Task: Look for space in Rahway, United States from 8th August, 2023 to 15th August, 2023 for 9 adults in price range Rs.10000 to Rs.14000. Place can be shared room with 5 bedrooms having 9 beds and 5 bathrooms. Property type can be house, flat, guest house. Amenities needed are: wifi, TV, free parkinig on premises, gym, breakfast. Booking option can be shelf check-in. Required host language is English.
Action: Mouse moved to (587, 142)
Screenshot: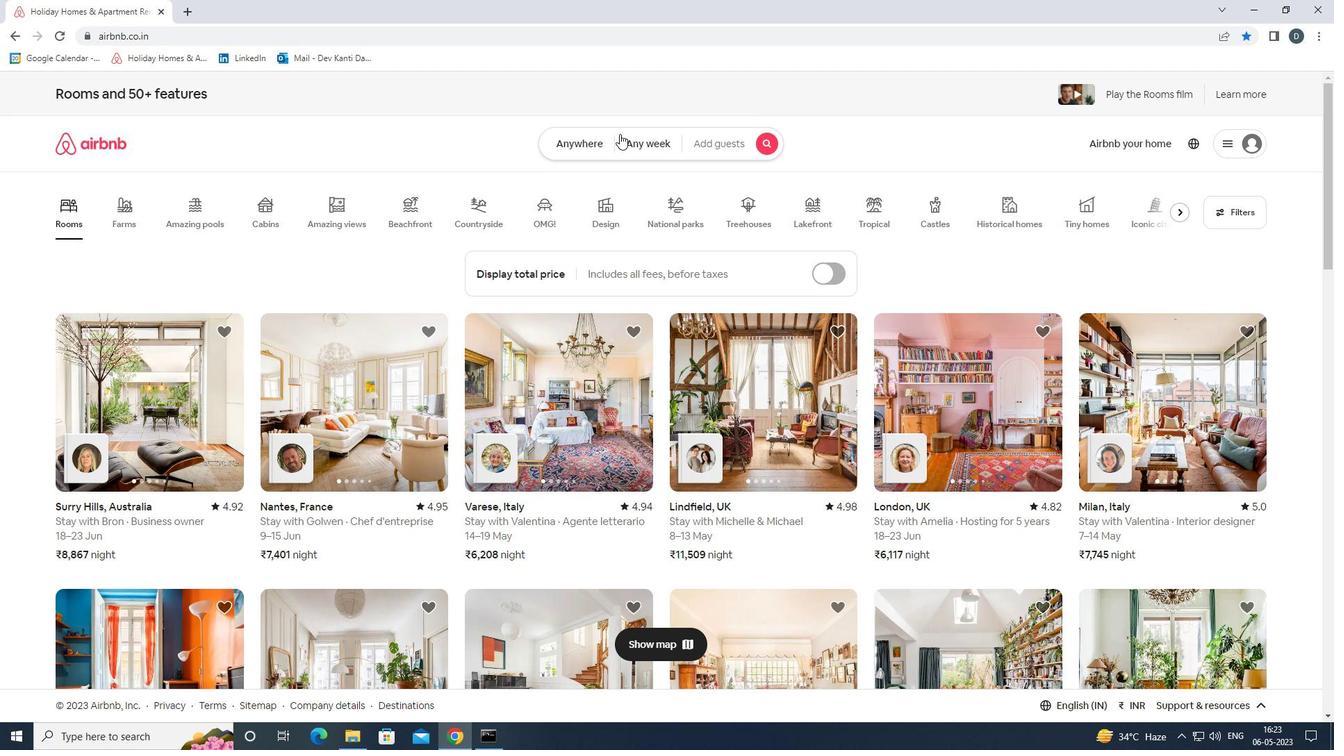 
Action: Mouse pressed left at (587, 142)
Screenshot: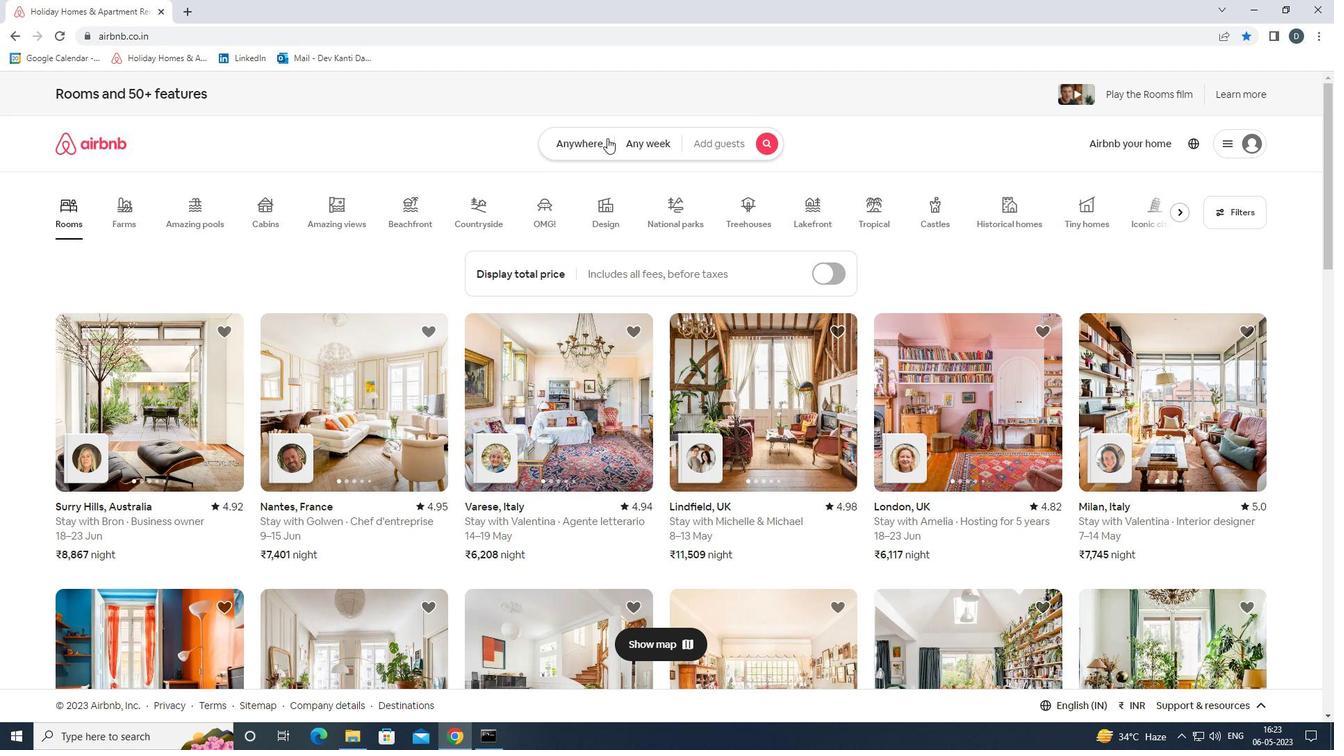 
Action: Mouse moved to (502, 196)
Screenshot: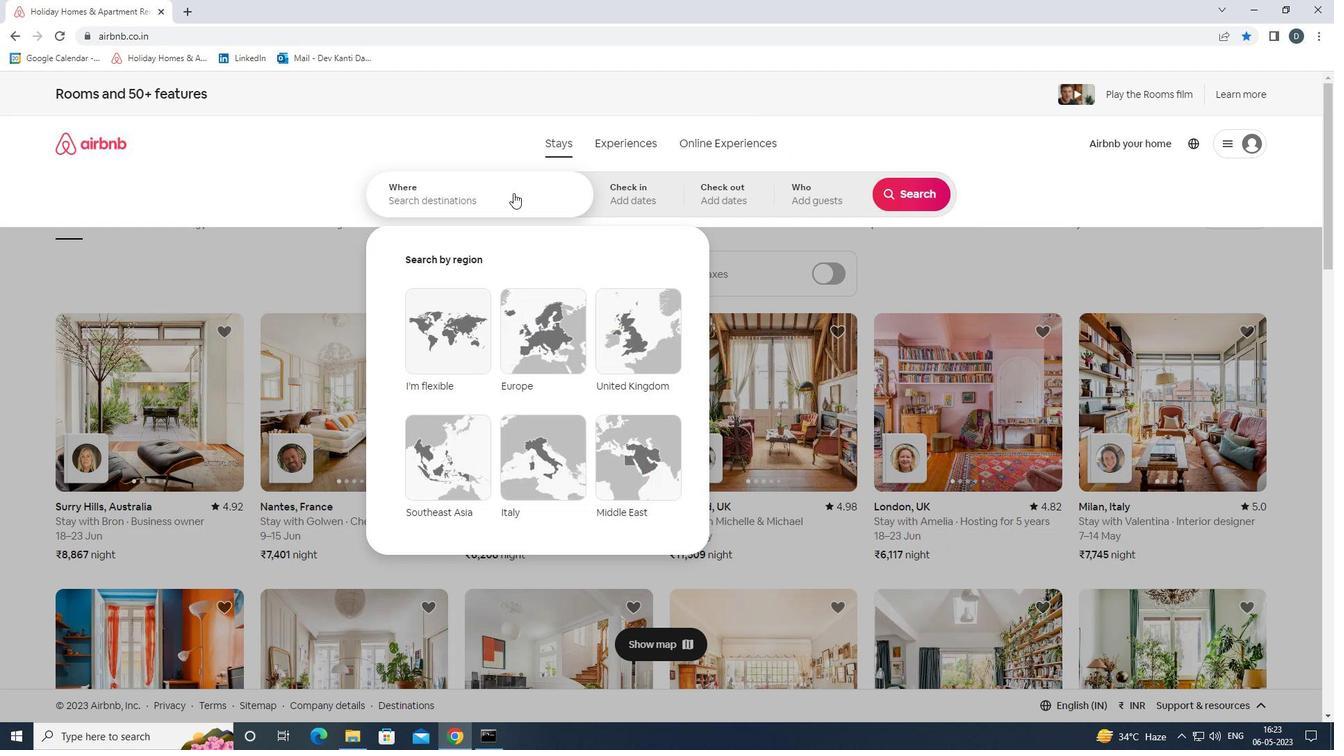
Action: Mouse pressed left at (502, 196)
Screenshot: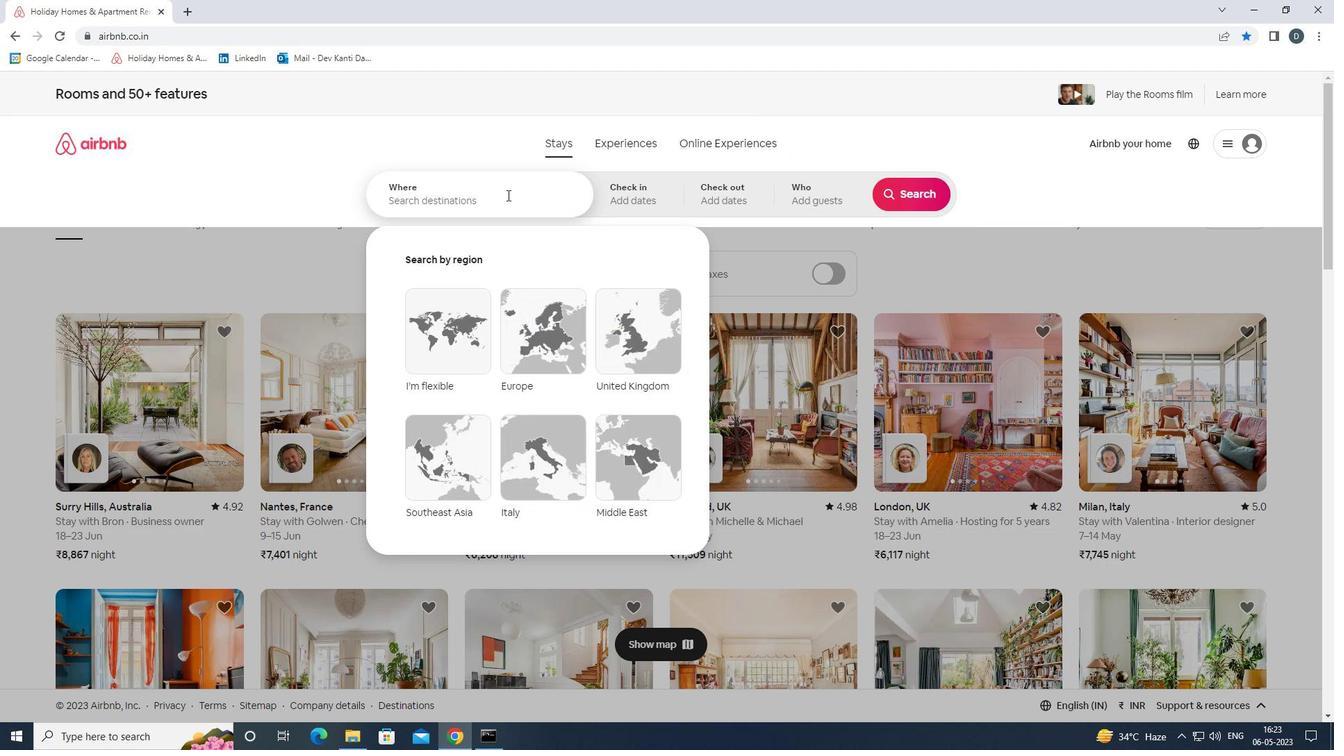 
Action: Key pressed <Key.shift><Key.shift><Key.shift>RAHWAY,<Key.shift>I<Key.backspace>UNITED<Key.space><Key.shift>STATES<Key.enter>
Screenshot: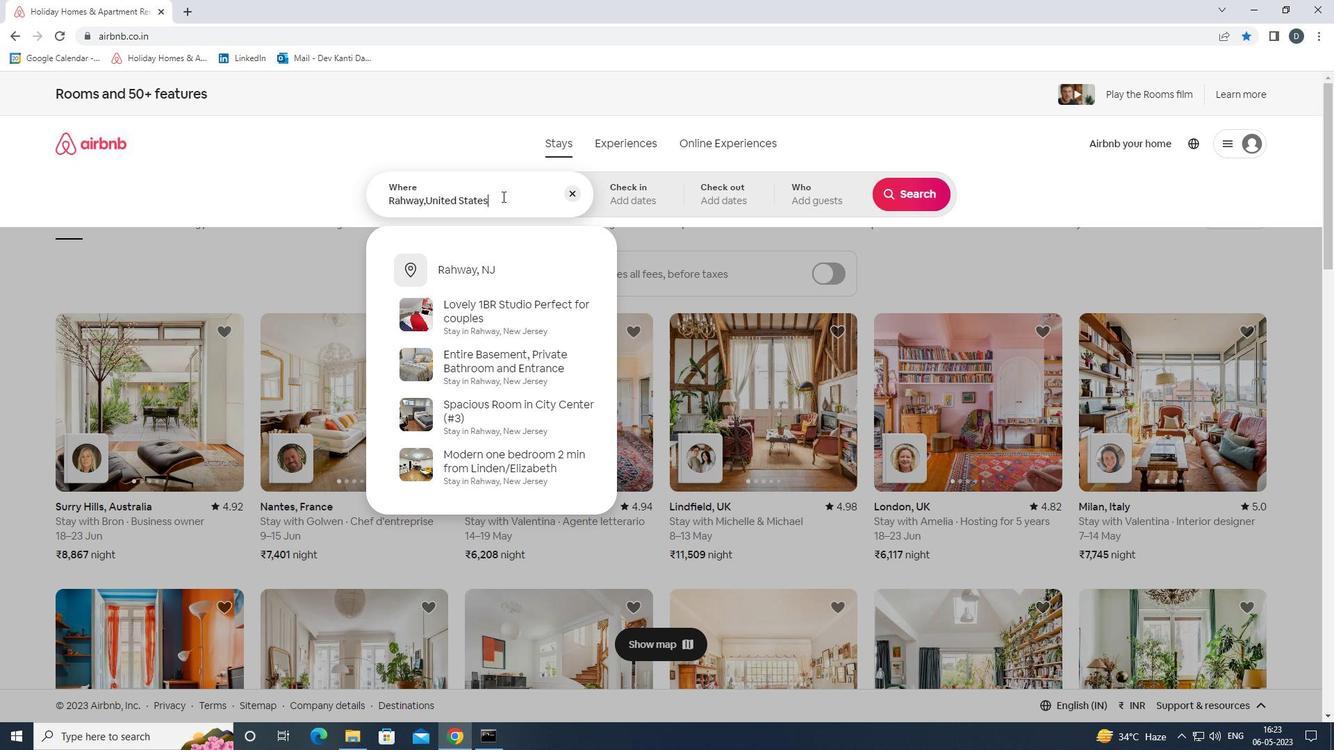 
Action: Mouse moved to (910, 304)
Screenshot: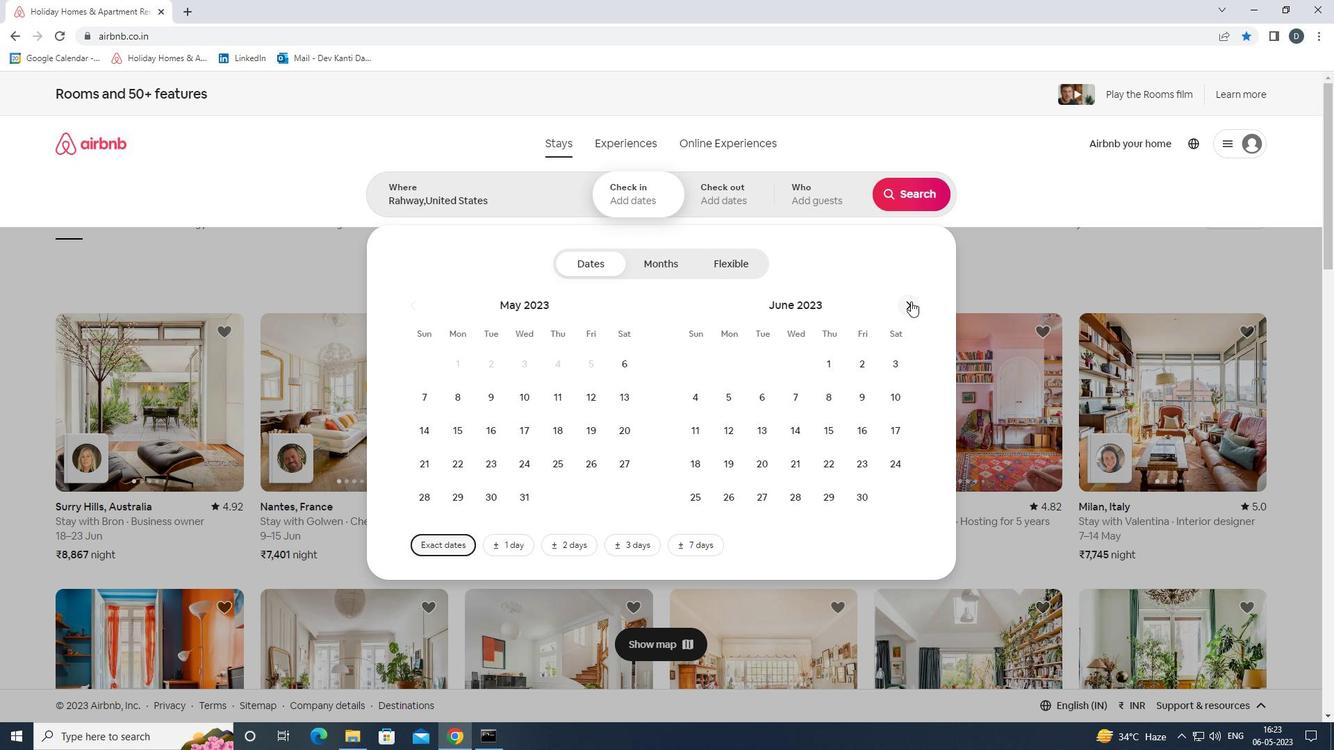 
Action: Mouse pressed left at (910, 304)
Screenshot: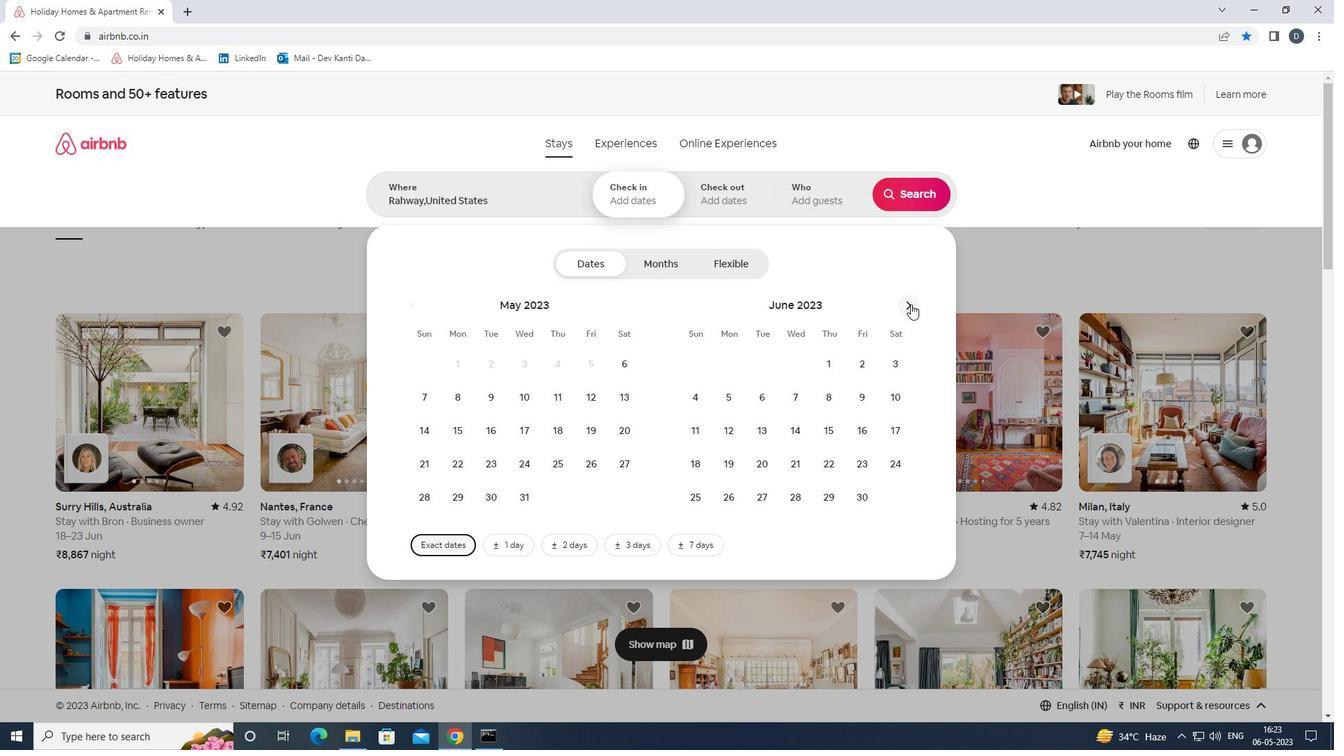 
Action: Mouse pressed left at (910, 304)
Screenshot: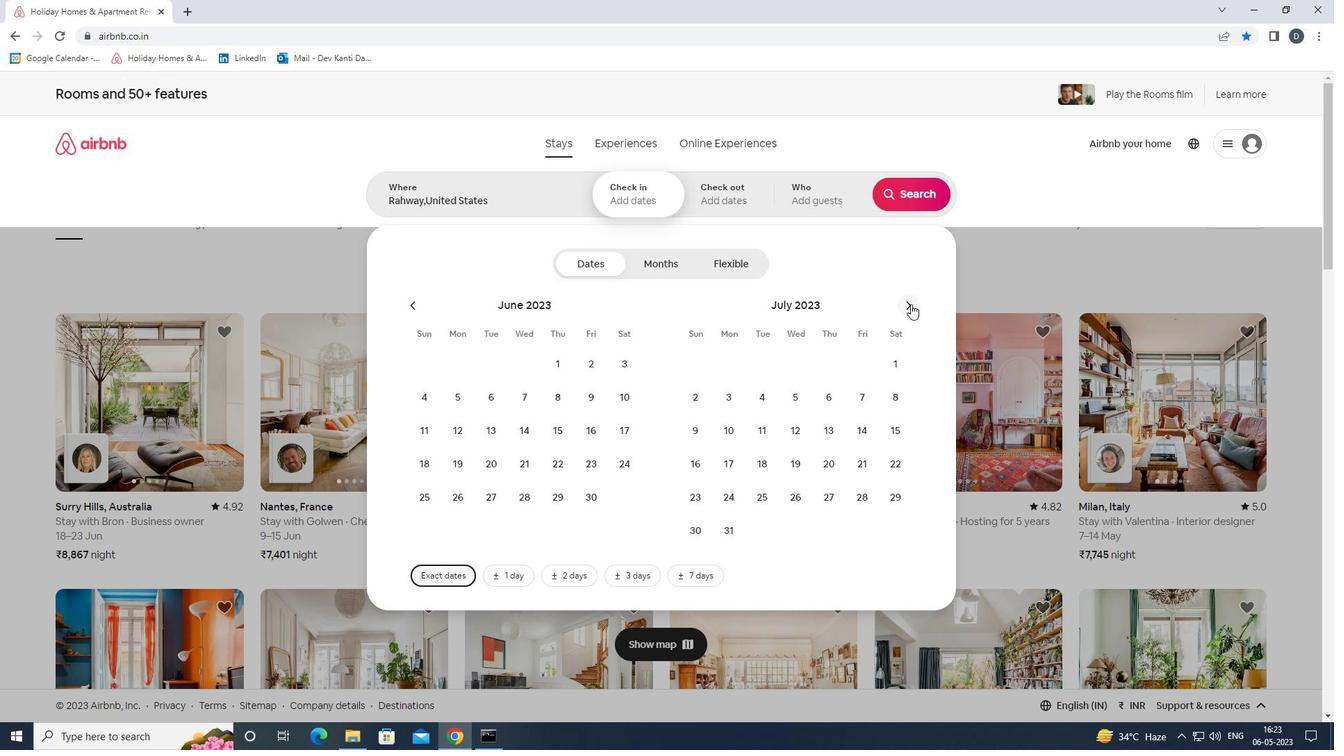 
Action: Mouse moved to (765, 393)
Screenshot: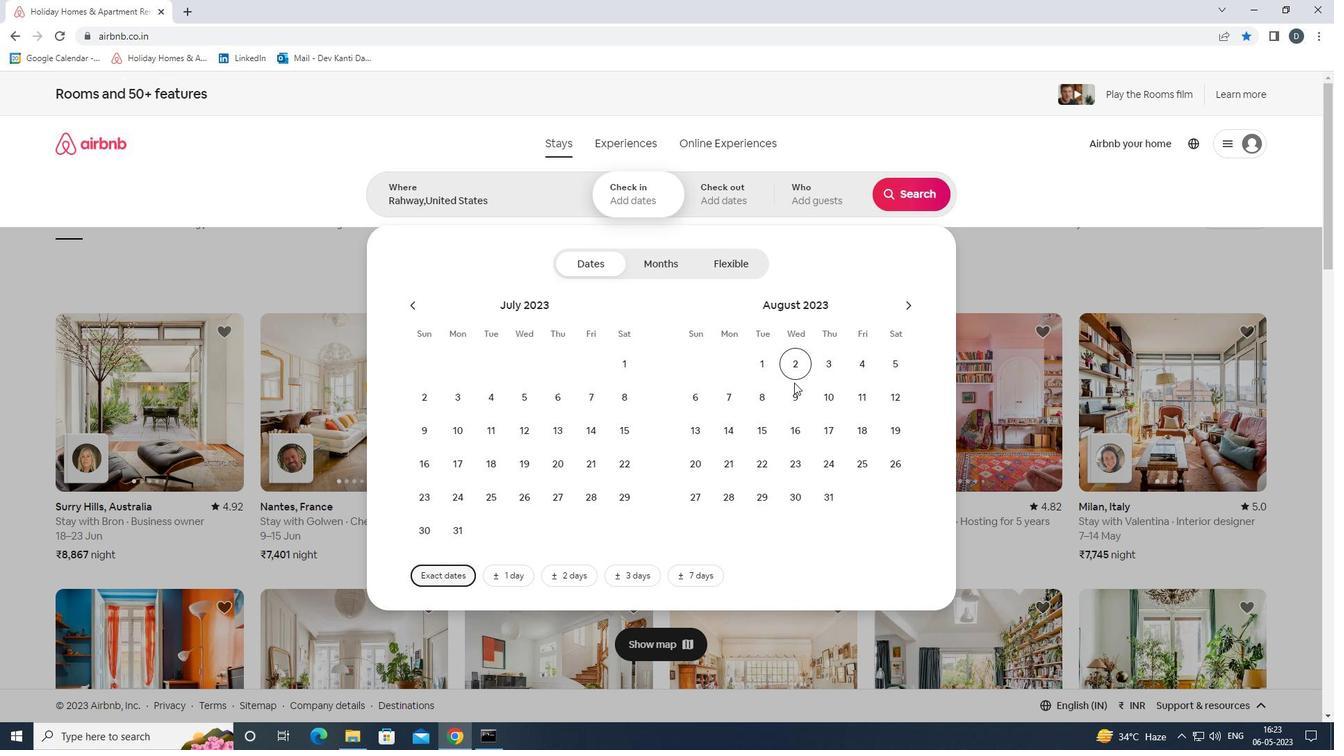 
Action: Mouse pressed left at (765, 393)
Screenshot: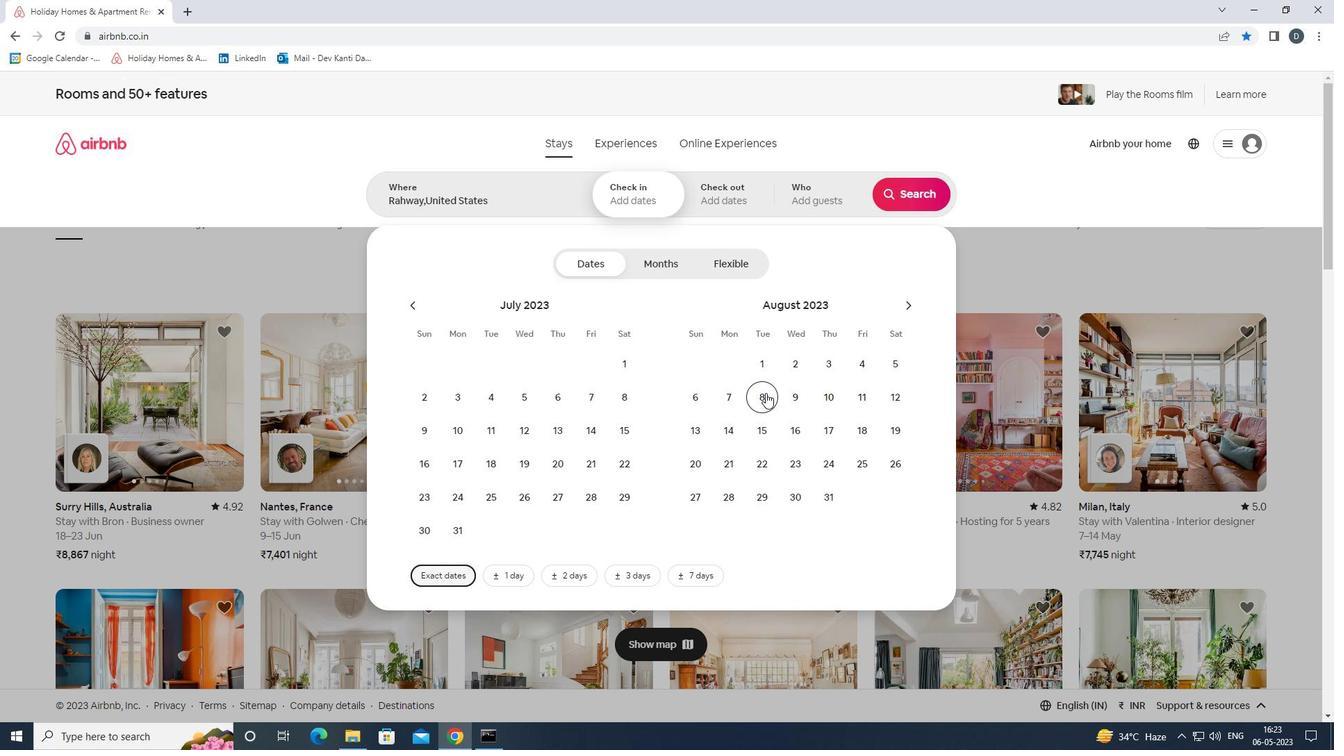 
Action: Mouse moved to (752, 434)
Screenshot: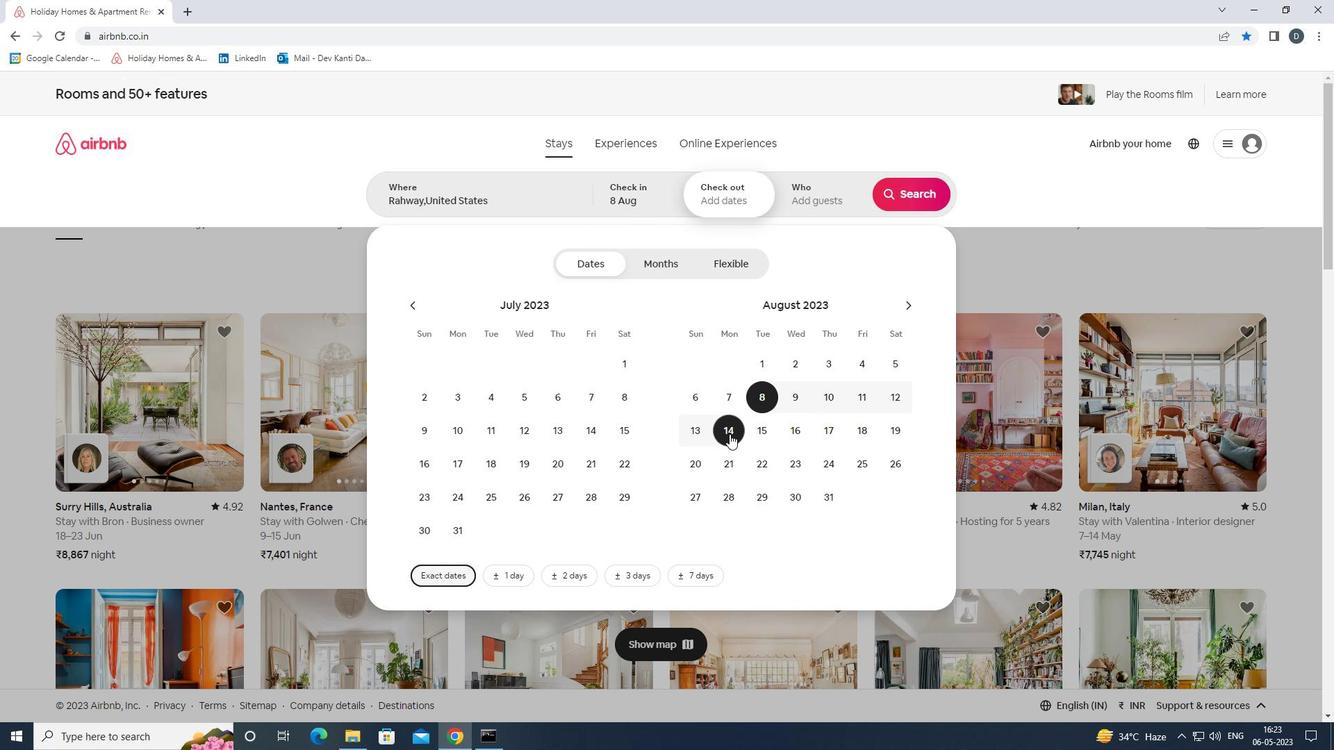 
Action: Mouse pressed left at (752, 434)
Screenshot: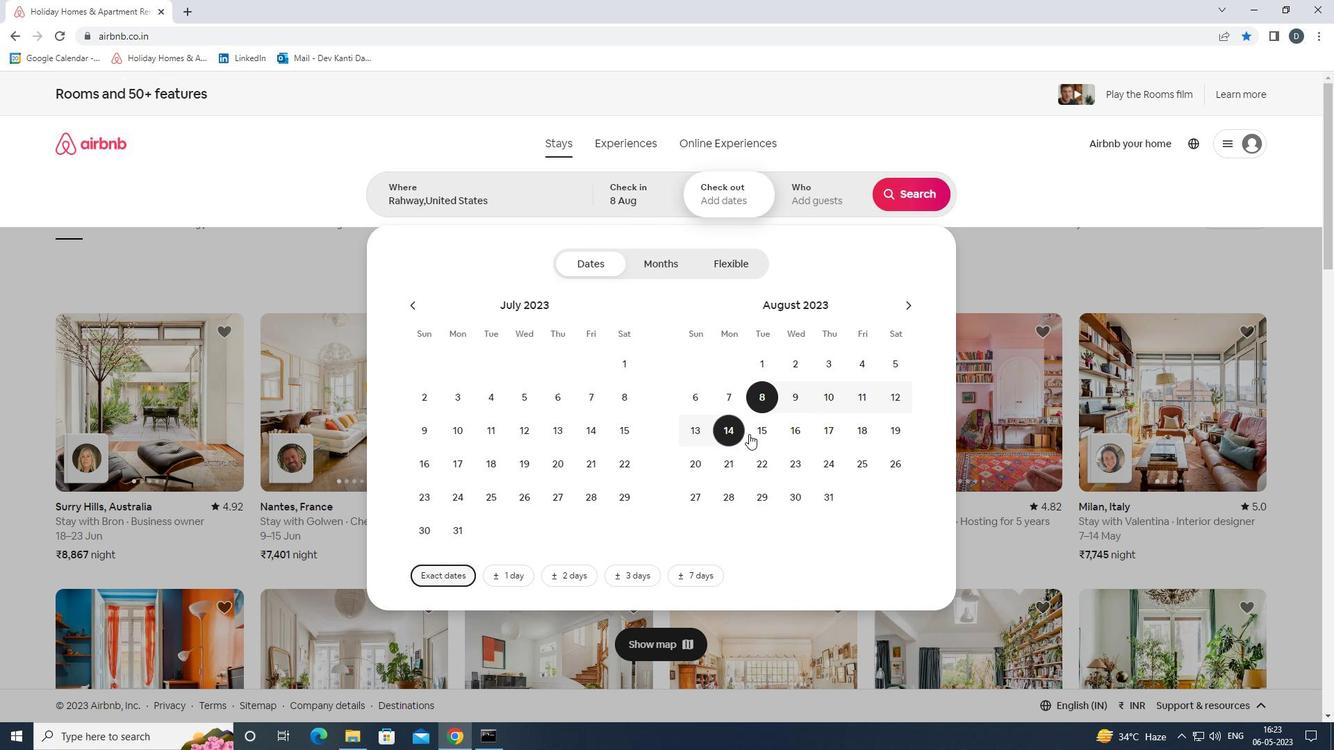 
Action: Mouse moved to (815, 182)
Screenshot: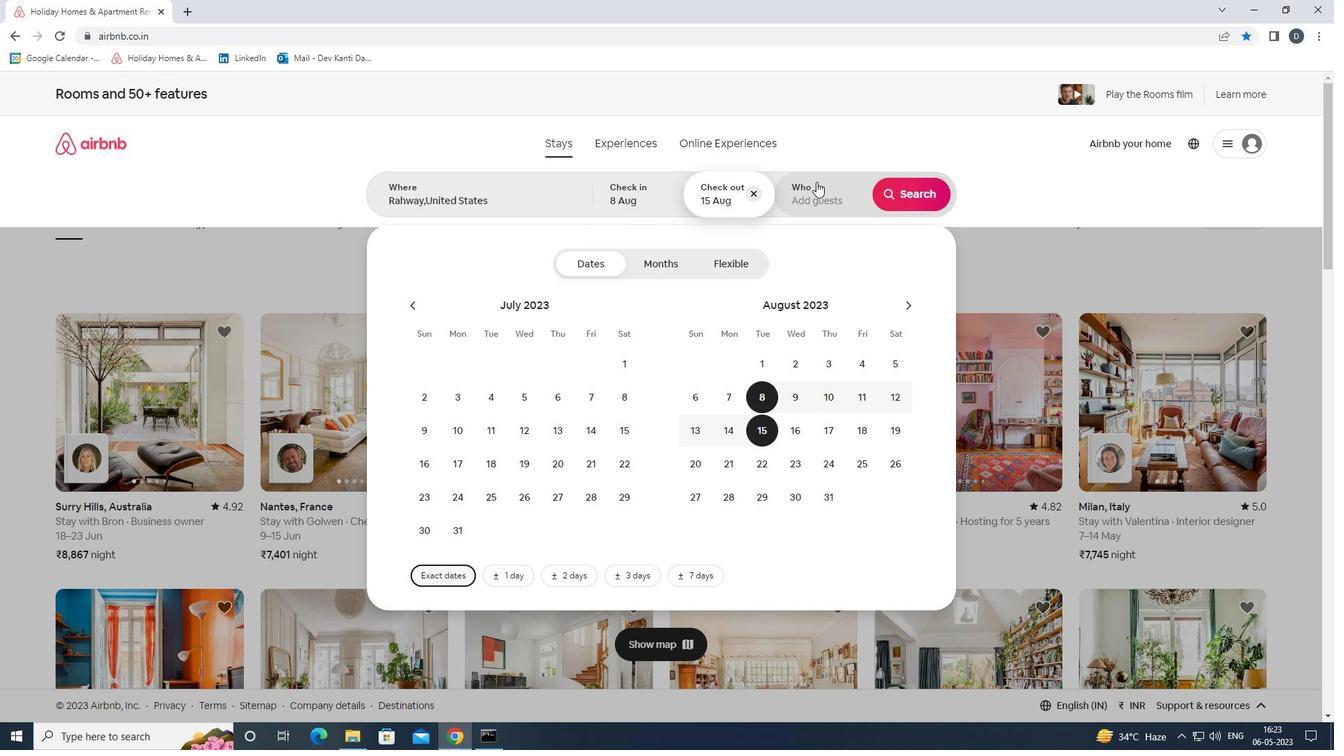 
Action: Mouse pressed left at (815, 182)
Screenshot: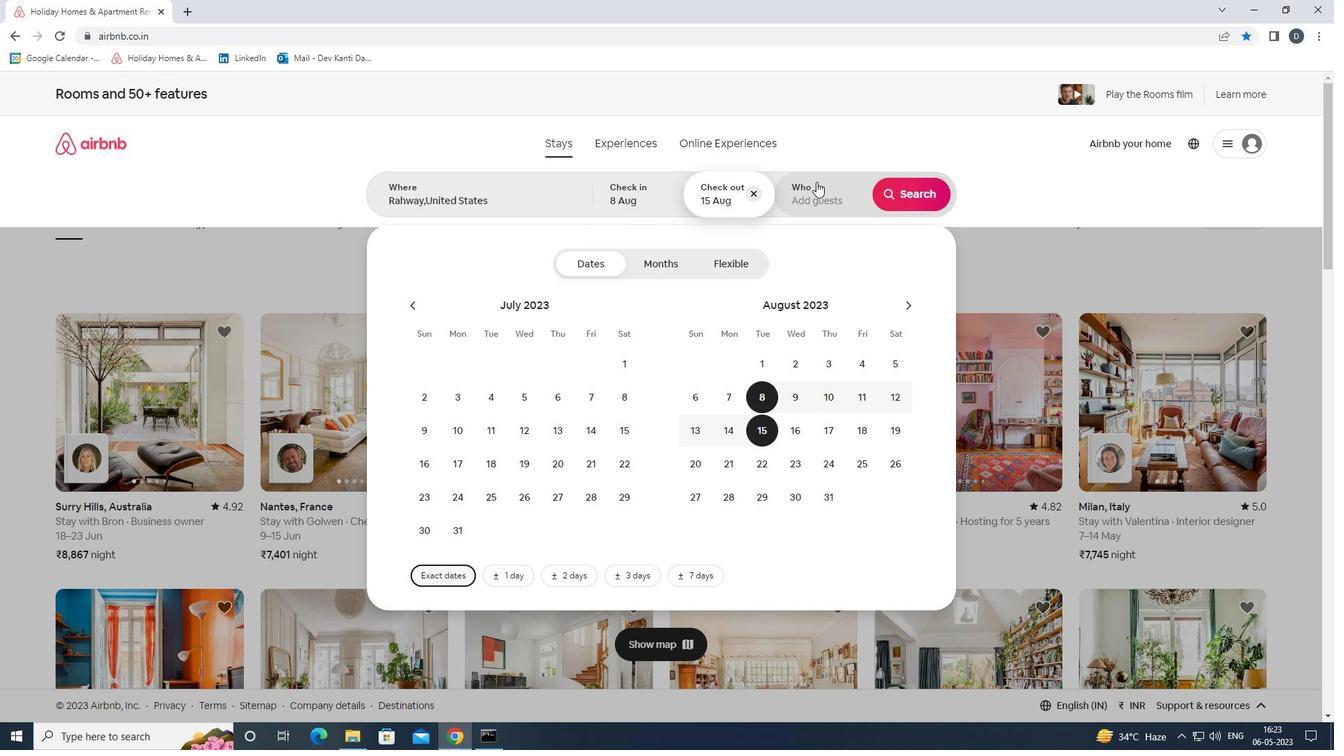 
Action: Mouse moved to (917, 268)
Screenshot: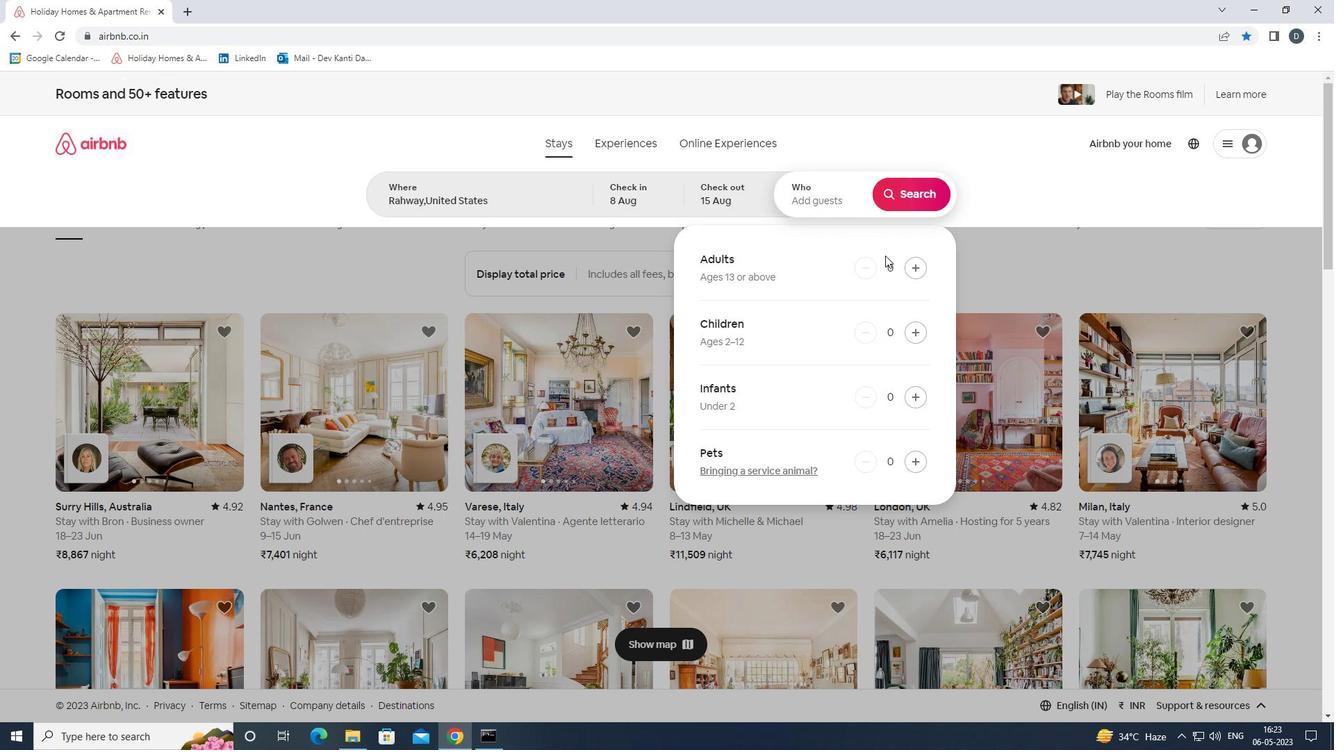 
Action: Mouse pressed left at (917, 268)
Screenshot: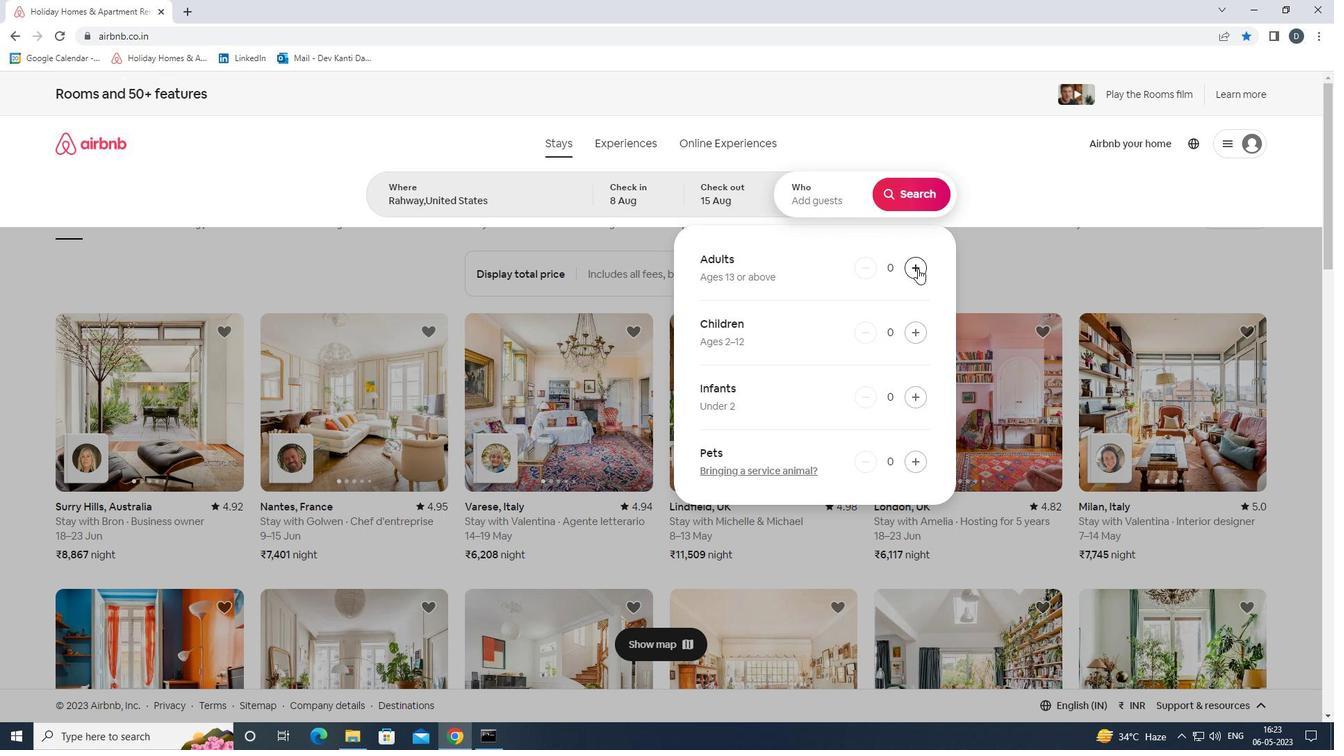 
Action: Mouse pressed left at (917, 268)
Screenshot: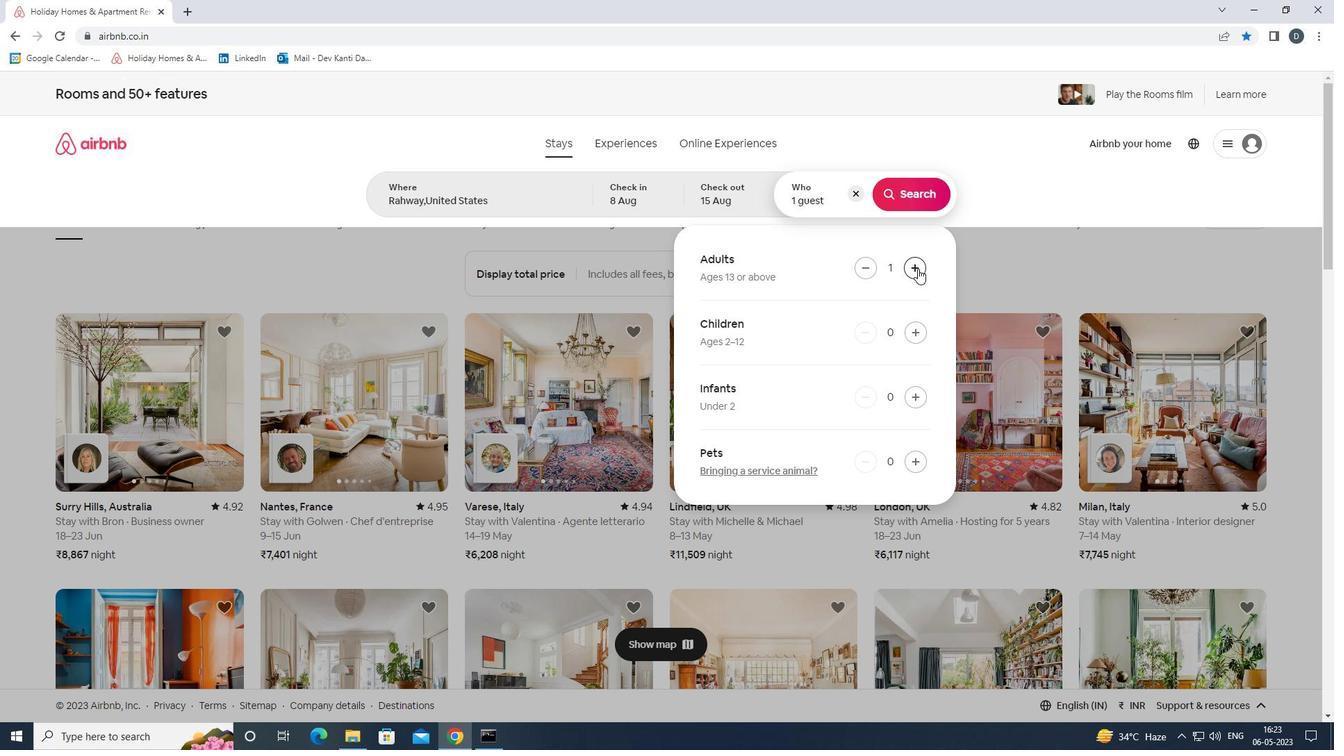 
Action: Mouse pressed left at (917, 268)
Screenshot: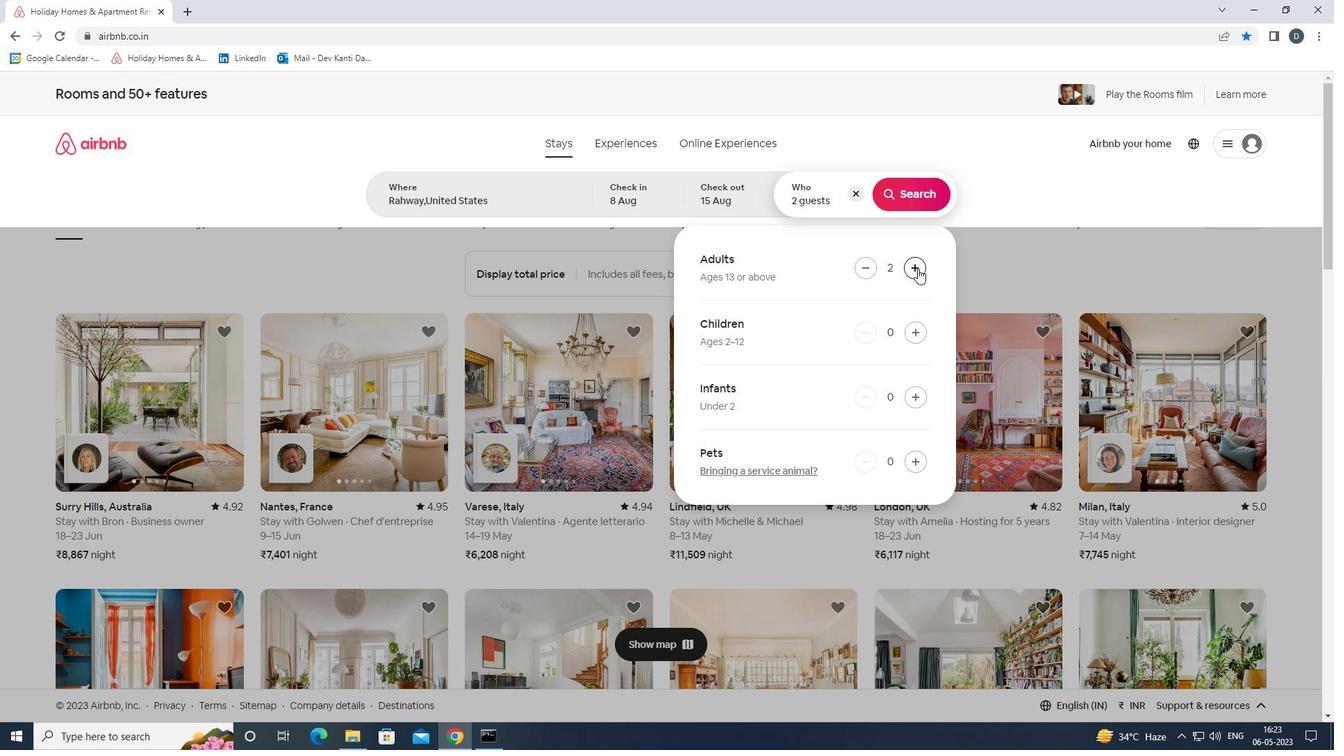 
Action: Mouse pressed left at (917, 268)
Screenshot: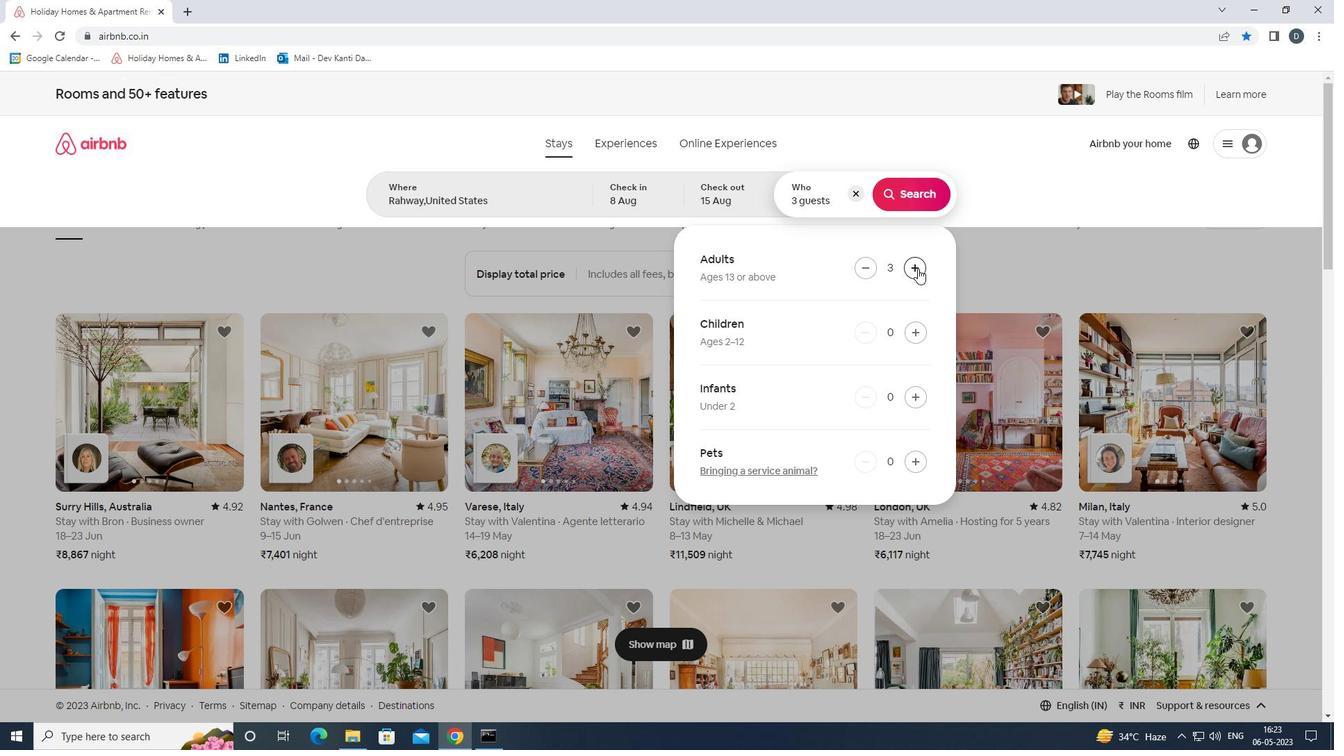 
Action: Mouse pressed left at (917, 268)
Screenshot: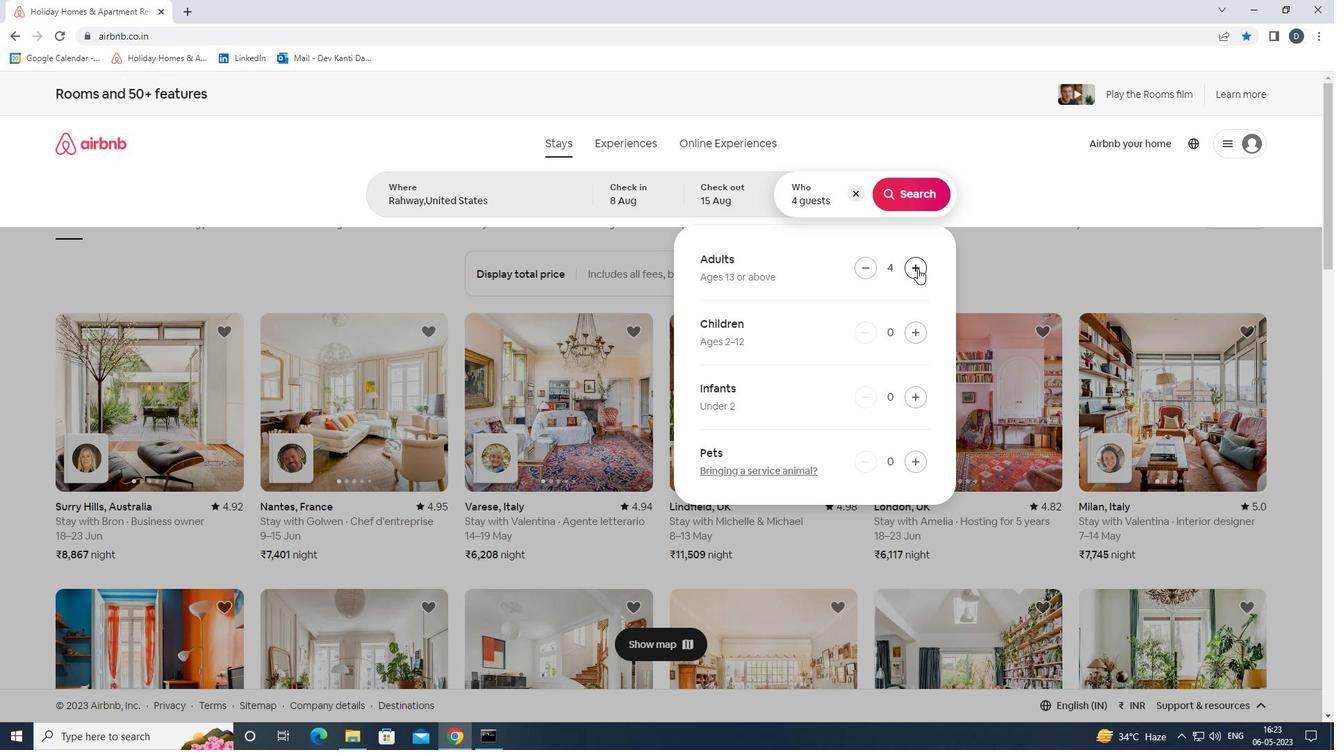 
Action: Mouse pressed left at (917, 268)
Screenshot: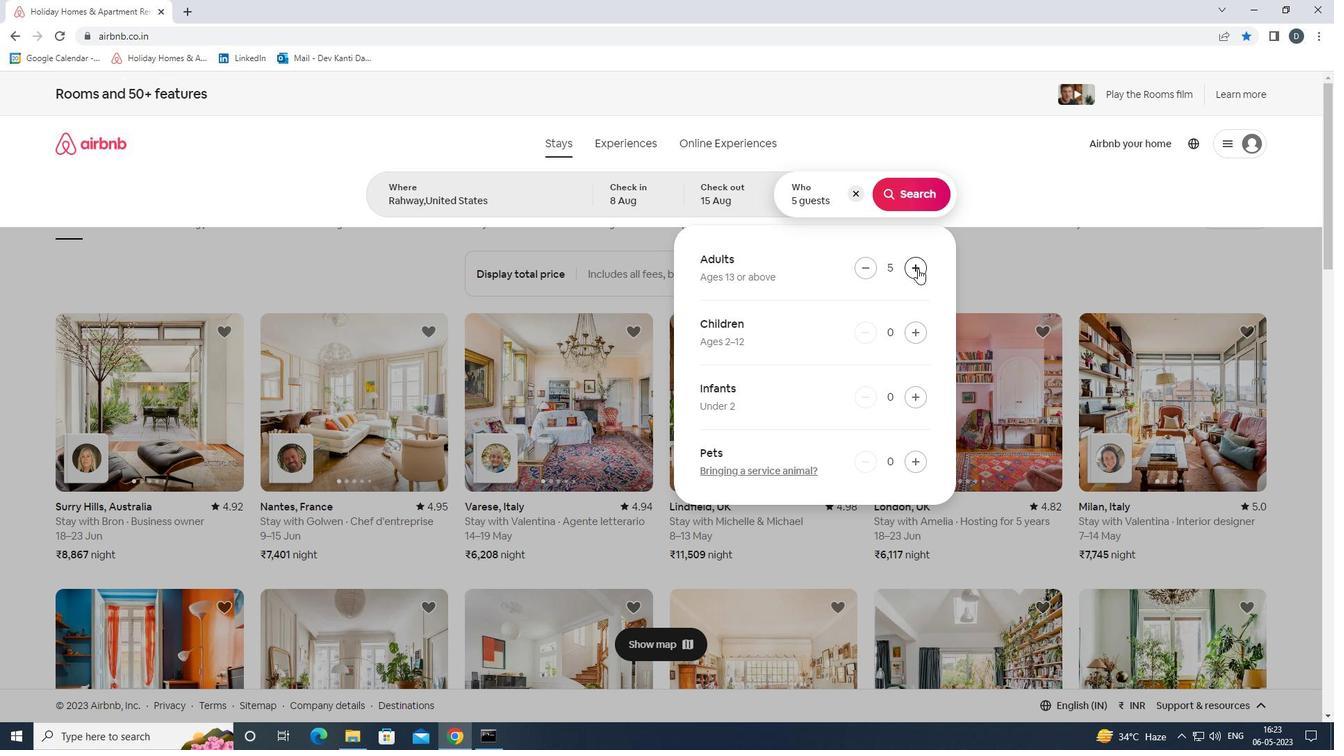 
Action: Mouse pressed left at (917, 268)
Screenshot: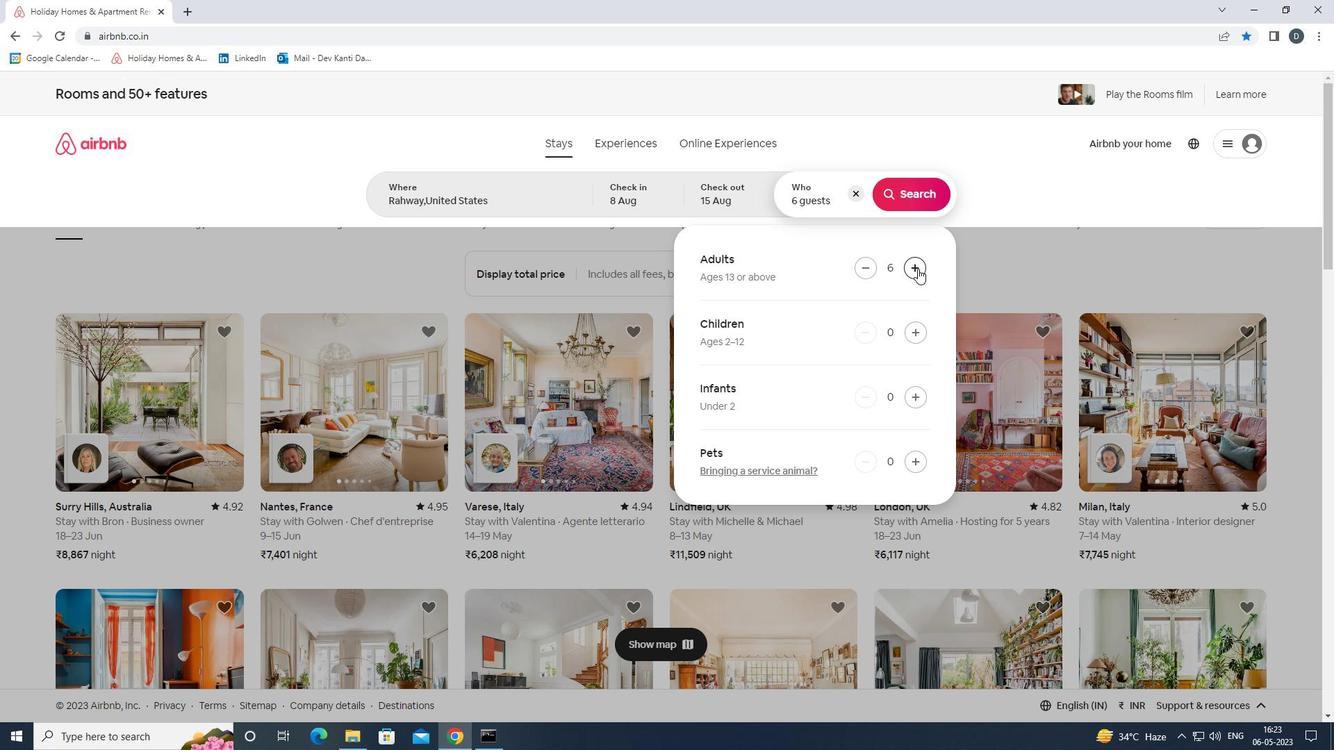
Action: Mouse pressed left at (917, 268)
Screenshot: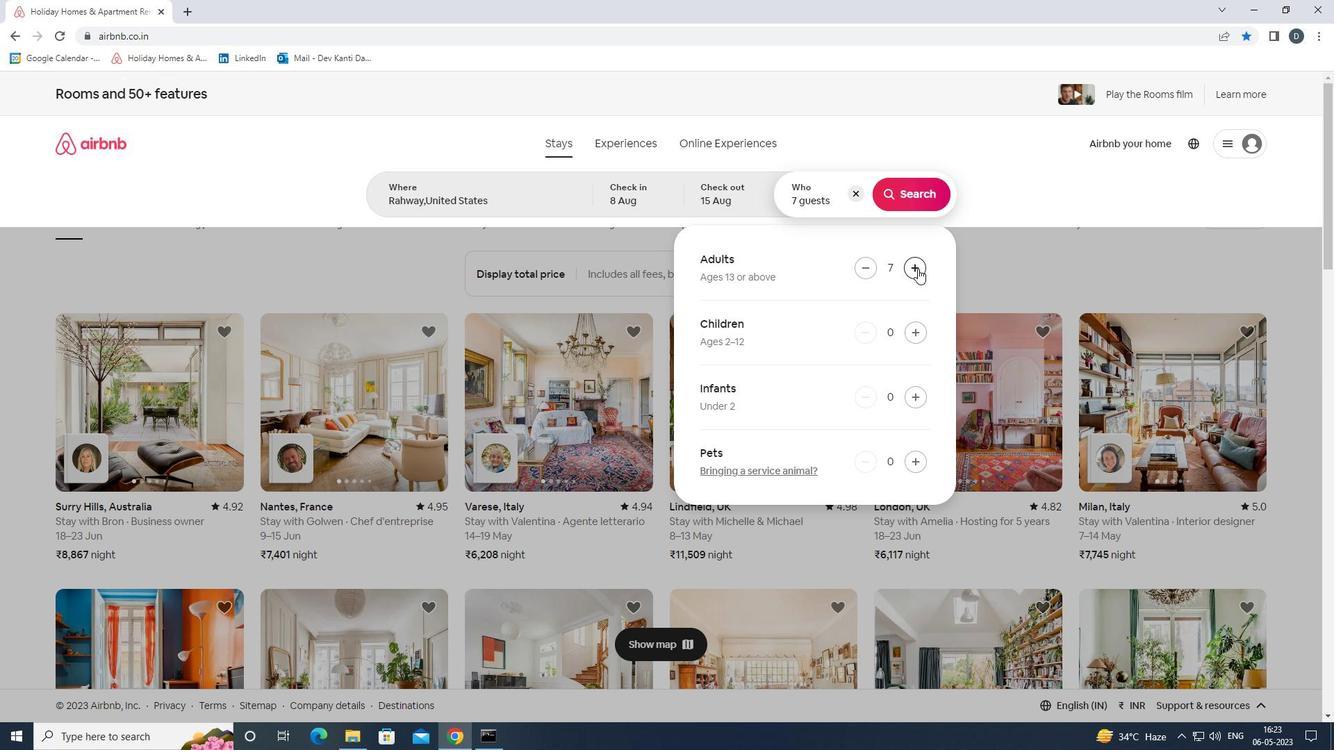 
Action: Mouse pressed left at (917, 268)
Screenshot: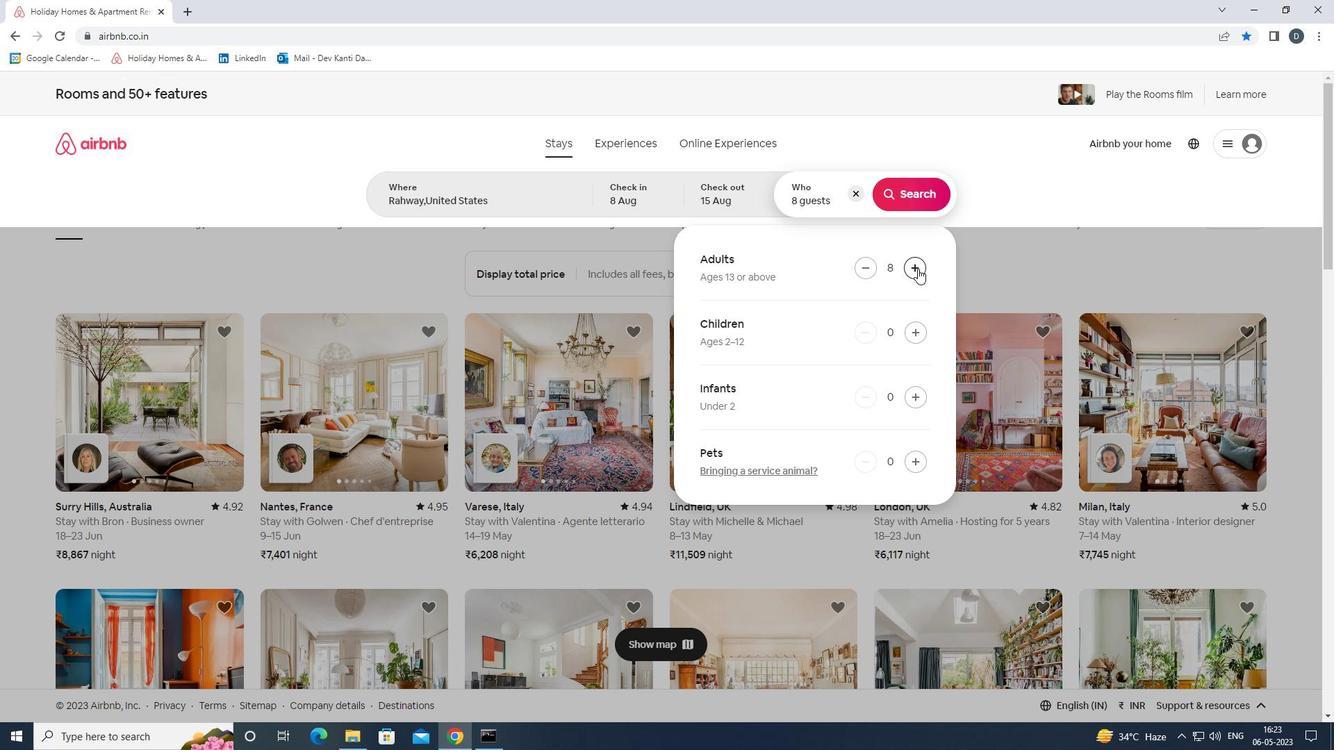 
Action: Mouse moved to (919, 195)
Screenshot: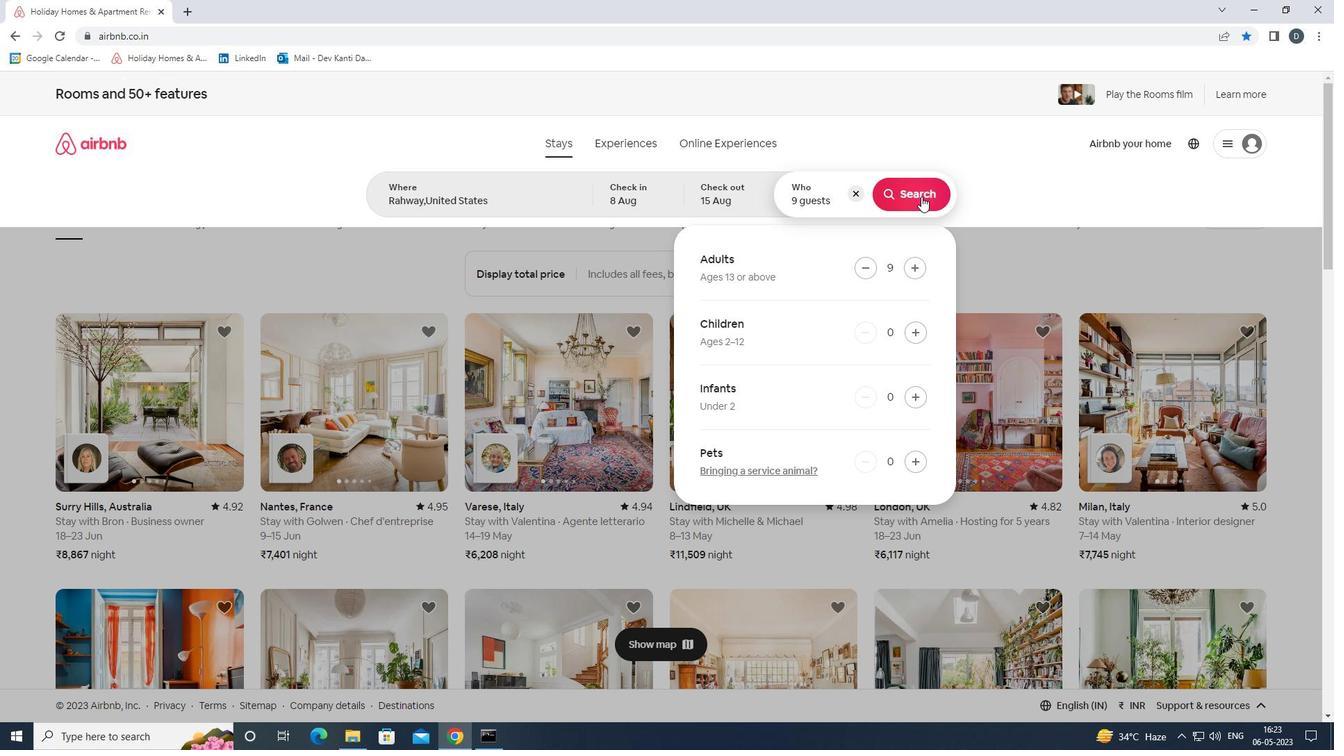 
Action: Mouse pressed left at (919, 195)
Screenshot: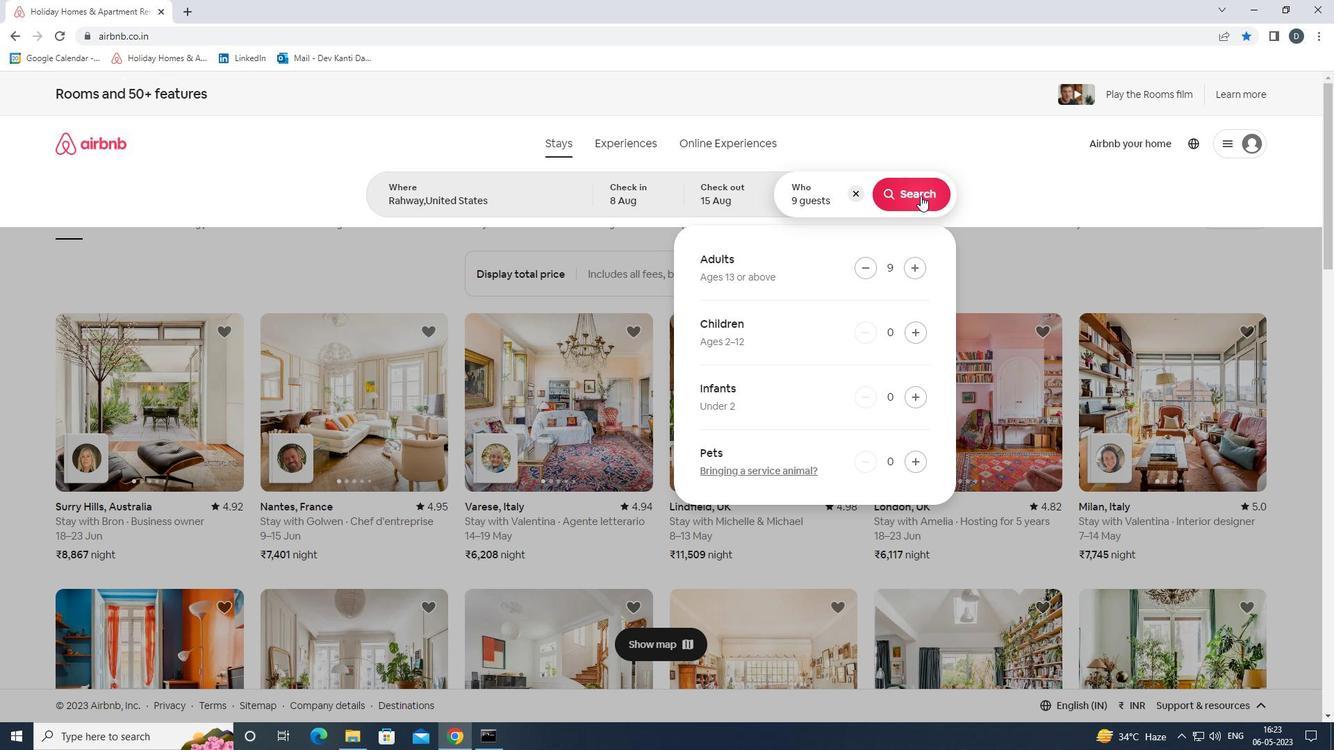 
Action: Mouse moved to (1263, 160)
Screenshot: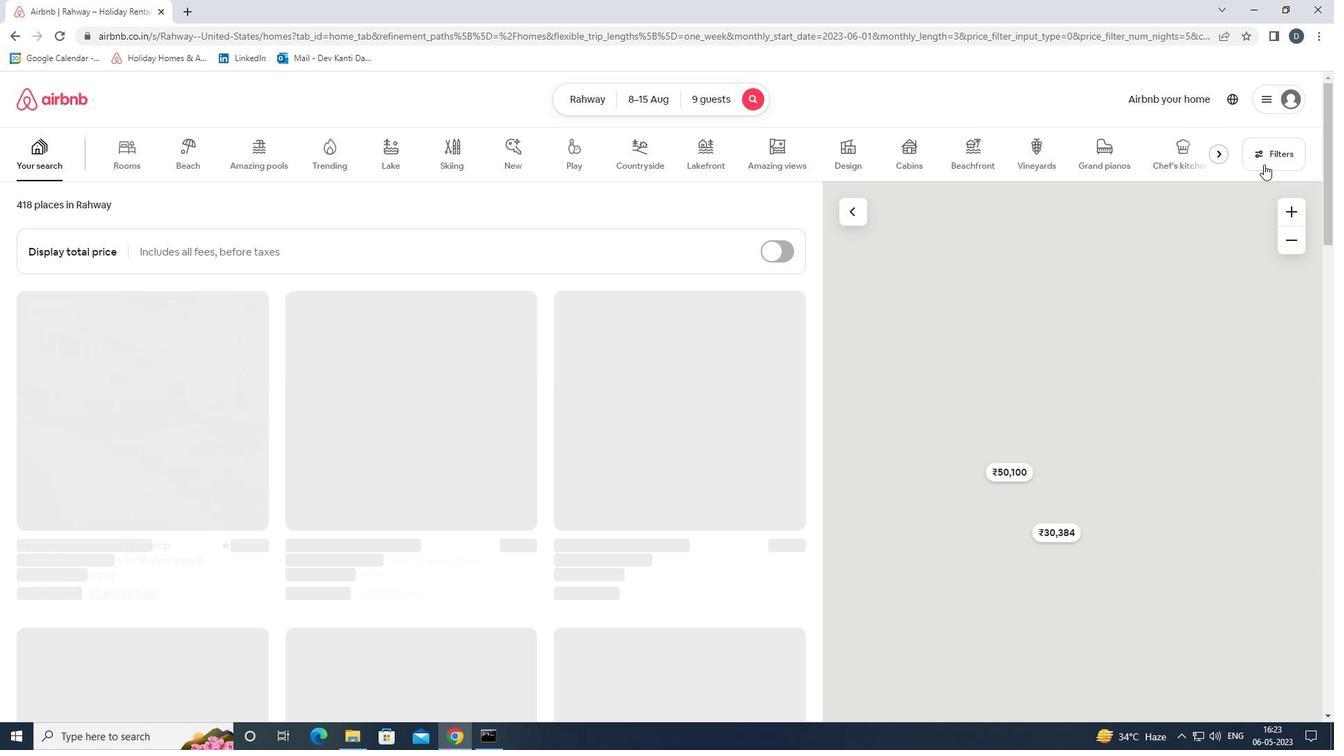 
Action: Mouse pressed left at (1263, 160)
Screenshot: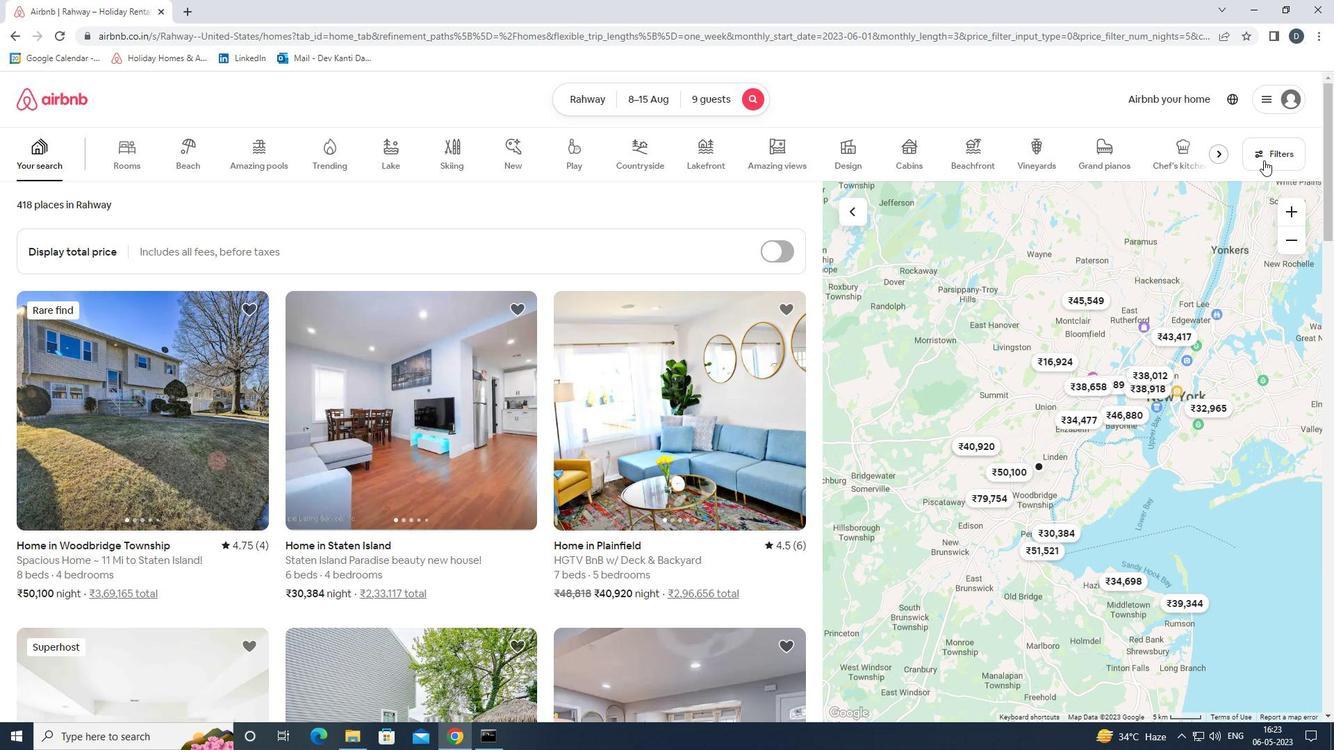 
Action: Mouse moved to (604, 491)
Screenshot: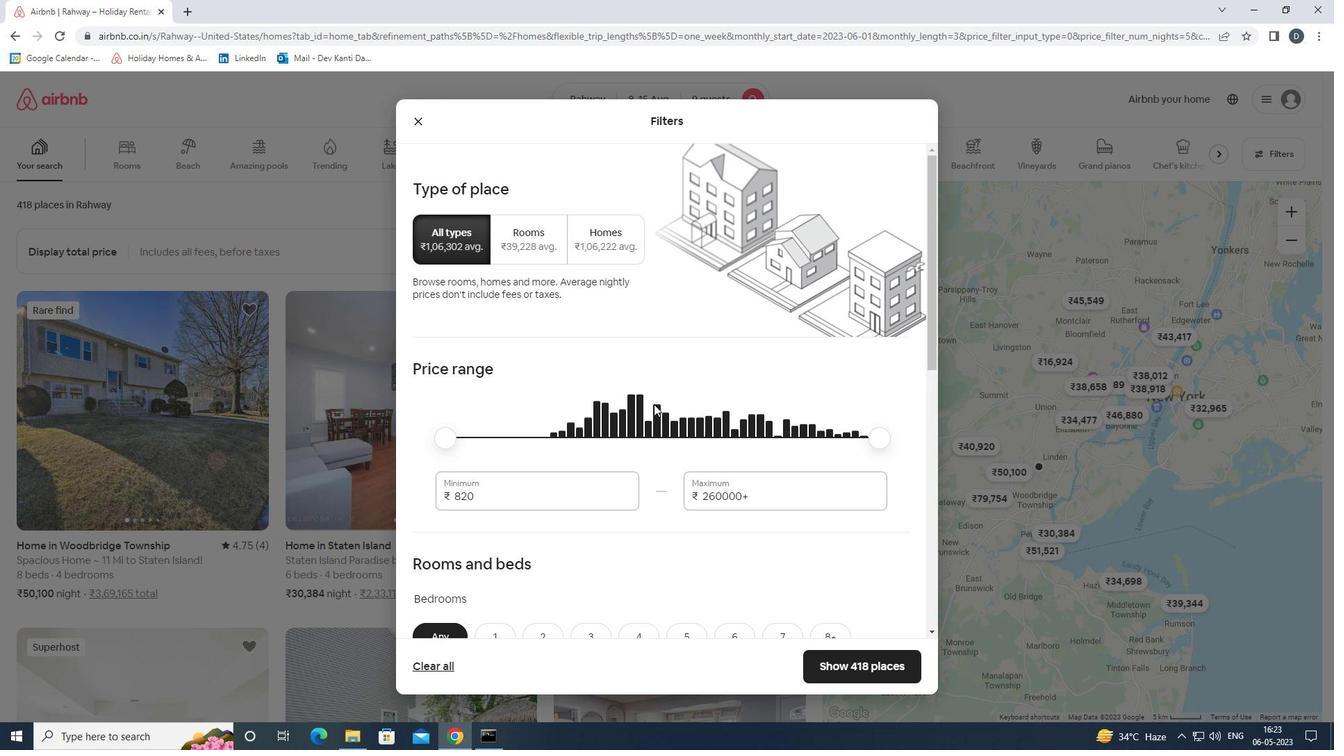 
Action: Mouse pressed left at (604, 491)
Screenshot: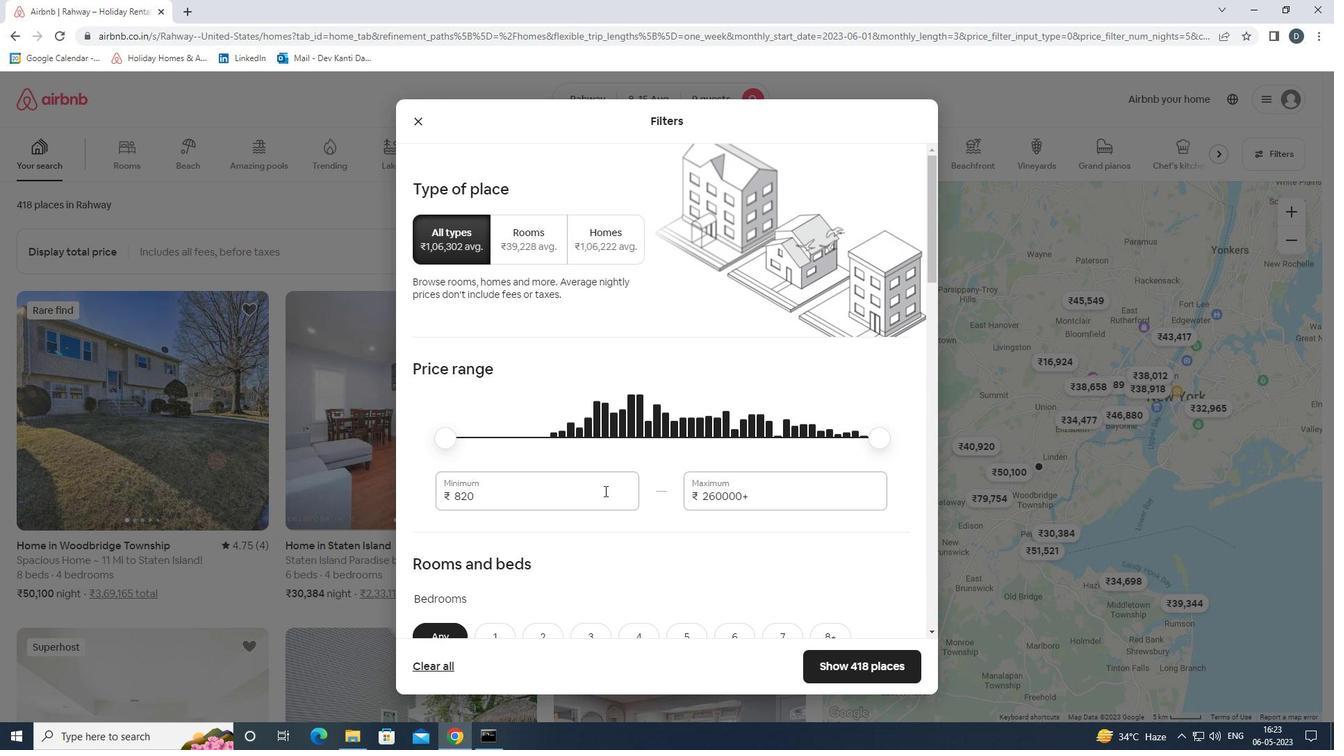 
Action: Mouse pressed left at (604, 491)
Screenshot: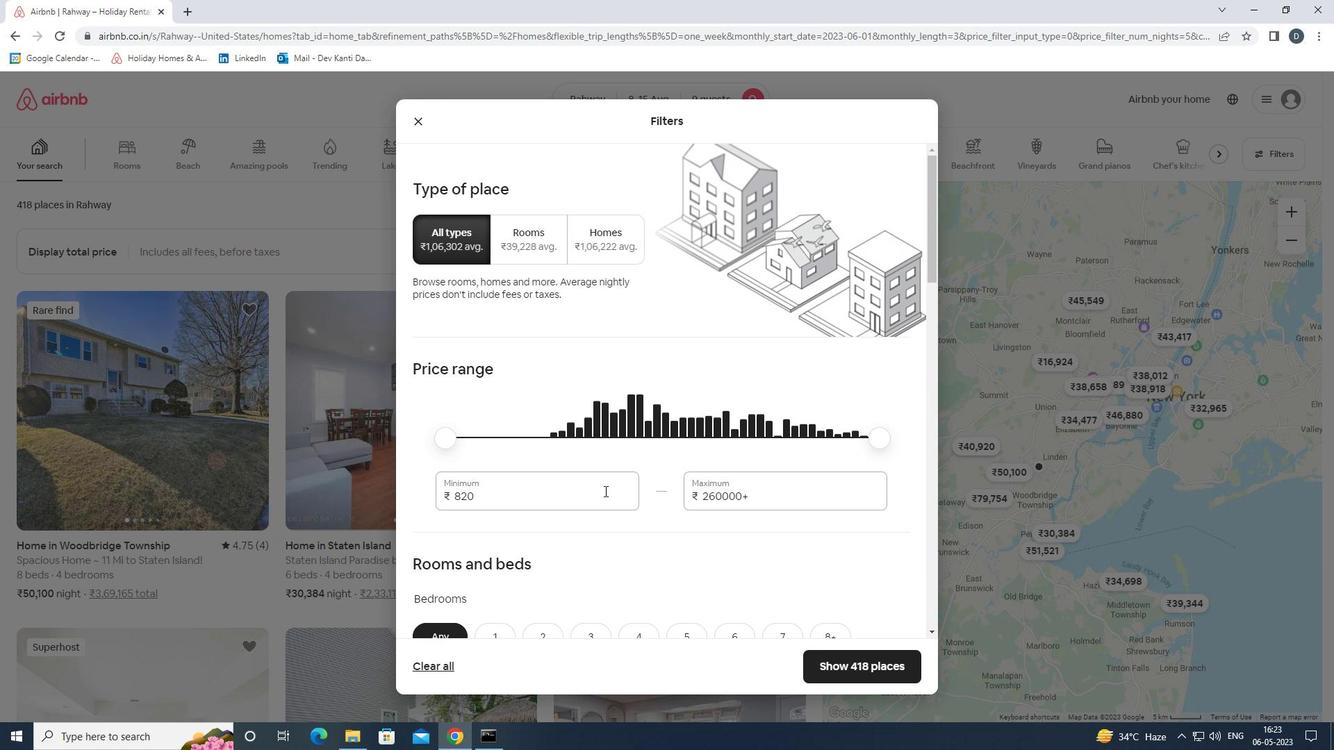 
Action: Key pressed 10000<Key.tab>14000
Screenshot: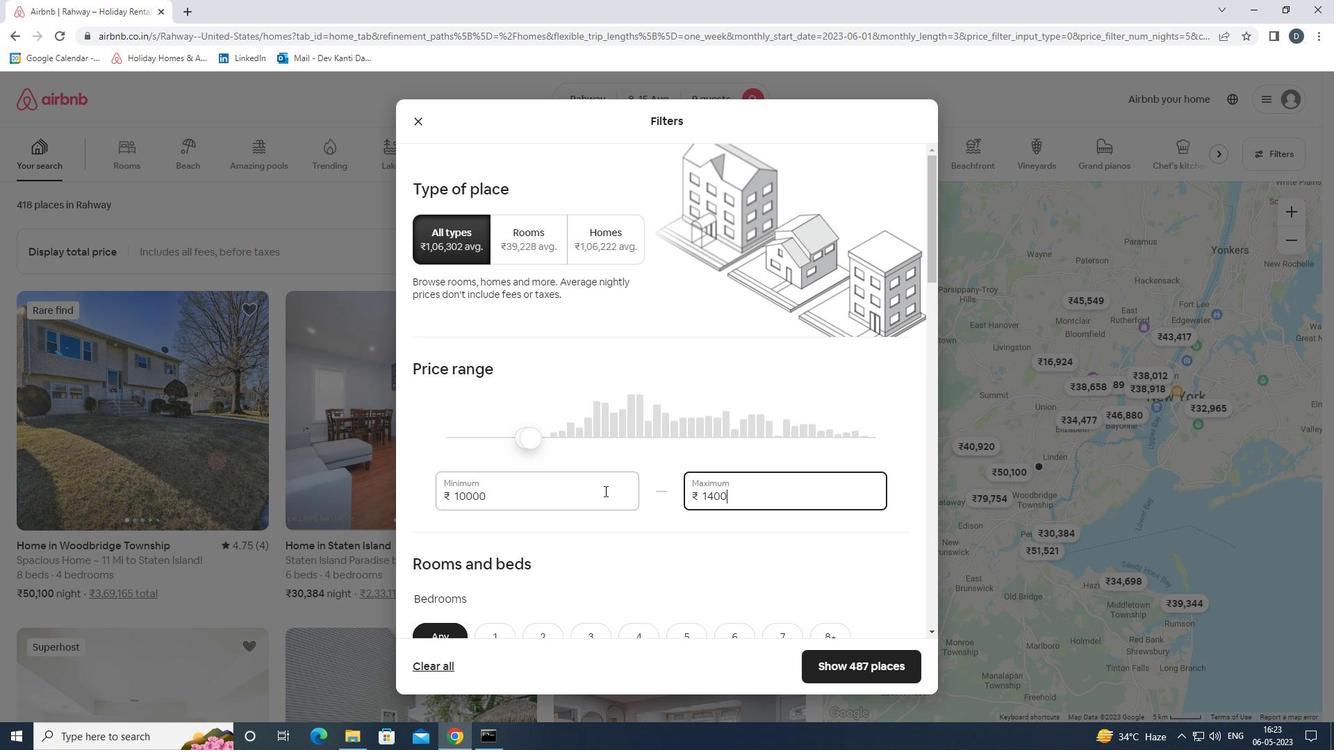 
Action: Mouse scrolled (604, 490) with delta (0, 0)
Screenshot: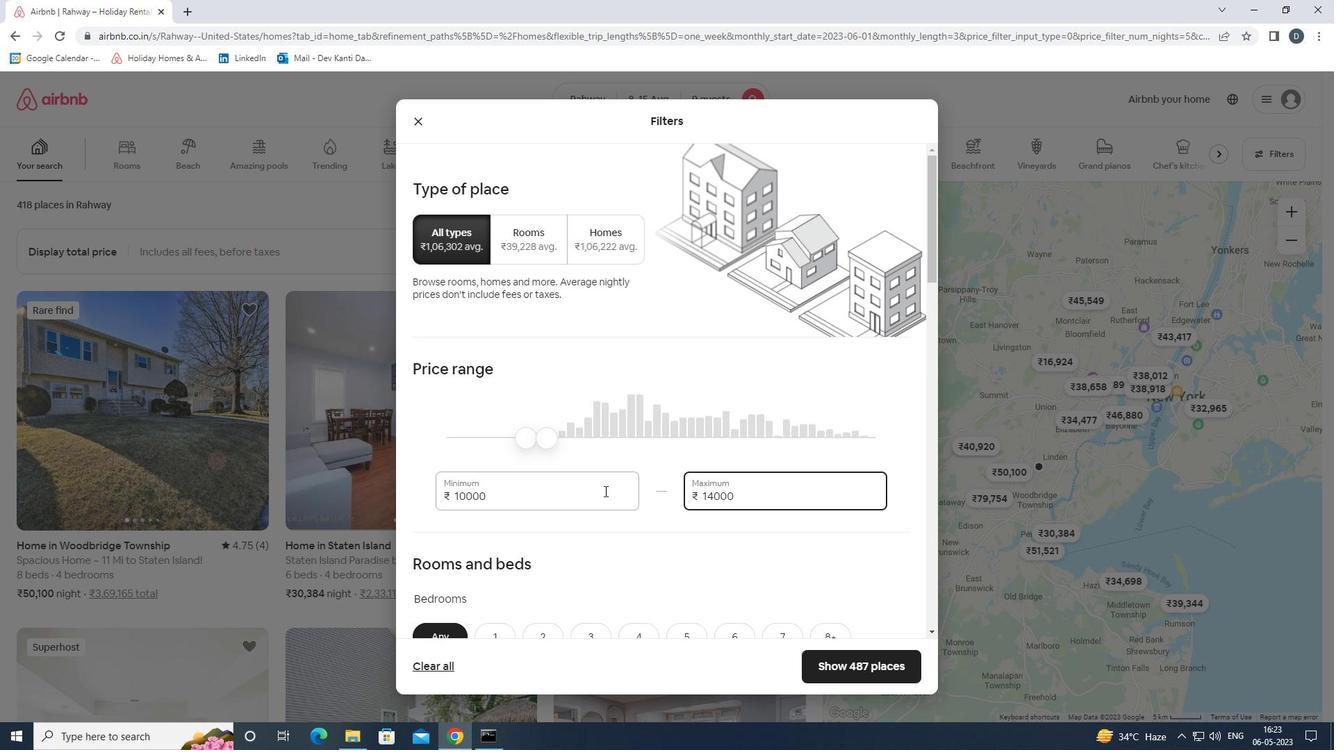 
Action: Mouse moved to (605, 494)
Screenshot: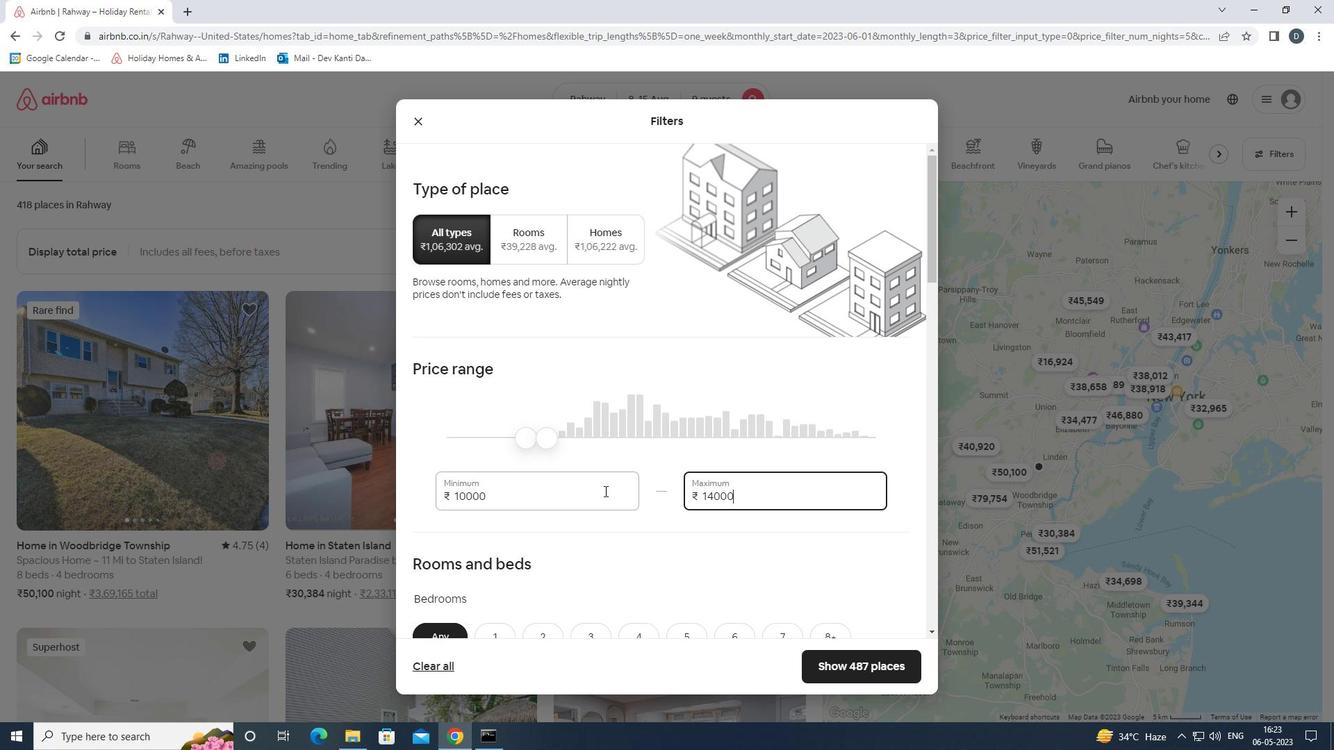 
Action: Mouse scrolled (605, 494) with delta (0, 0)
Screenshot: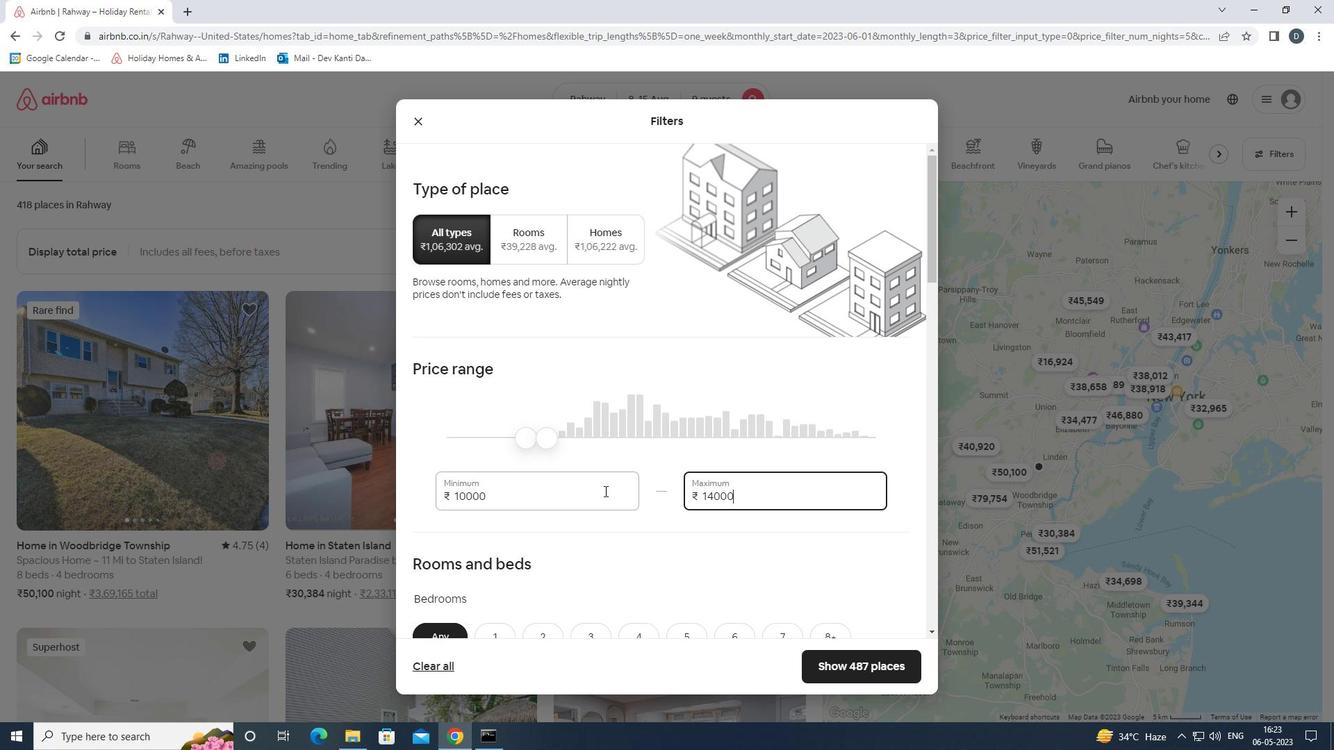 
Action: Mouse moved to (612, 498)
Screenshot: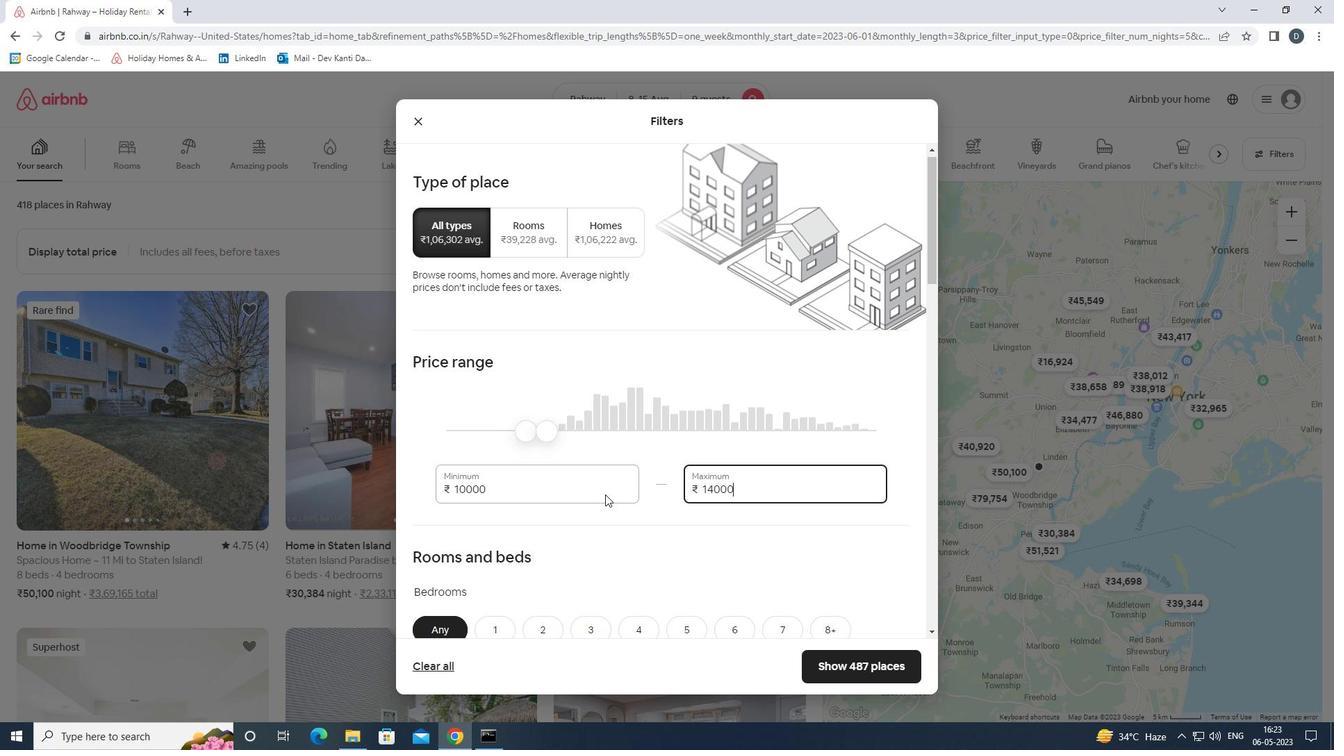 
Action: Mouse scrolled (612, 497) with delta (0, 0)
Screenshot: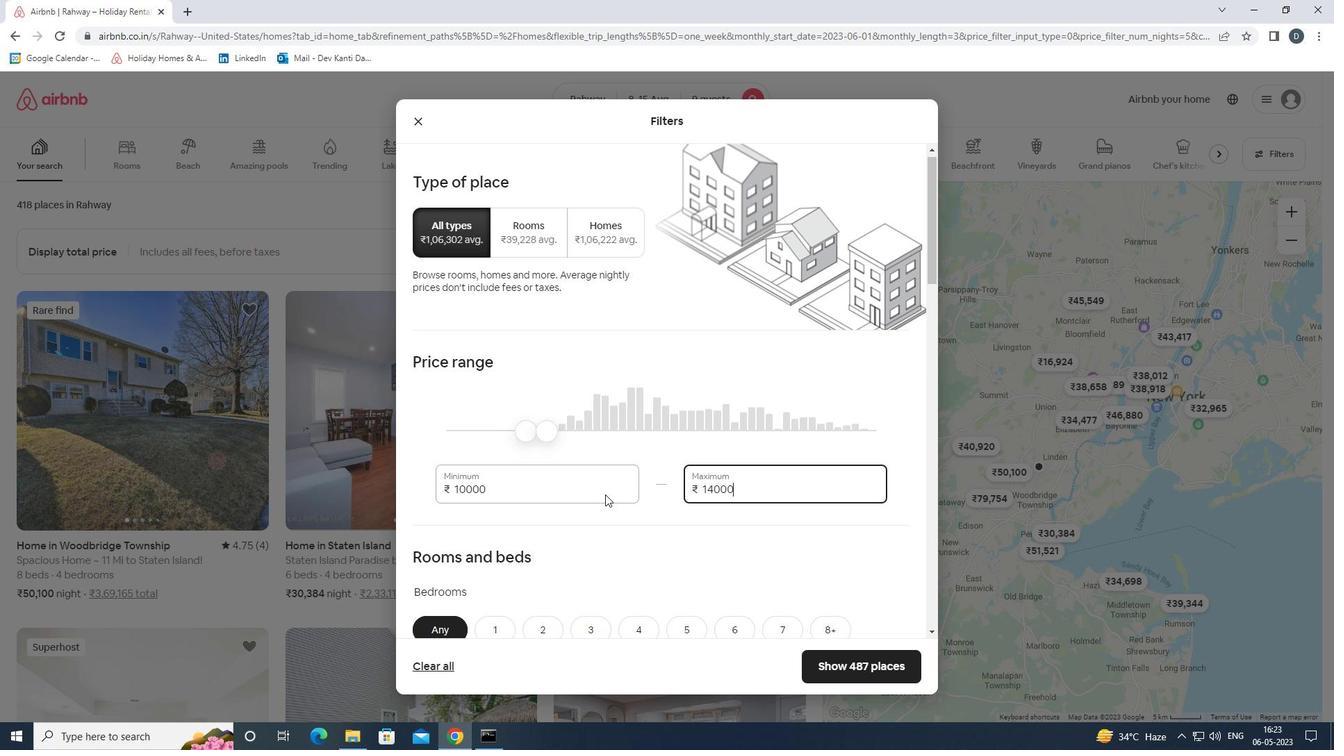 
Action: Mouse scrolled (612, 497) with delta (0, 0)
Screenshot: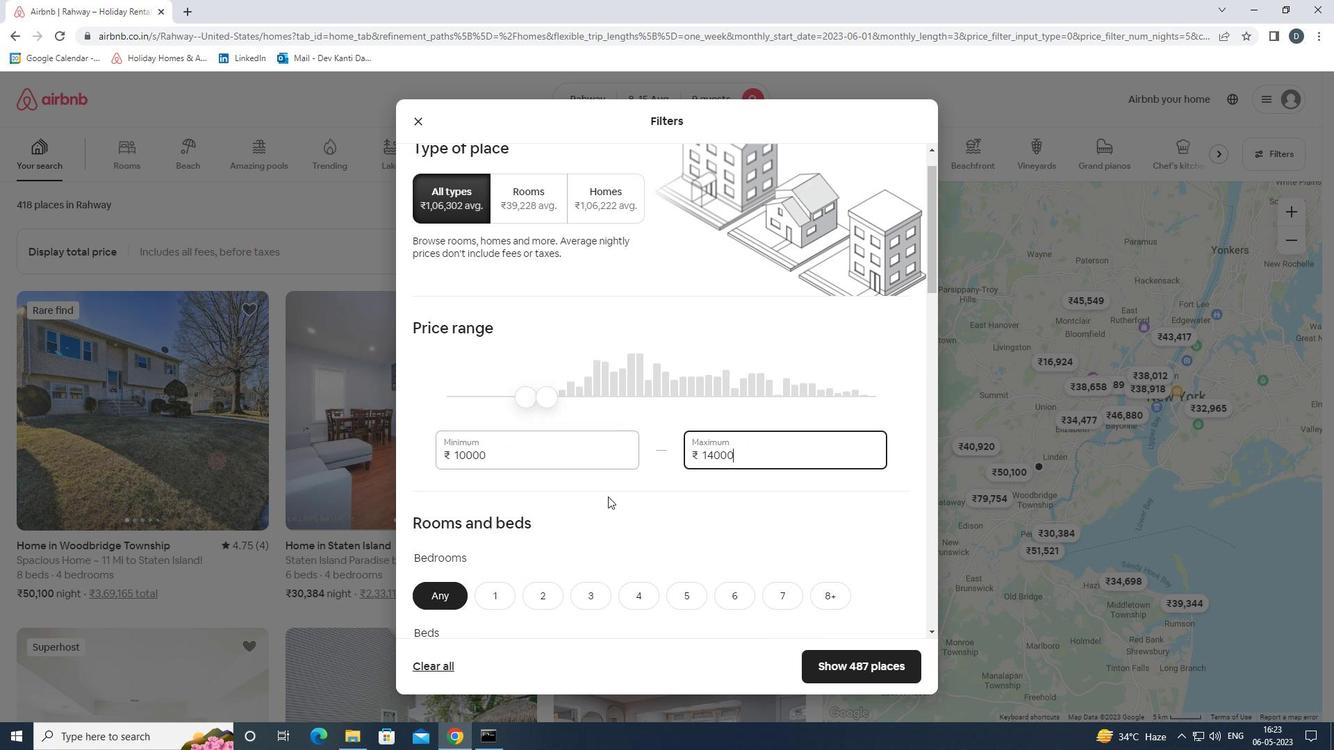 
Action: Mouse moved to (614, 496)
Screenshot: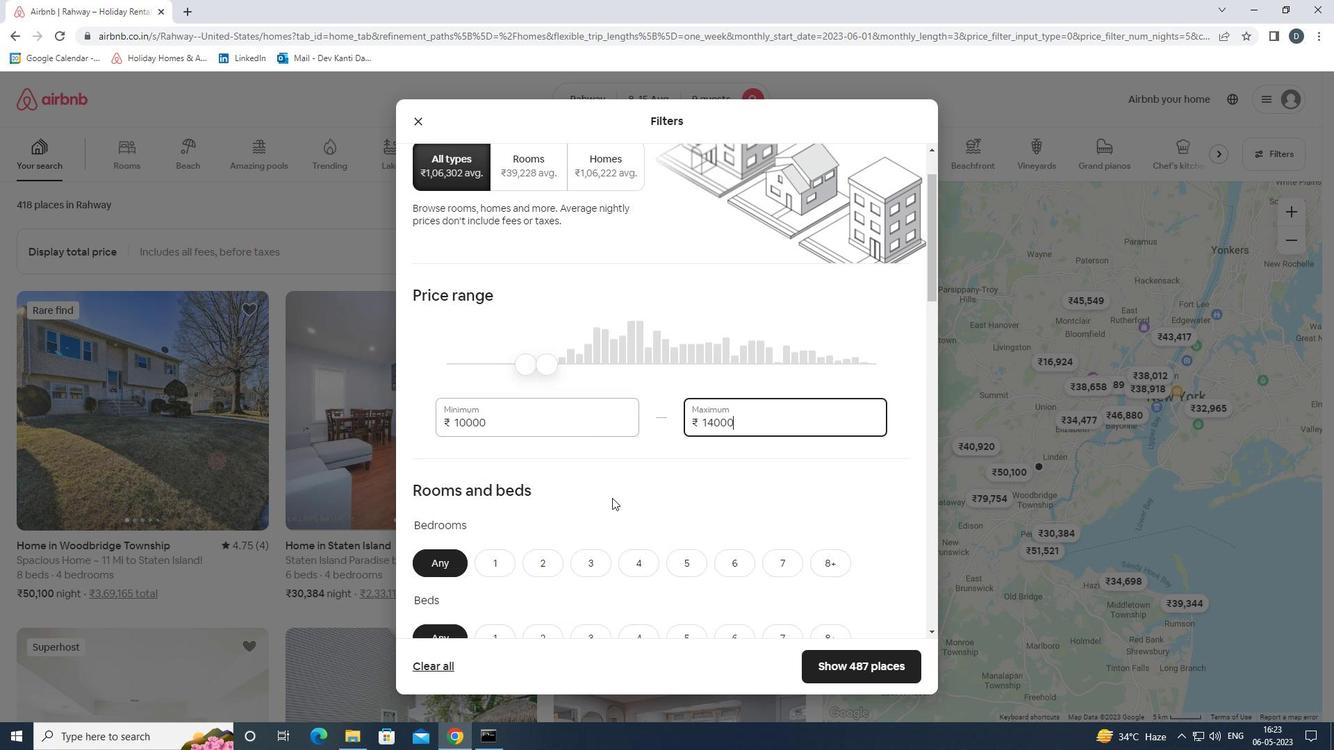 
Action: Mouse scrolled (614, 496) with delta (0, 0)
Screenshot: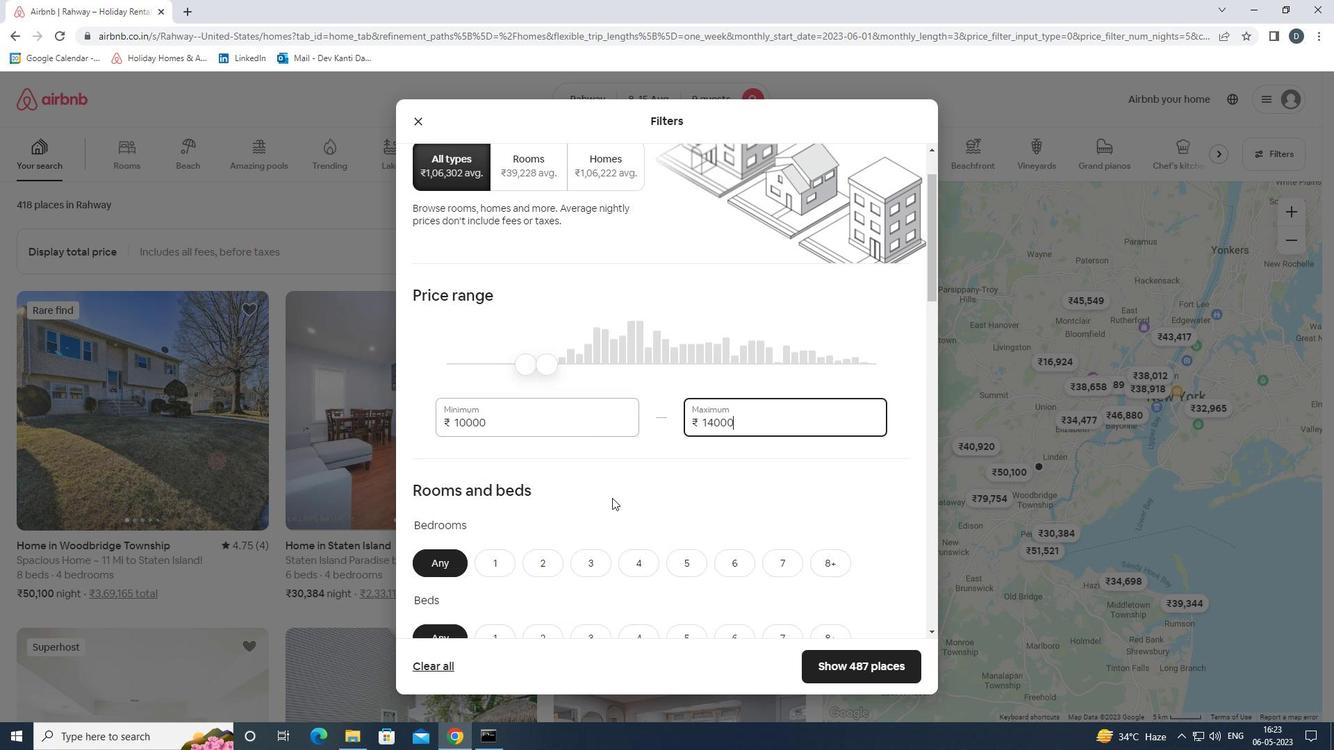 
Action: Mouse moved to (613, 493)
Screenshot: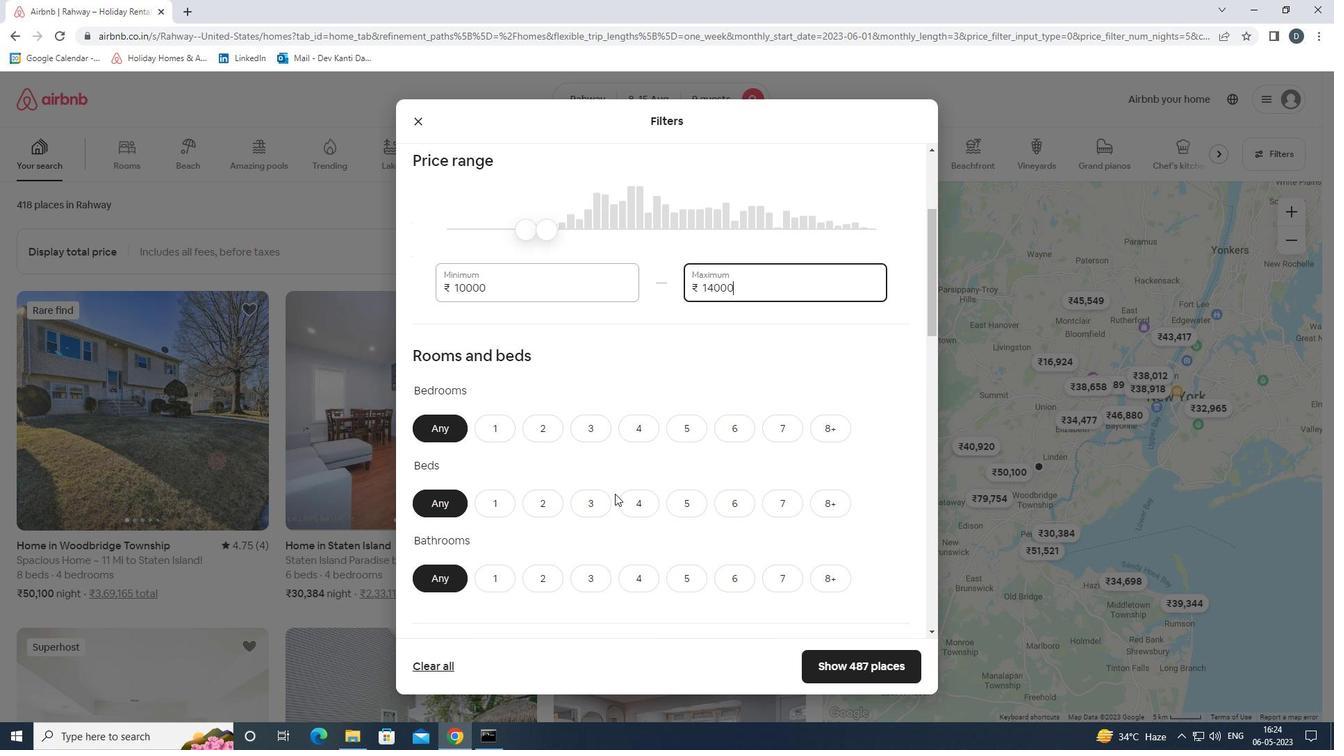 
Action: Mouse scrolled (613, 492) with delta (0, 0)
Screenshot: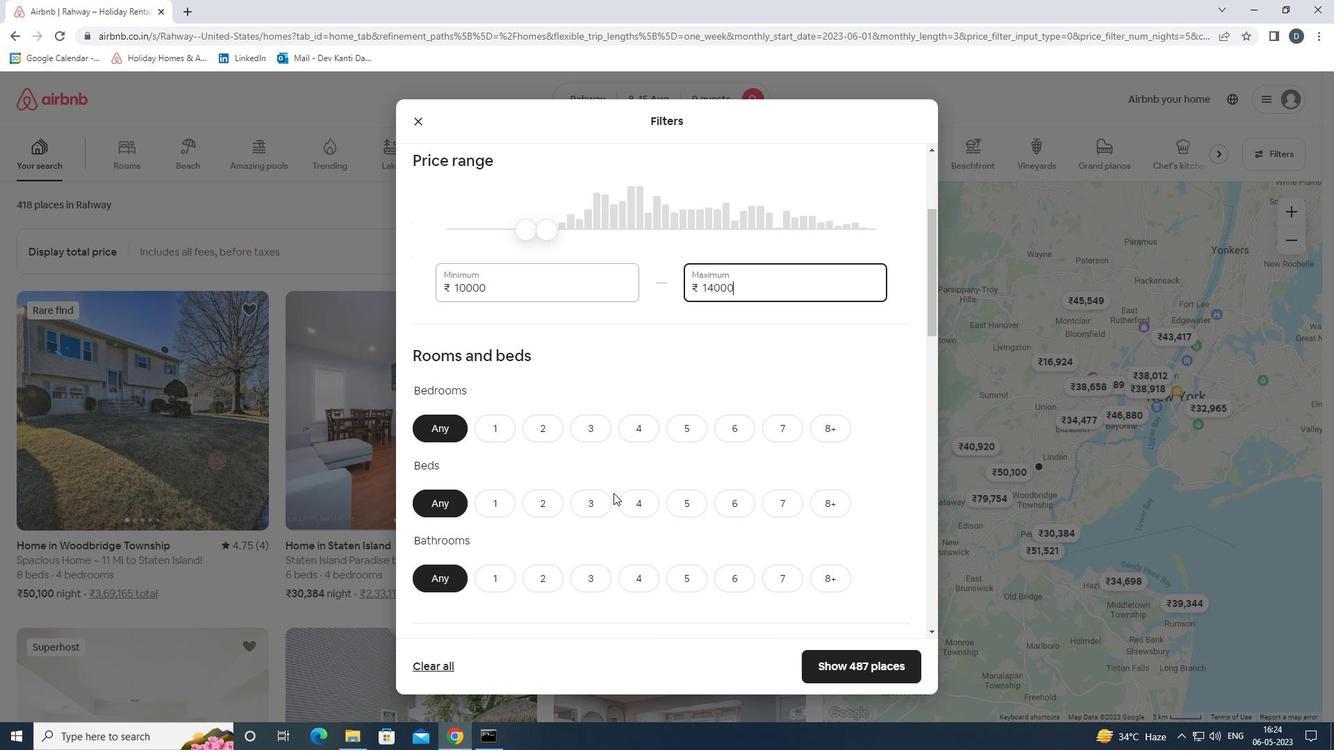 
Action: Mouse scrolled (613, 492) with delta (0, 0)
Screenshot: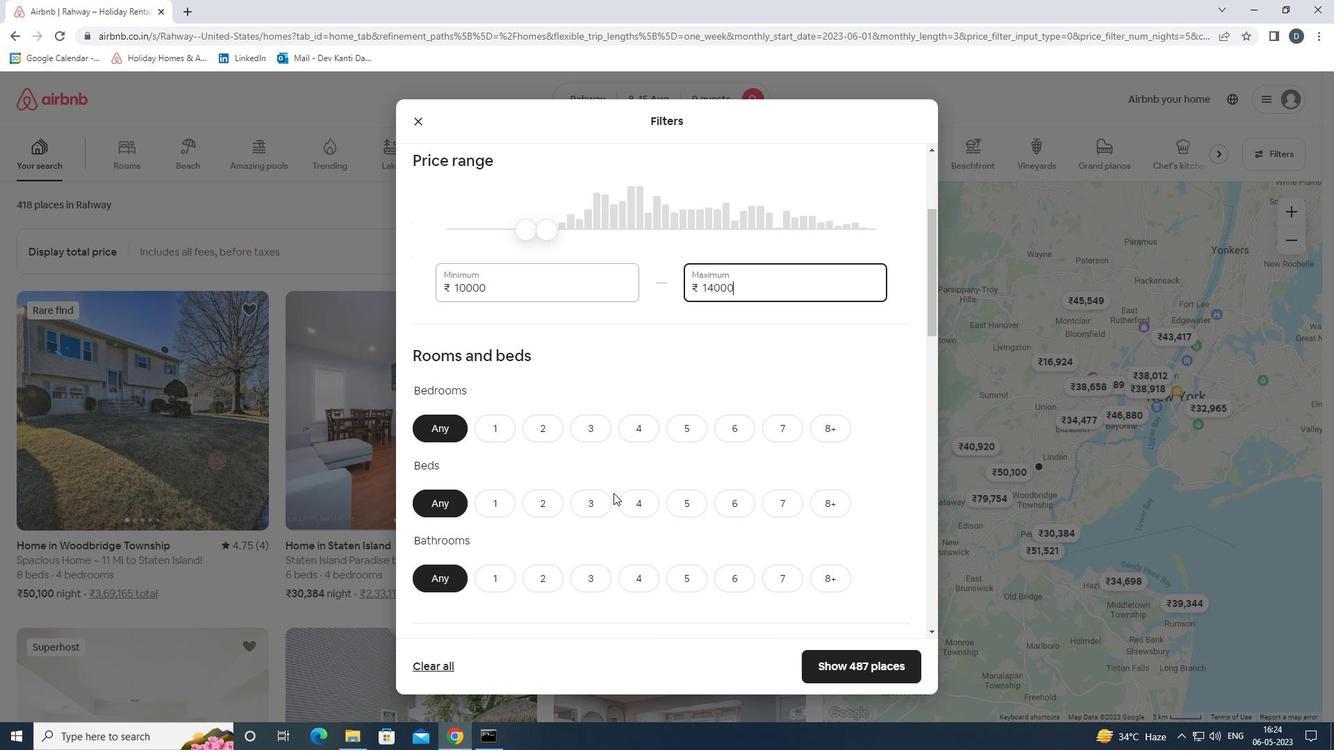 
Action: Mouse moved to (686, 289)
Screenshot: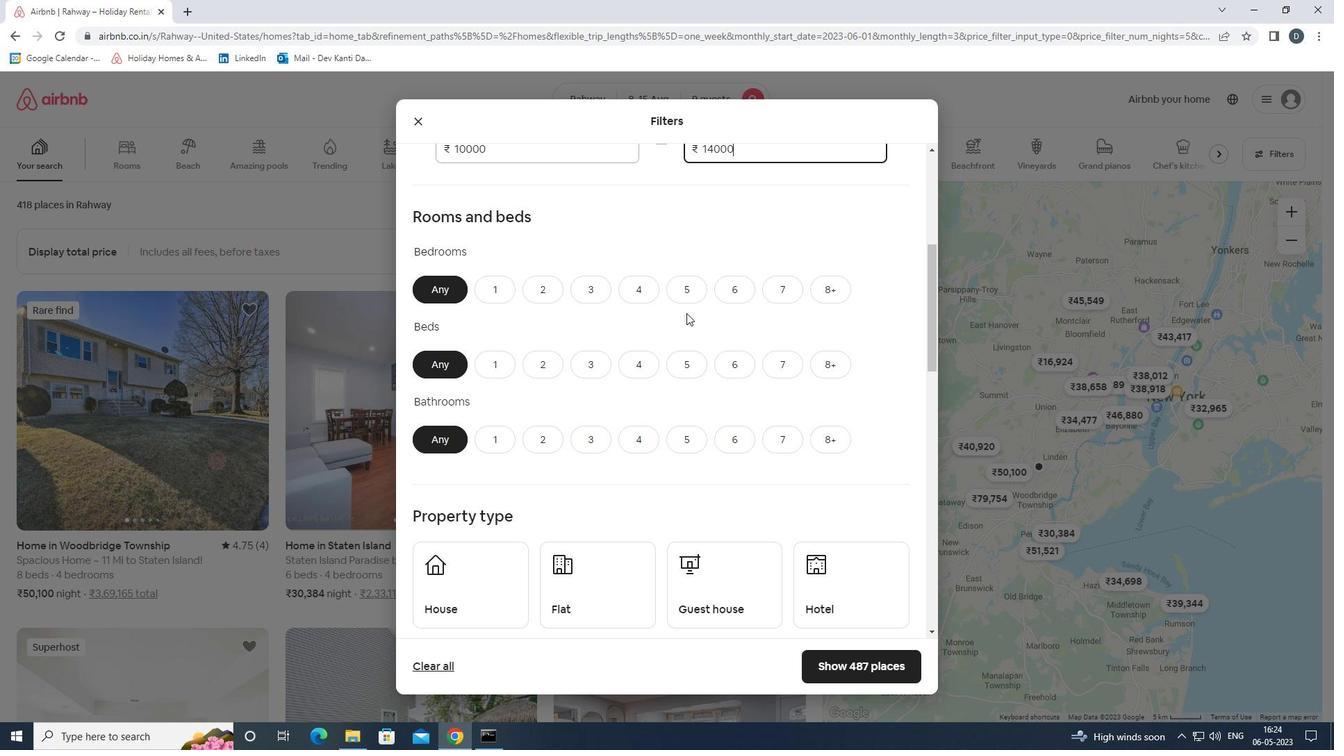 
Action: Mouse pressed left at (686, 289)
Screenshot: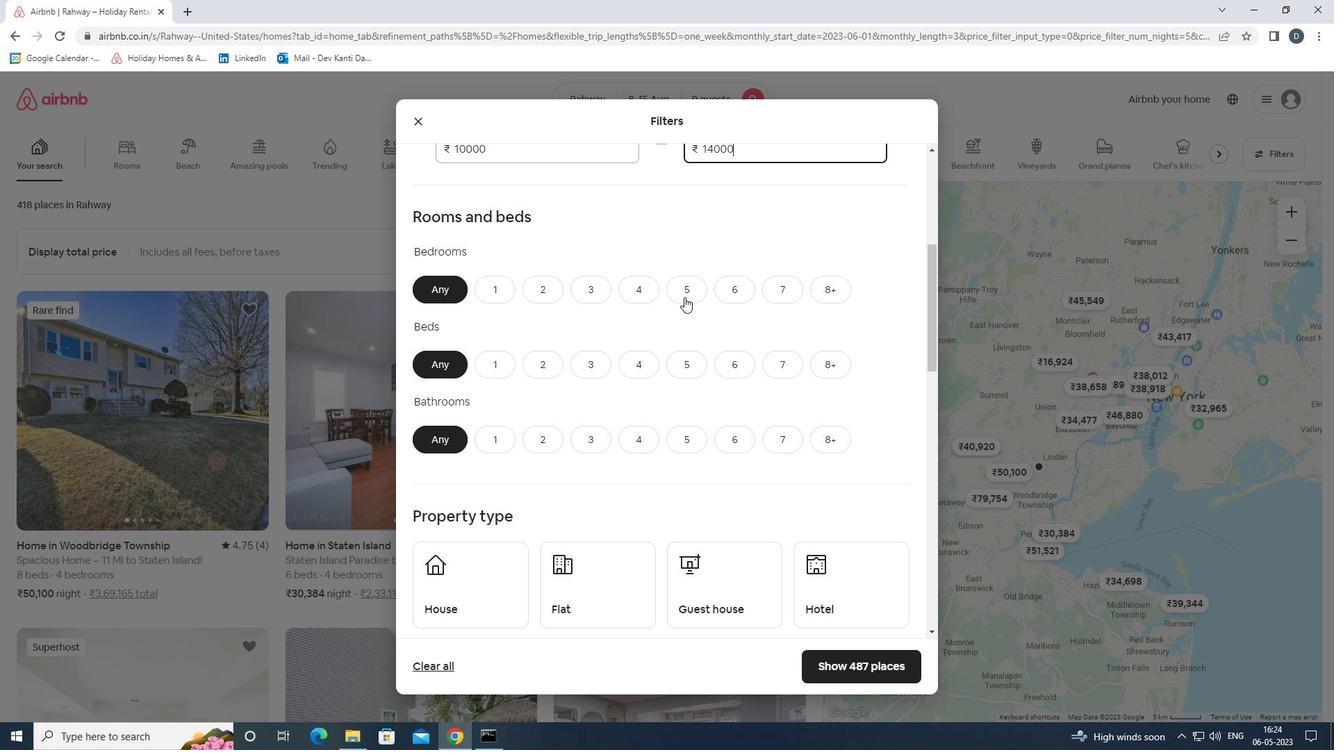 
Action: Mouse moved to (826, 360)
Screenshot: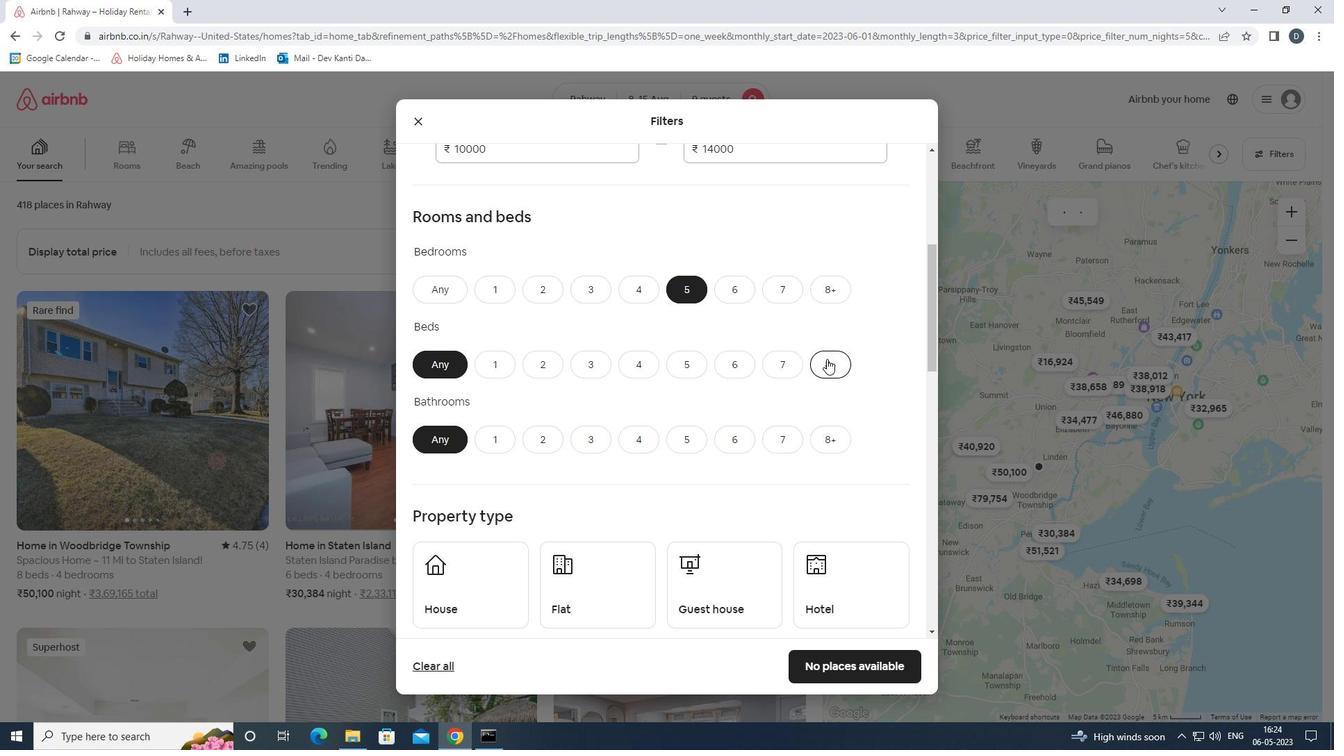 
Action: Mouse pressed left at (826, 360)
Screenshot: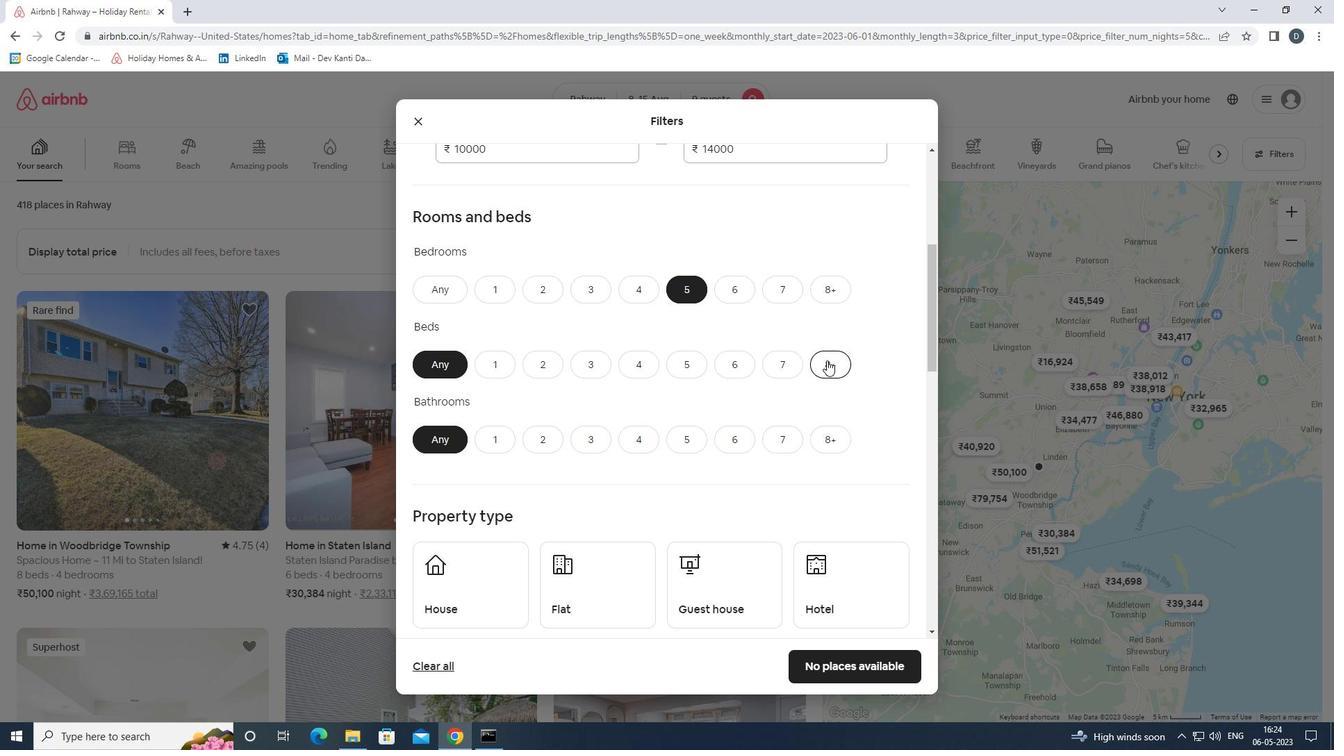 
Action: Mouse moved to (688, 434)
Screenshot: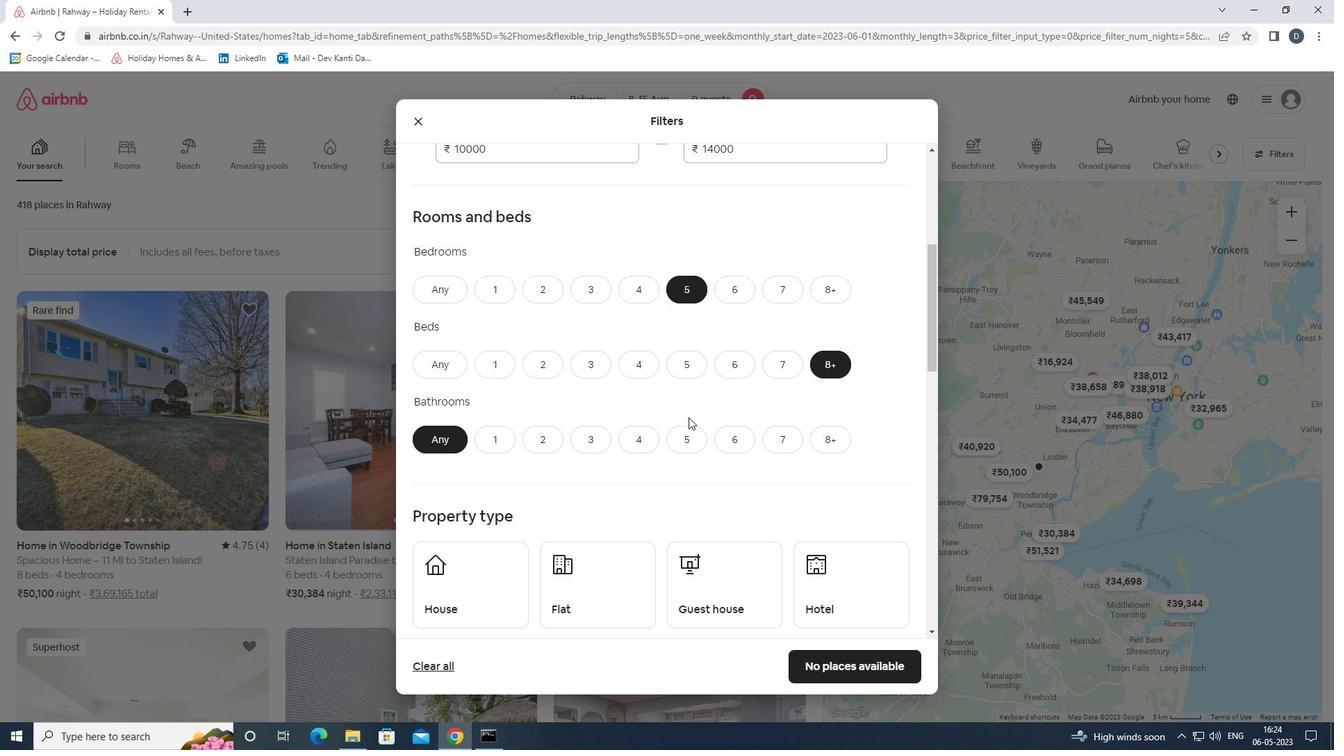 
Action: Mouse pressed left at (688, 434)
Screenshot: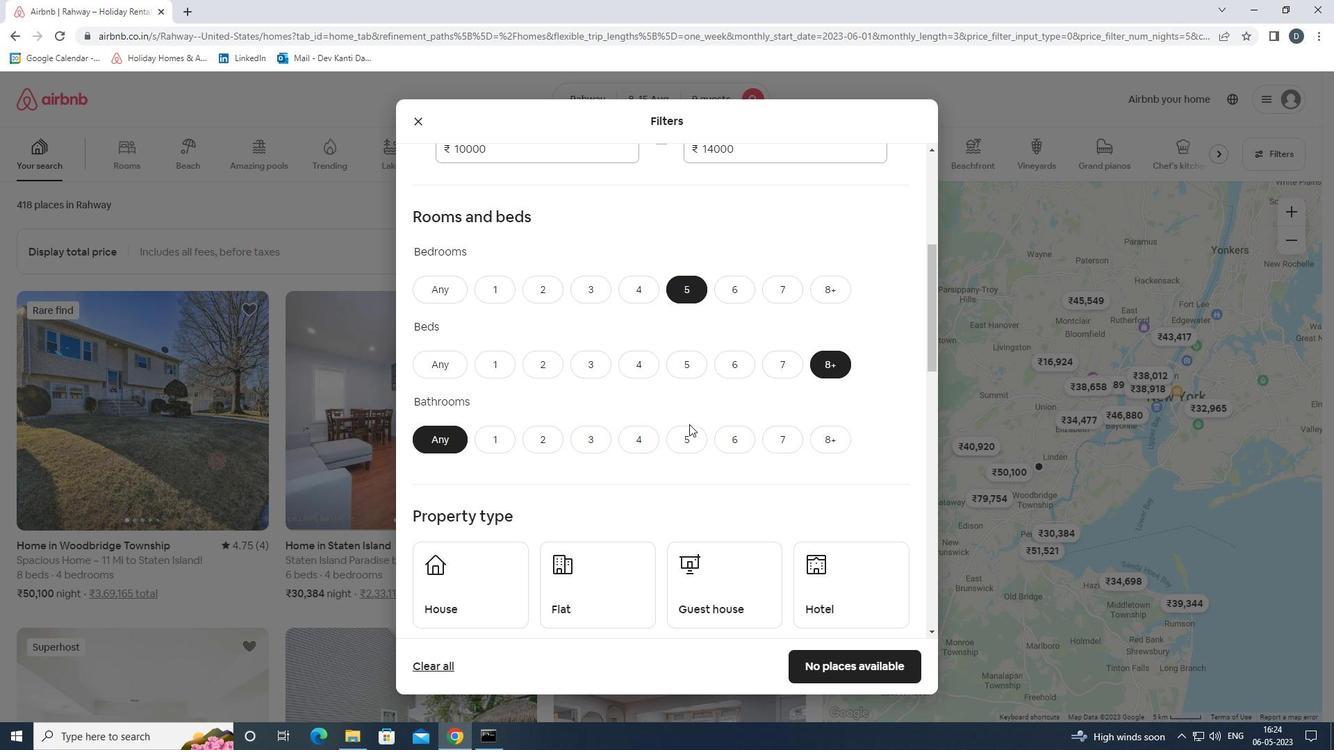 
Action: Mouse moved to (687, 433)
Screenshot: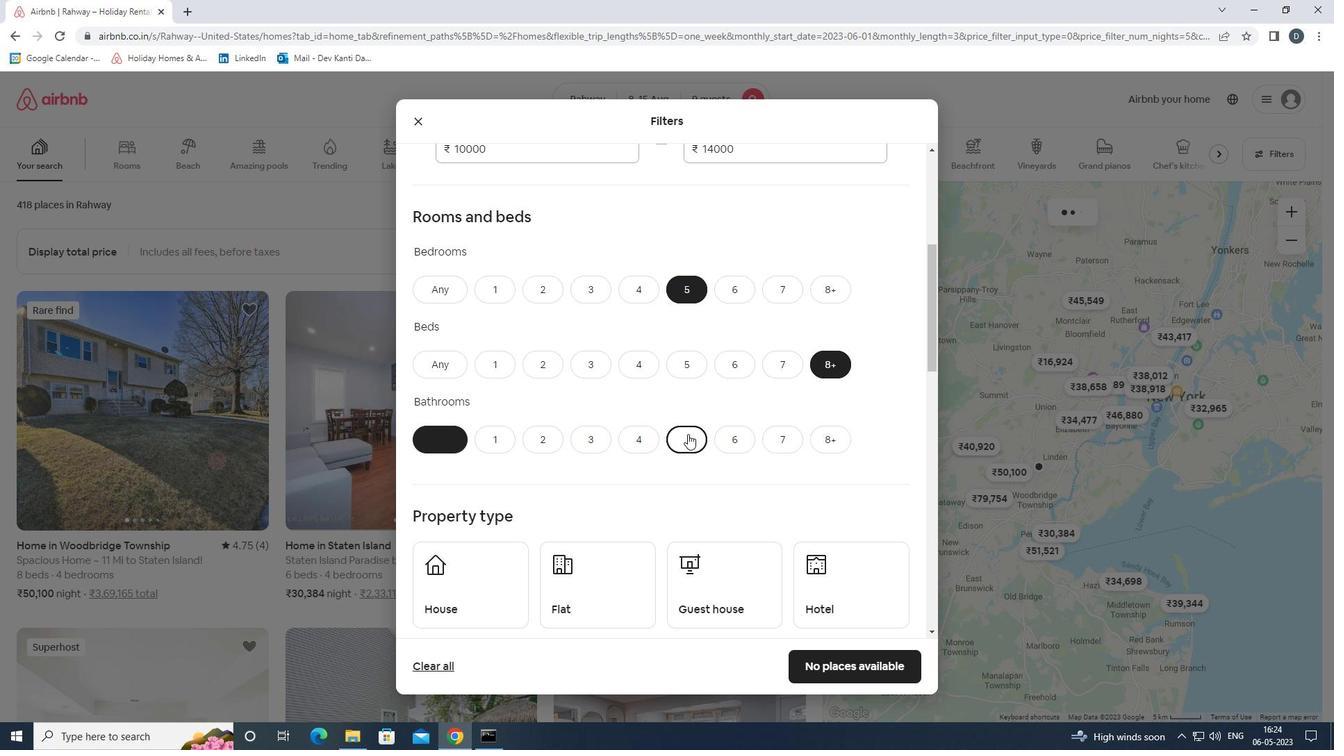 
Action: Mouse scrolled (687, 432) with delta (0, 0)
Screenshot: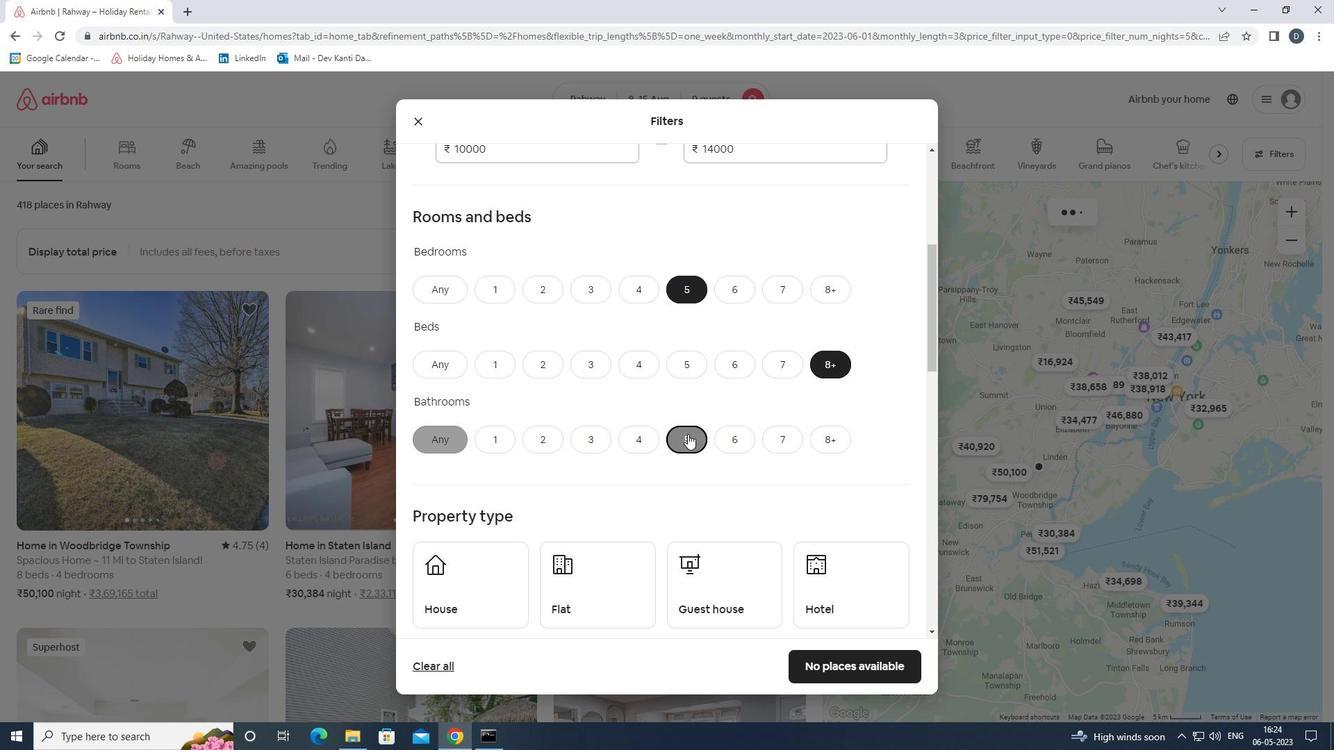
Action: Mouse scrolled (687, 432) with delta (0, 0)
Screenshot: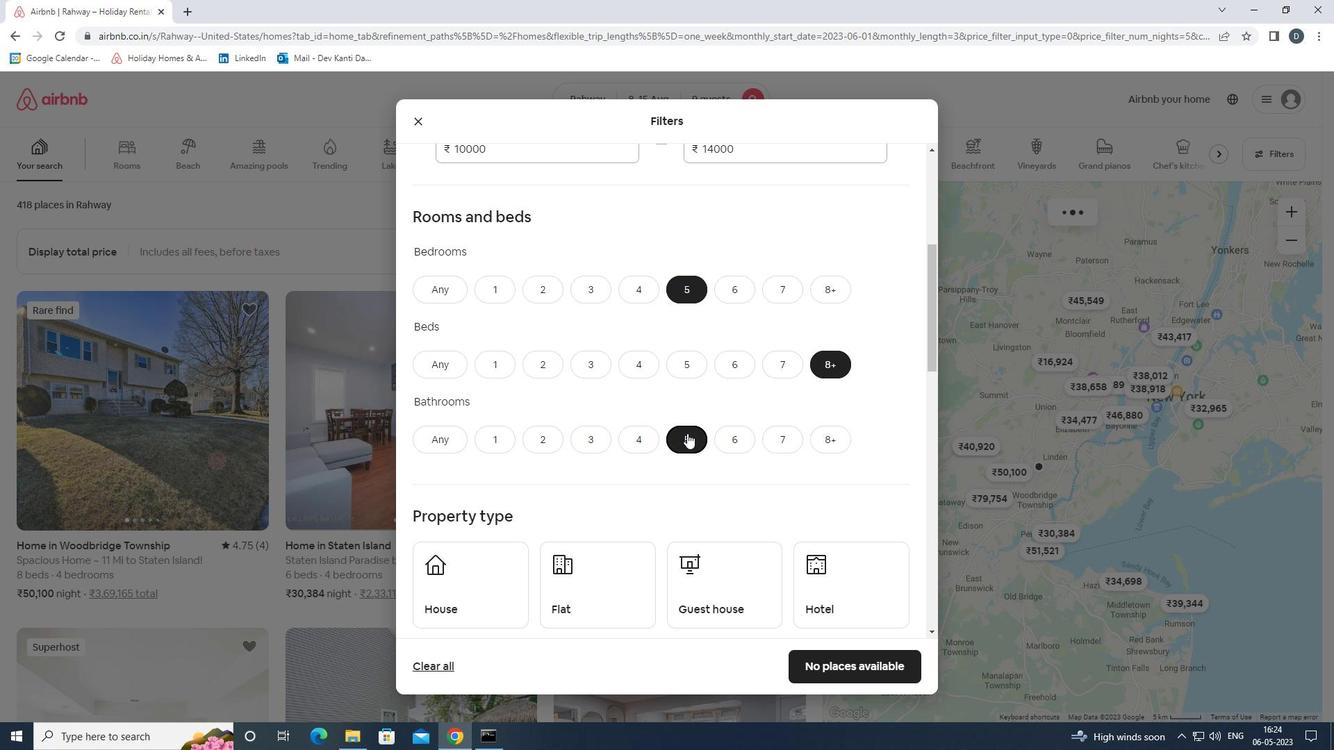 
Action: Mouse moved to (494, 432)
Screenshot: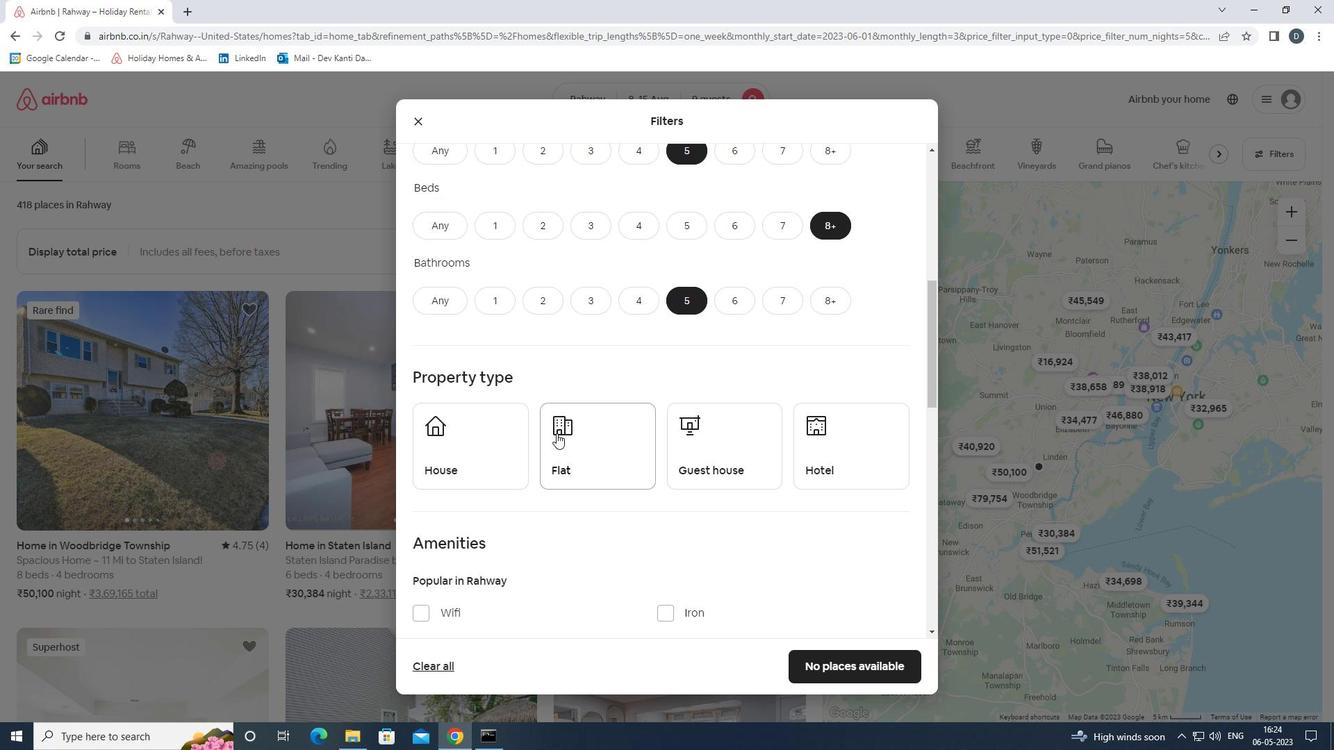 
Action: Mouse pressed left at (494, 432)
Screenshot: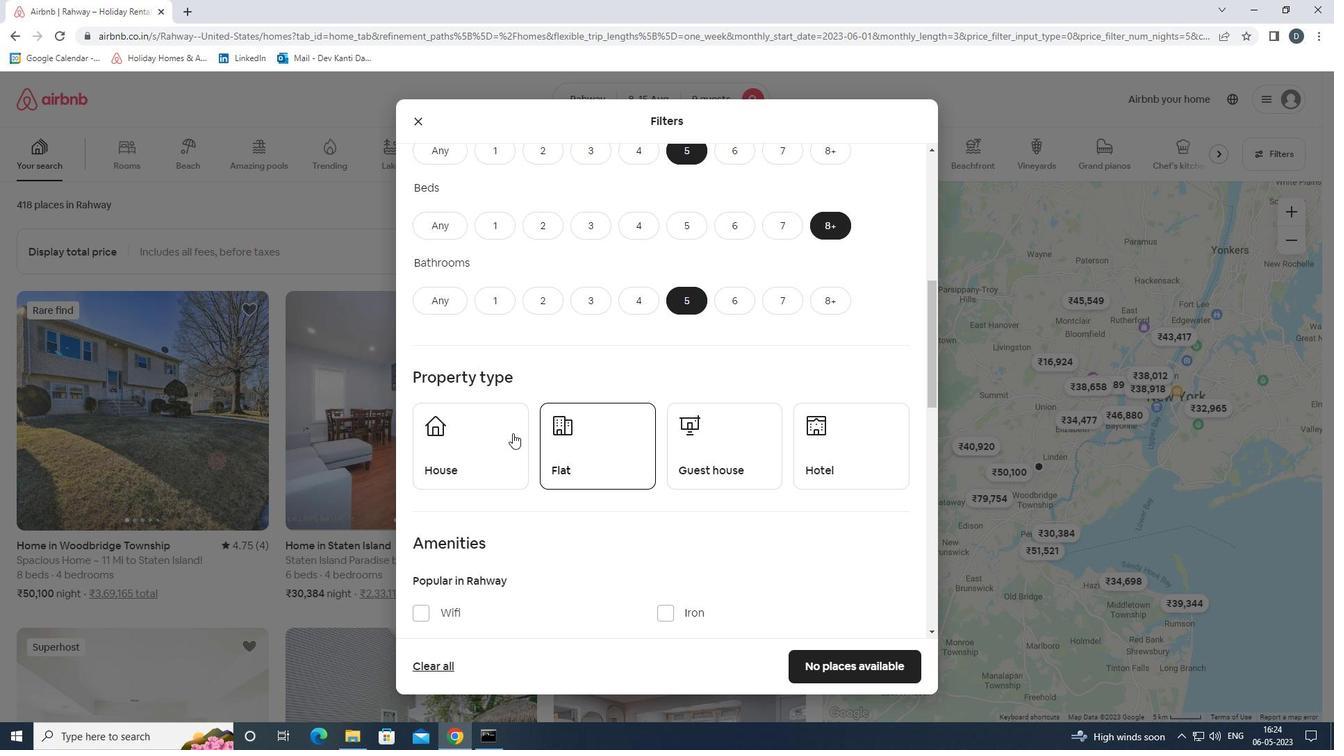 
Action: Mouse moved to (573, 432)
Screenshot: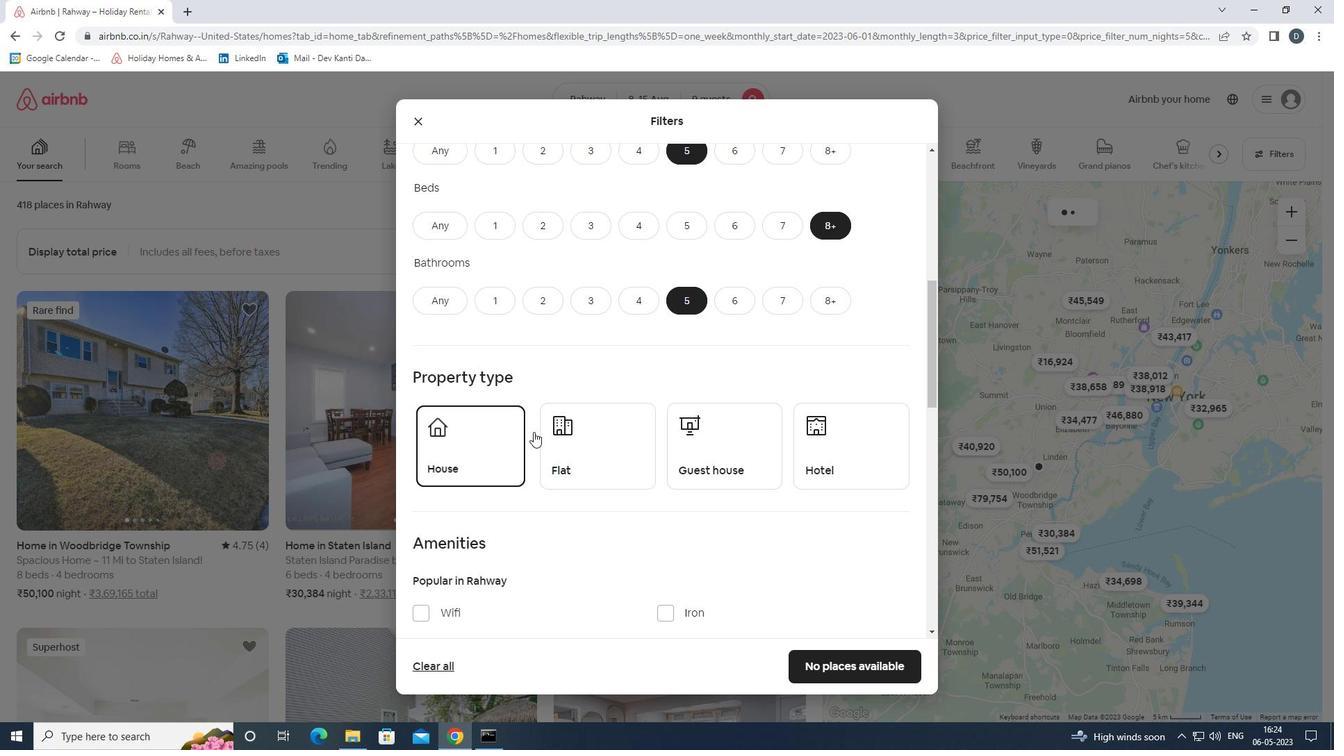 
Action: Mouse pressed left at (573, 432)
Screenshot: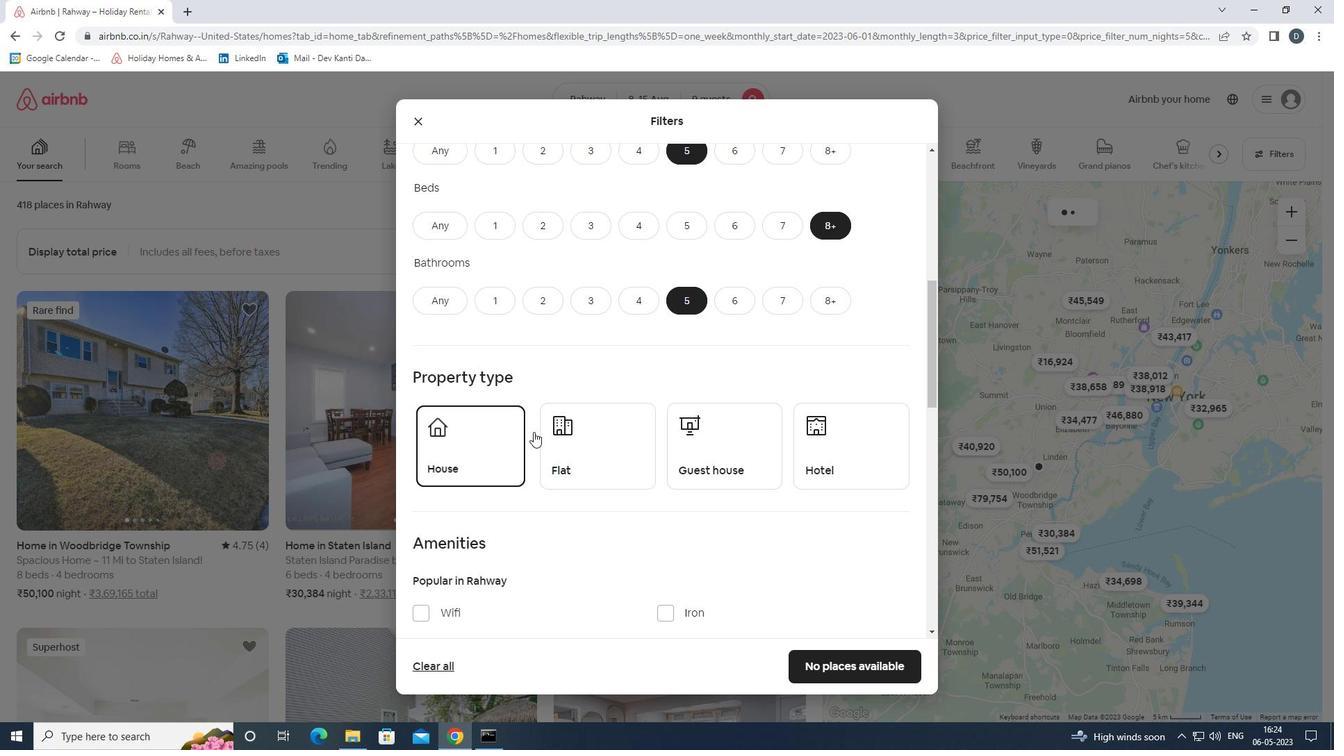 
Action: Mouse moved to (701, 433)
Screenshot: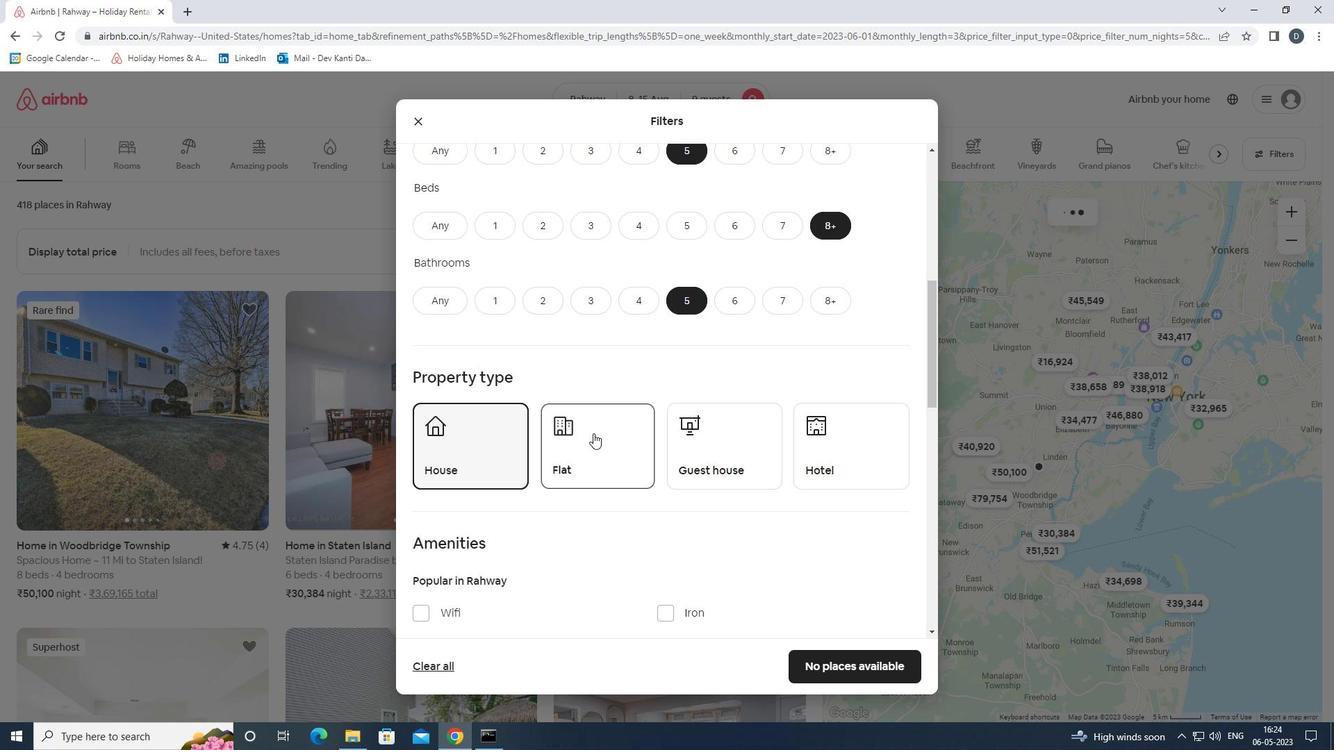
Action: Mouse pressed left at (701, 433)
Screenshot: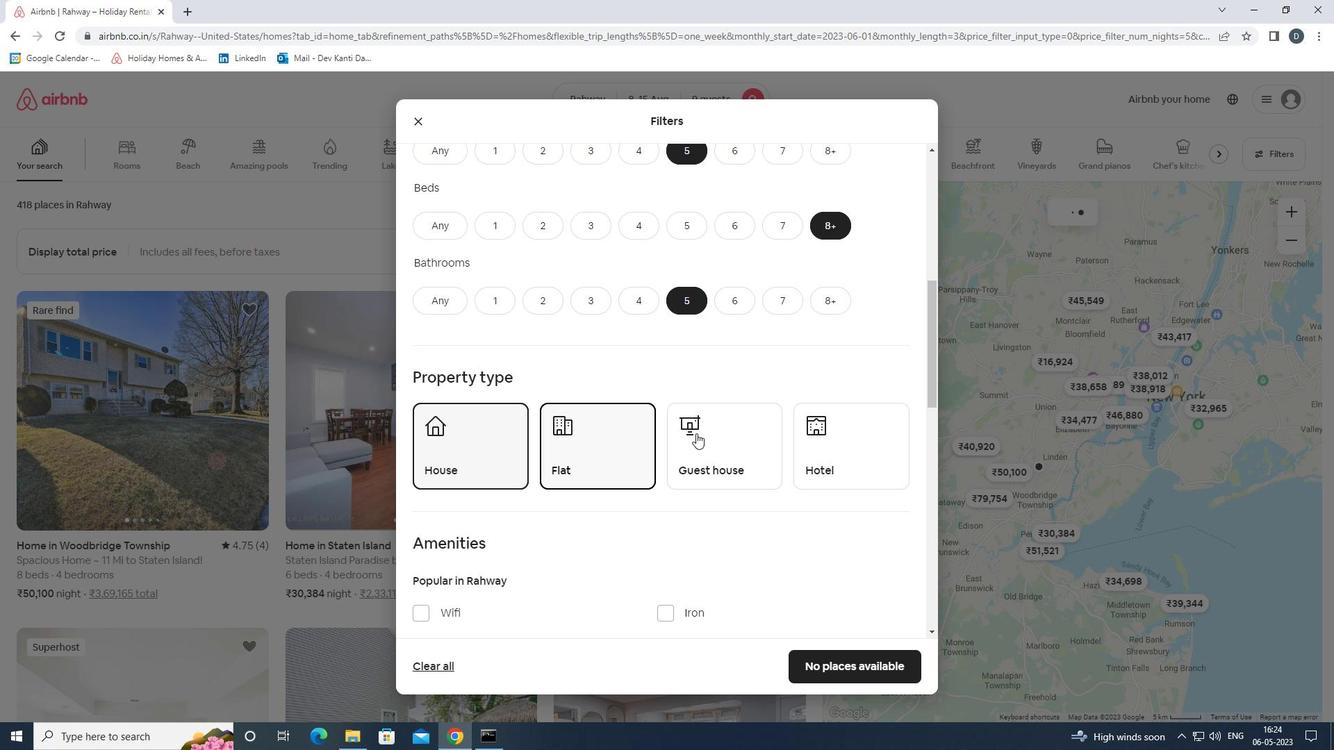 
Action: Mouse moved to (703, 433)
Screenshot: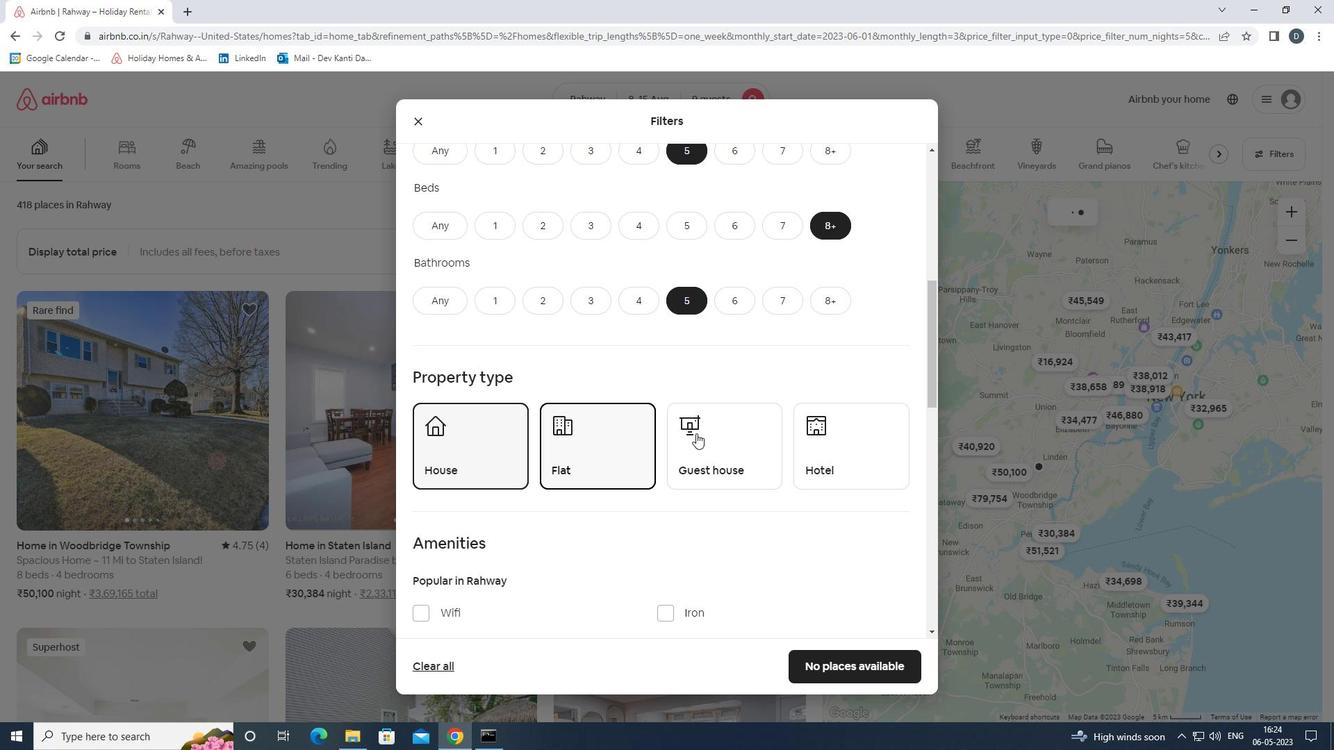 
Action: Mouse scrolled (703, 432) with delta (0, 0)
Screenshot: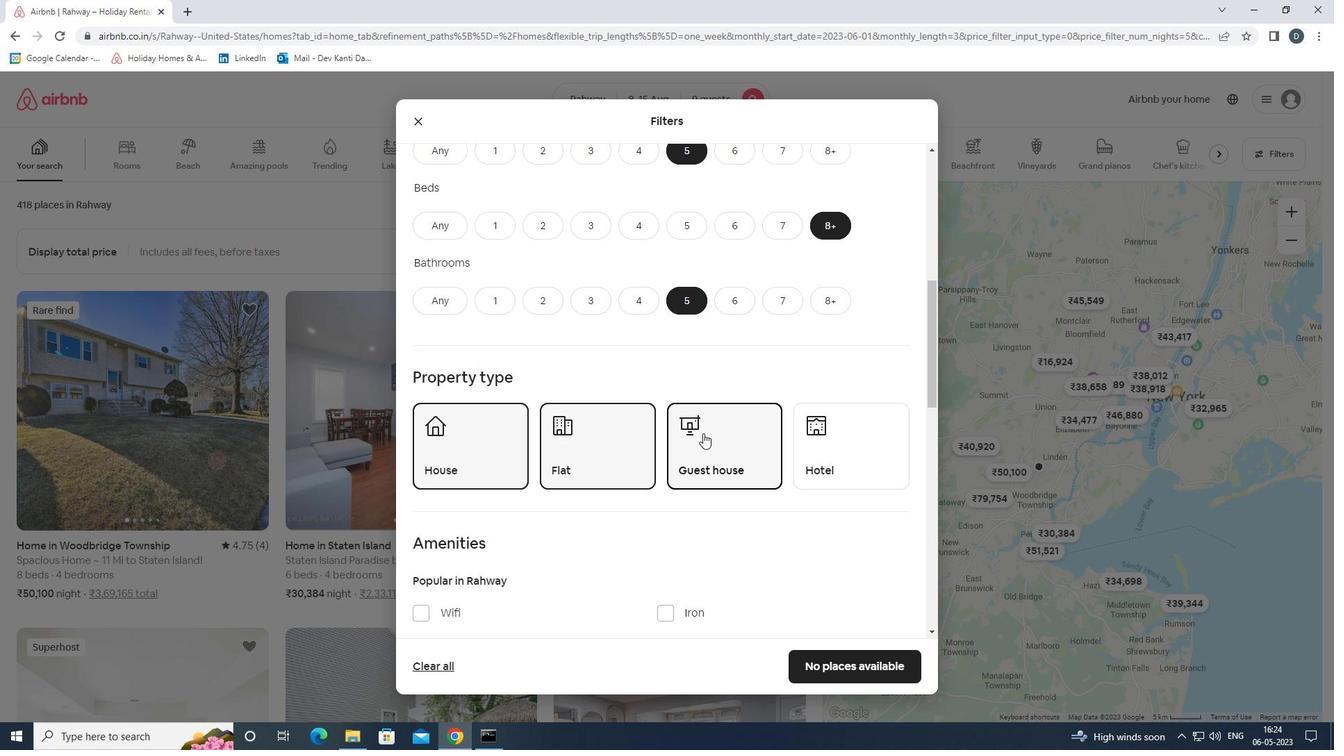 
Action: Mouse scrolled (703, 432) with delta (0, 0)
Screenshot: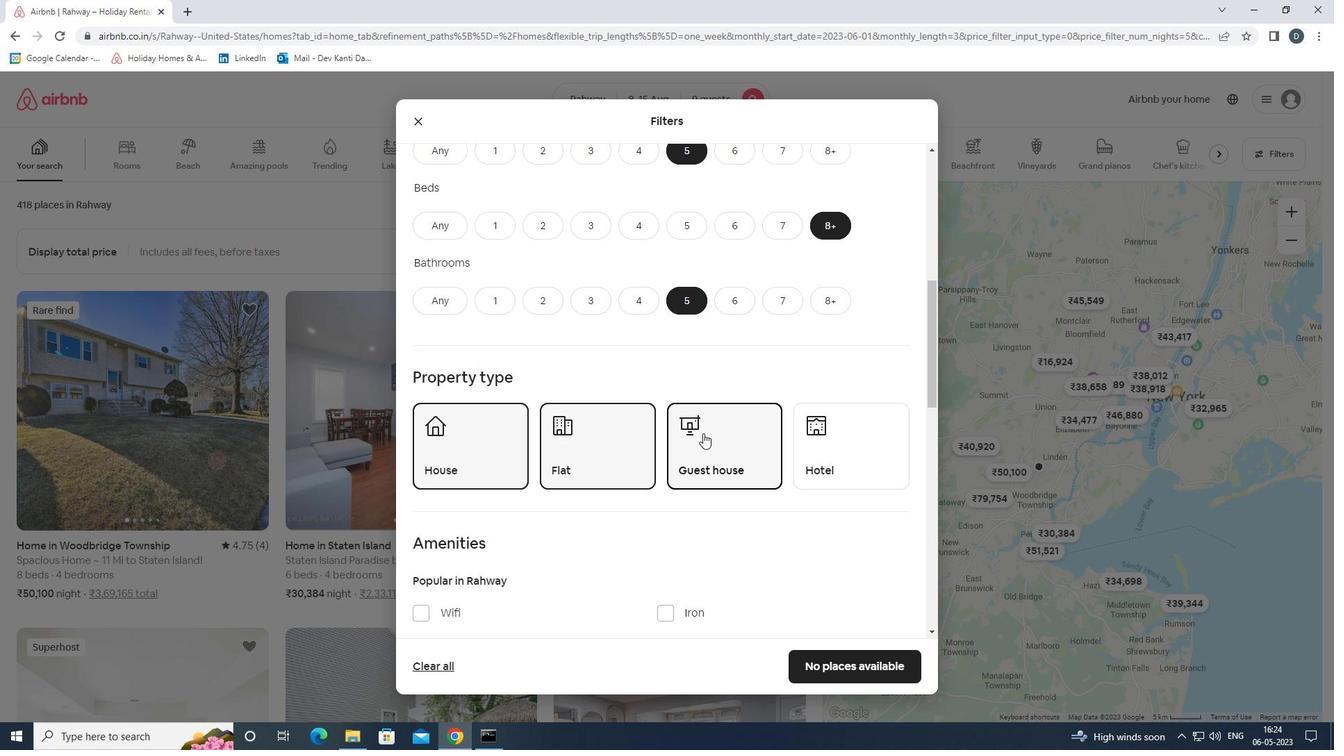 
Action: Mouse scrolled (703, 432) with delta (0, 0)
Screenshot: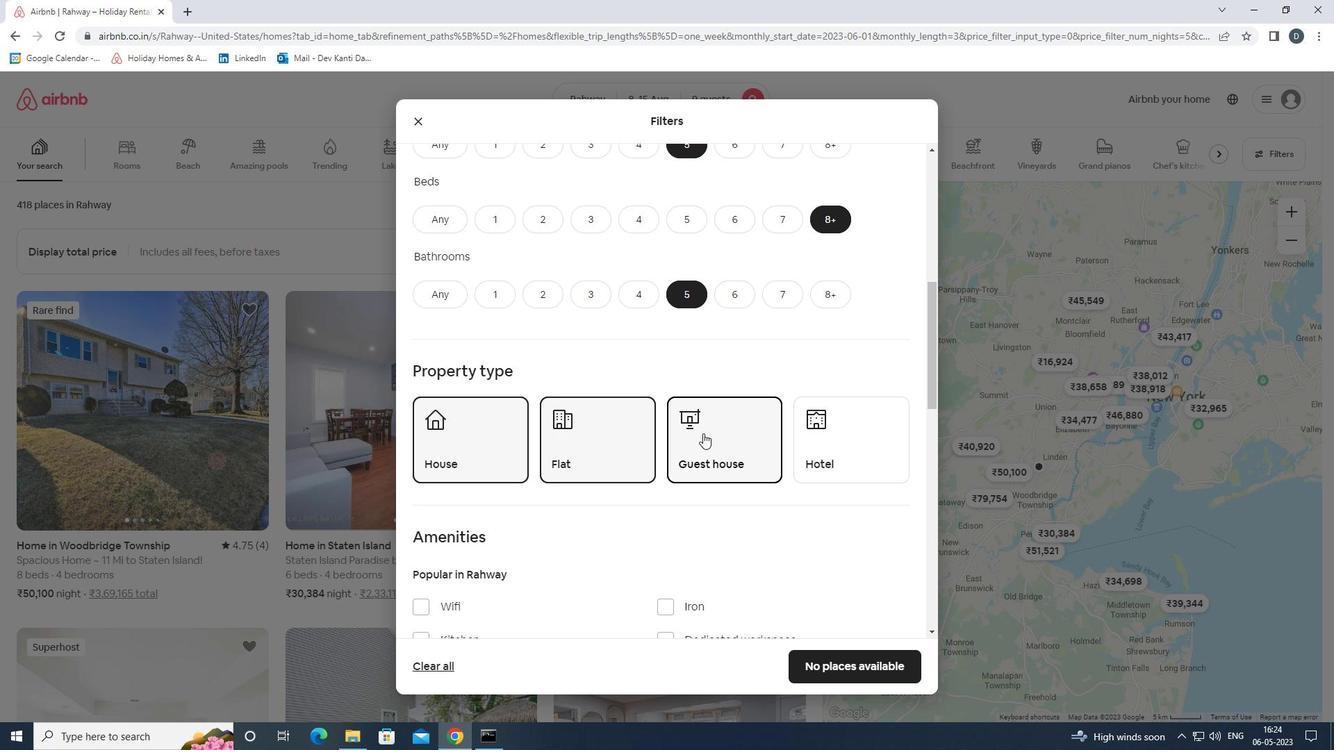 
Action: Mouse moved to (459, 405)
Screenshot: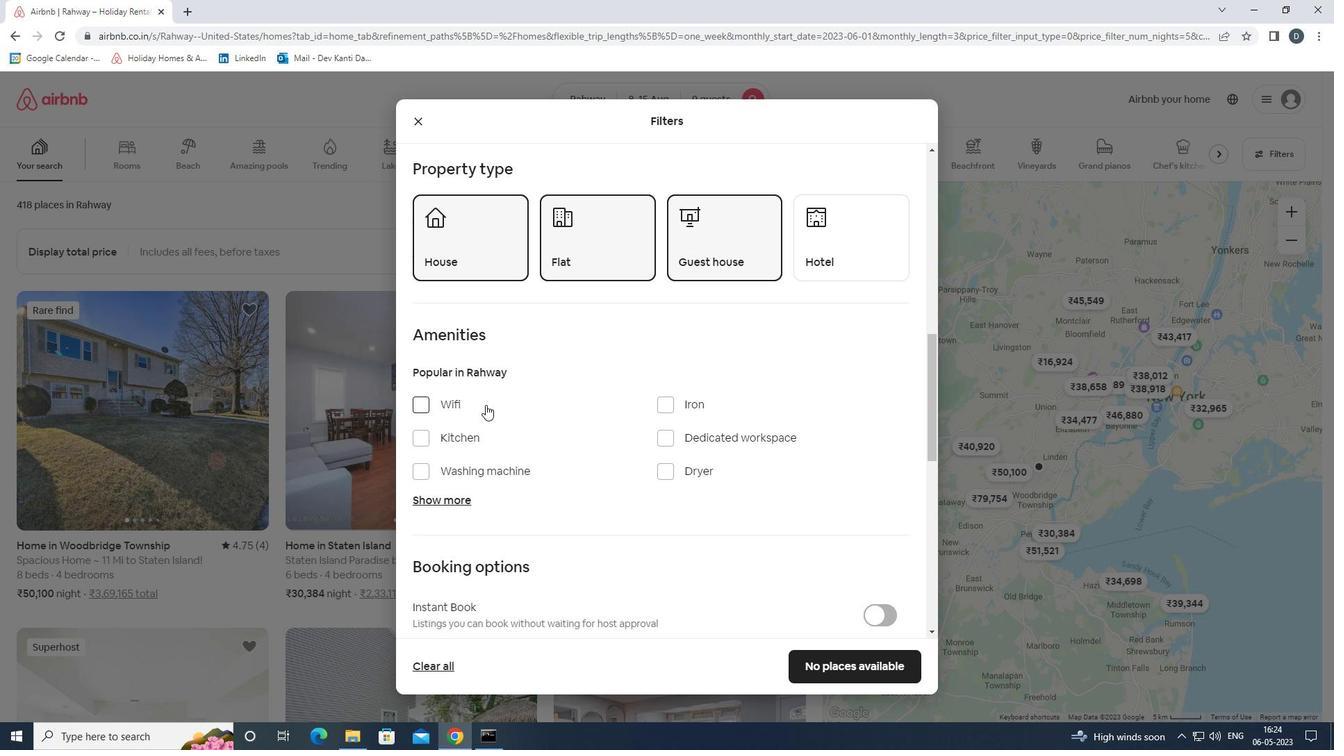 
Action: Mouse pressed left at (459, 405)
Screenshot: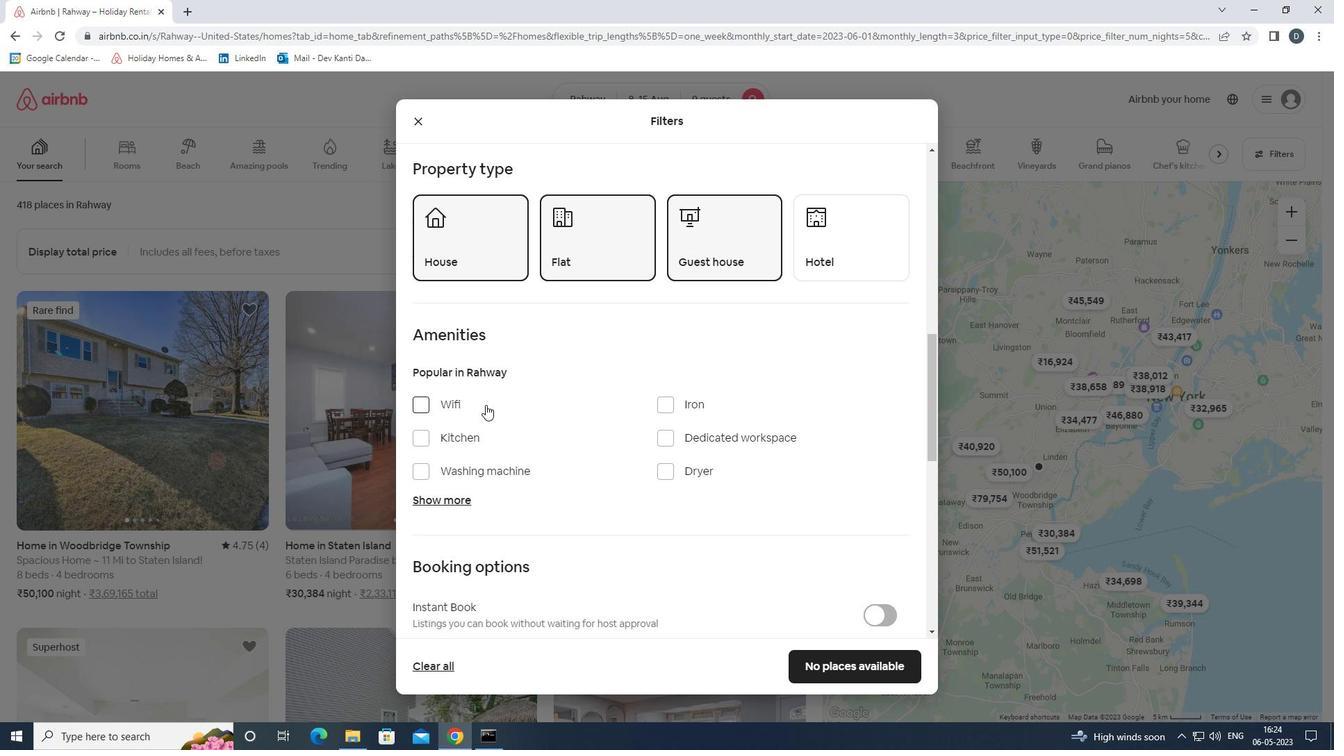 
Action: Mouse moved to (464, 496)
Screenshot: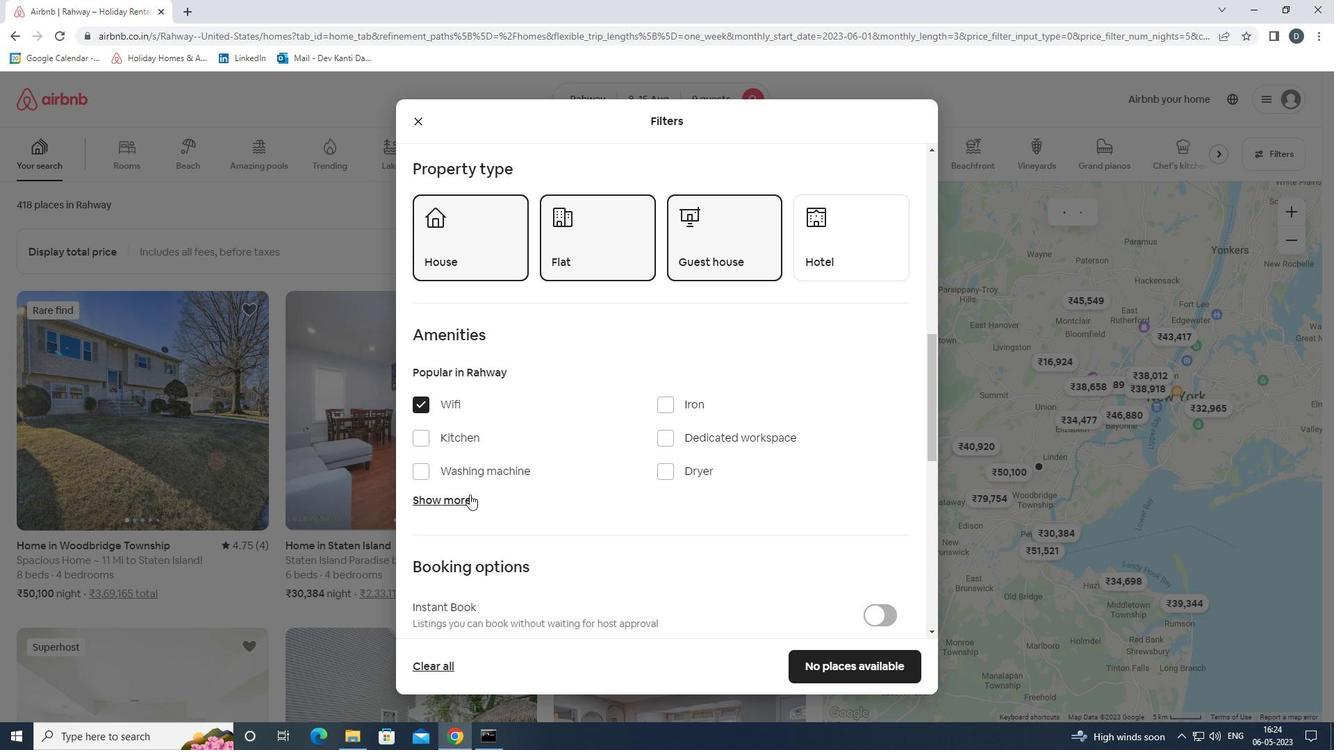 
Action: Mouse pressed left at (464, 496)
Screenshot: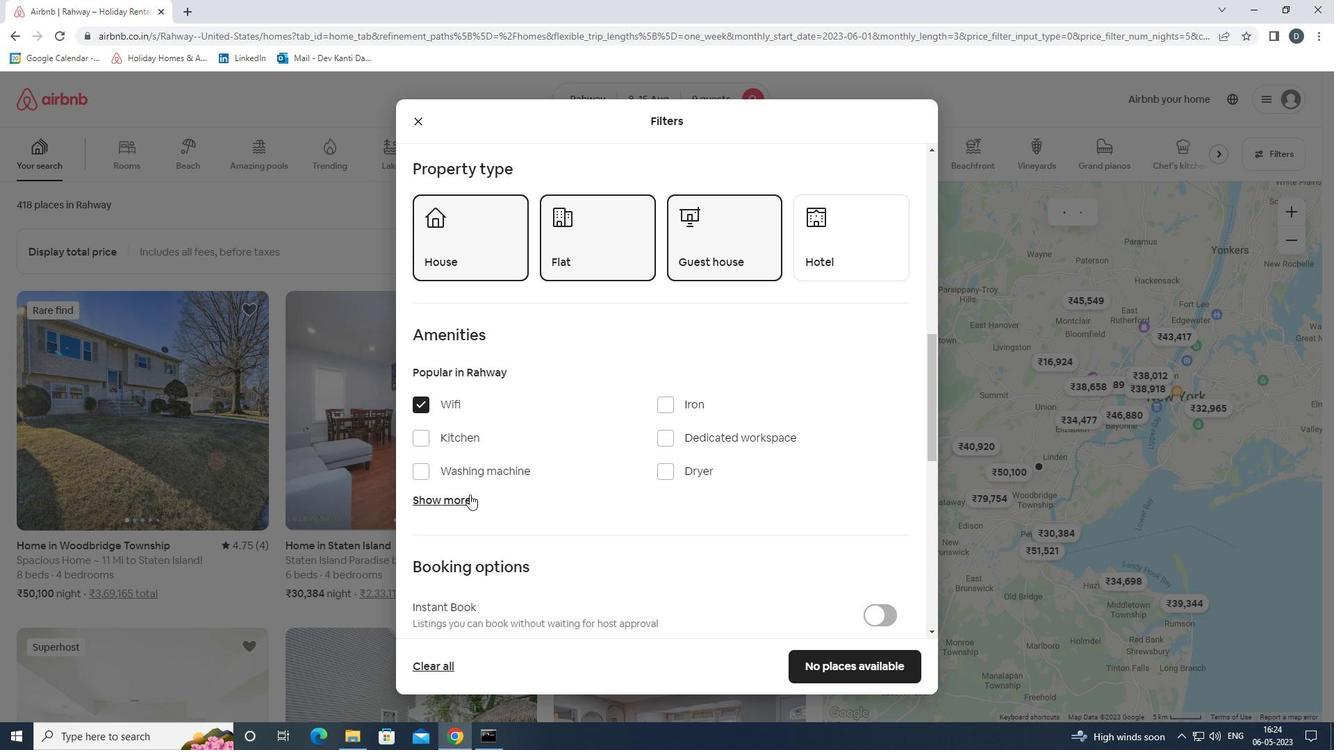 
Action: Mouse moved to (564, 480)
Screenshot: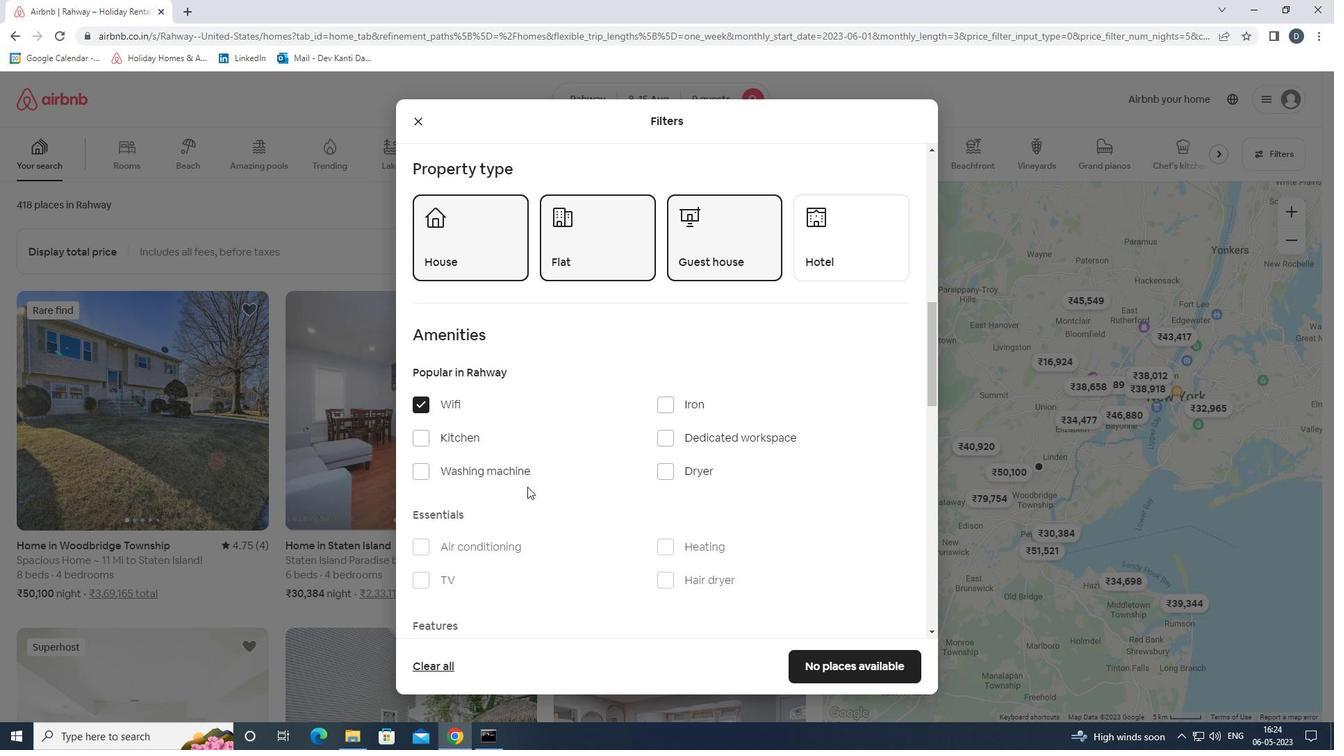 
Action: Mouse scrolled (564, 479) with delta (0, 0)
Screenshot: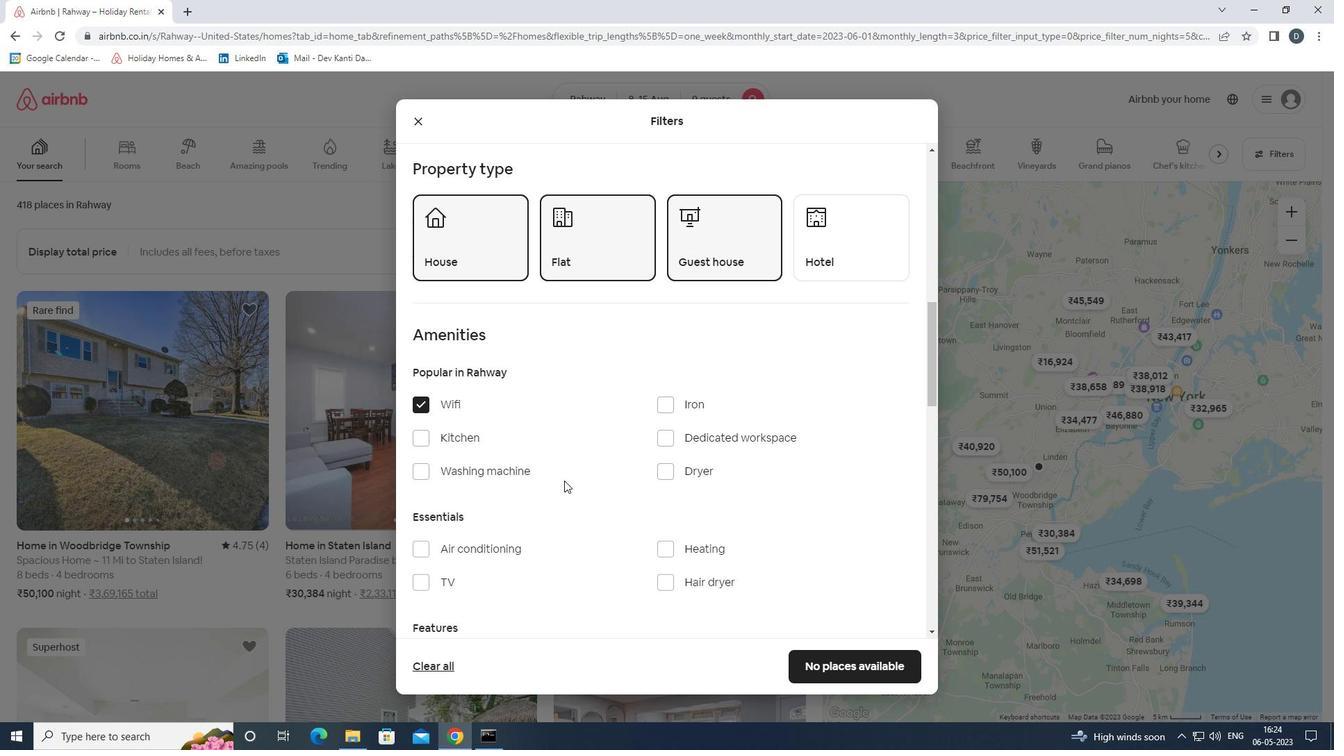 
Action: Mouse scrolled (564, 479) with delta (0, 0)
Screenshot: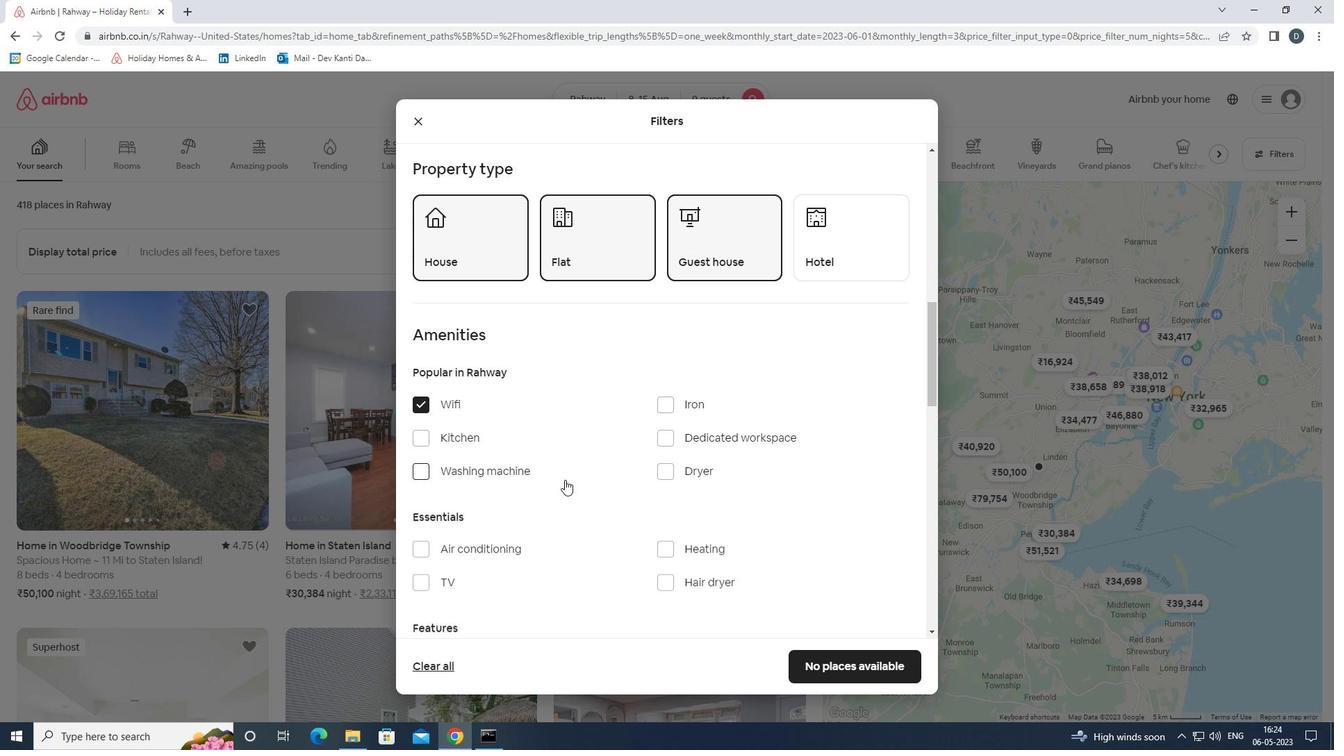 
Action: Mouse moved to (449, 450)
Screenshot: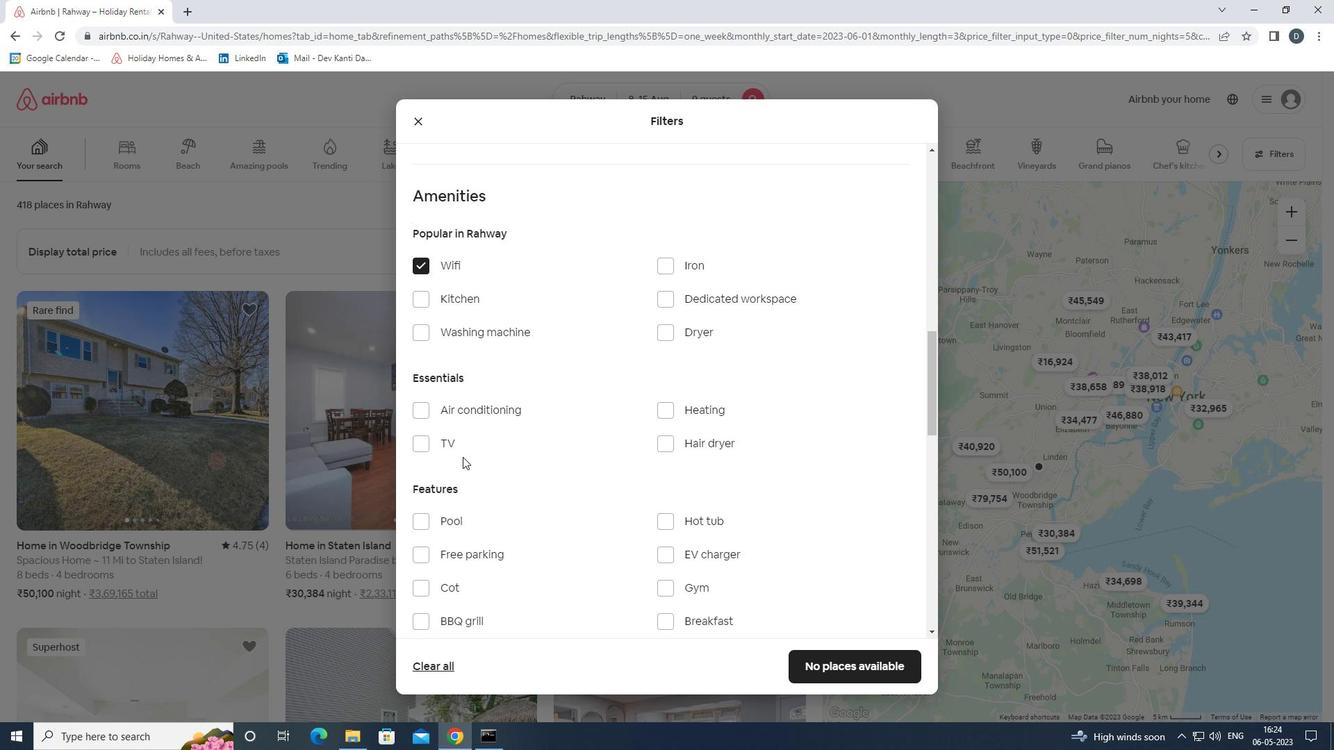 
Action: Mouse pressed left at (449, 450)
Screenshot: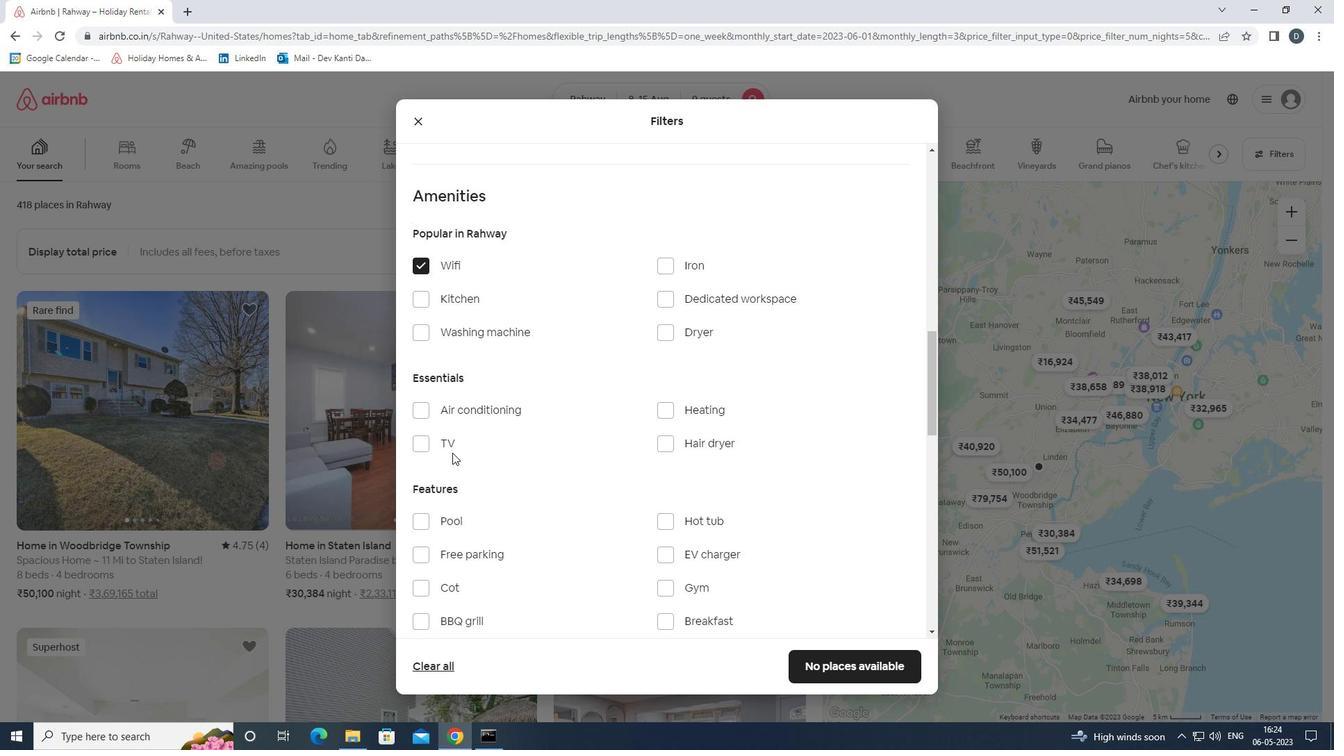 
Action: Mouse moved to (605, 448)
Screenshot: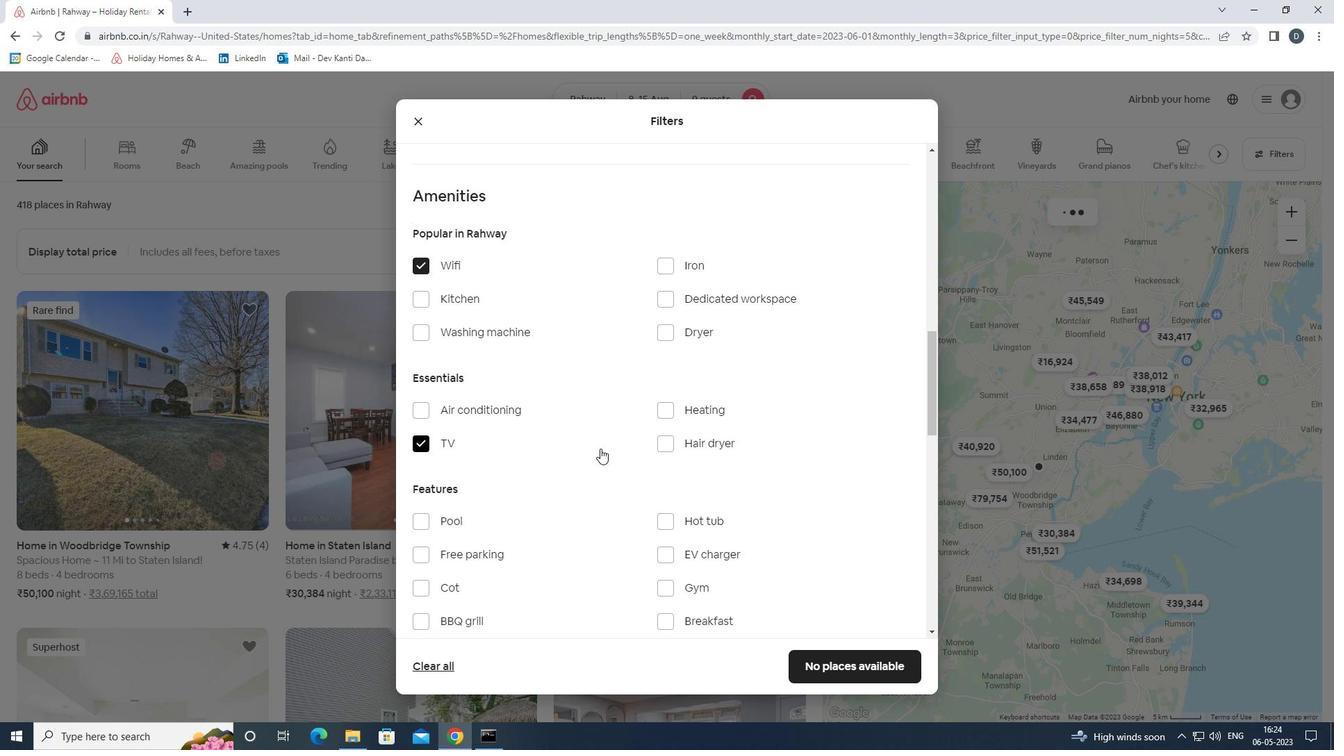 
Action: Mouse scrolled (605, 448) with delta (0, 0)
Screenshot: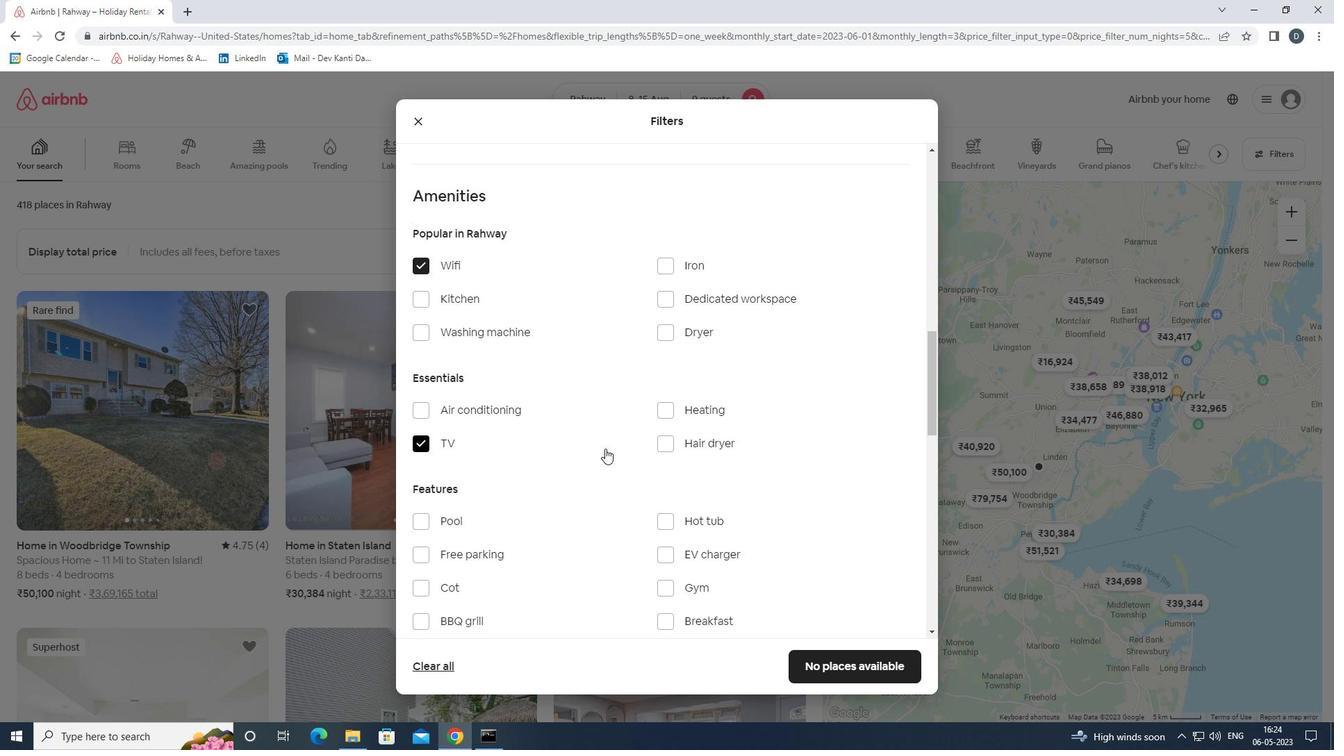 
Action: Mouse scrolled (605, 448) with delta (0, 0)
Screenshot: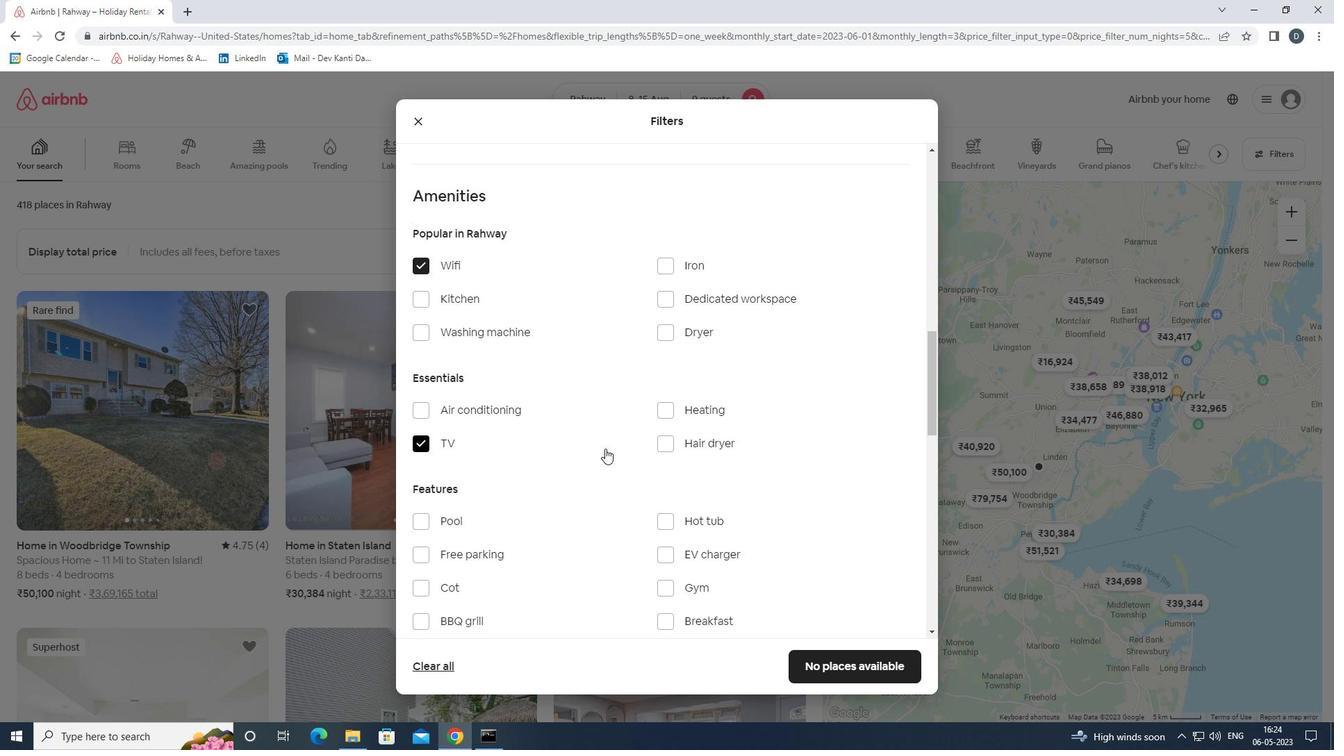
Action: Mouse moved to (500, 419)
Screenshot: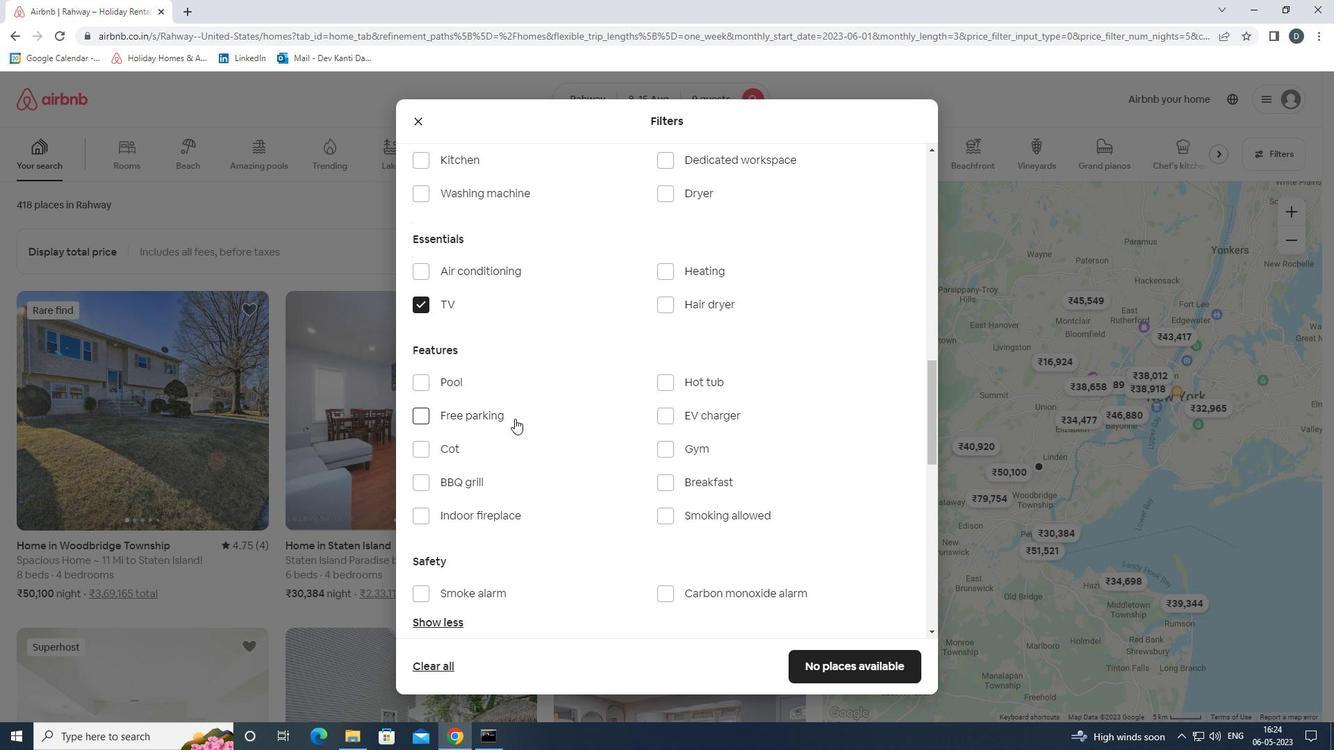 
Action: Mouse pressed left at (500, 419)
Screenshot: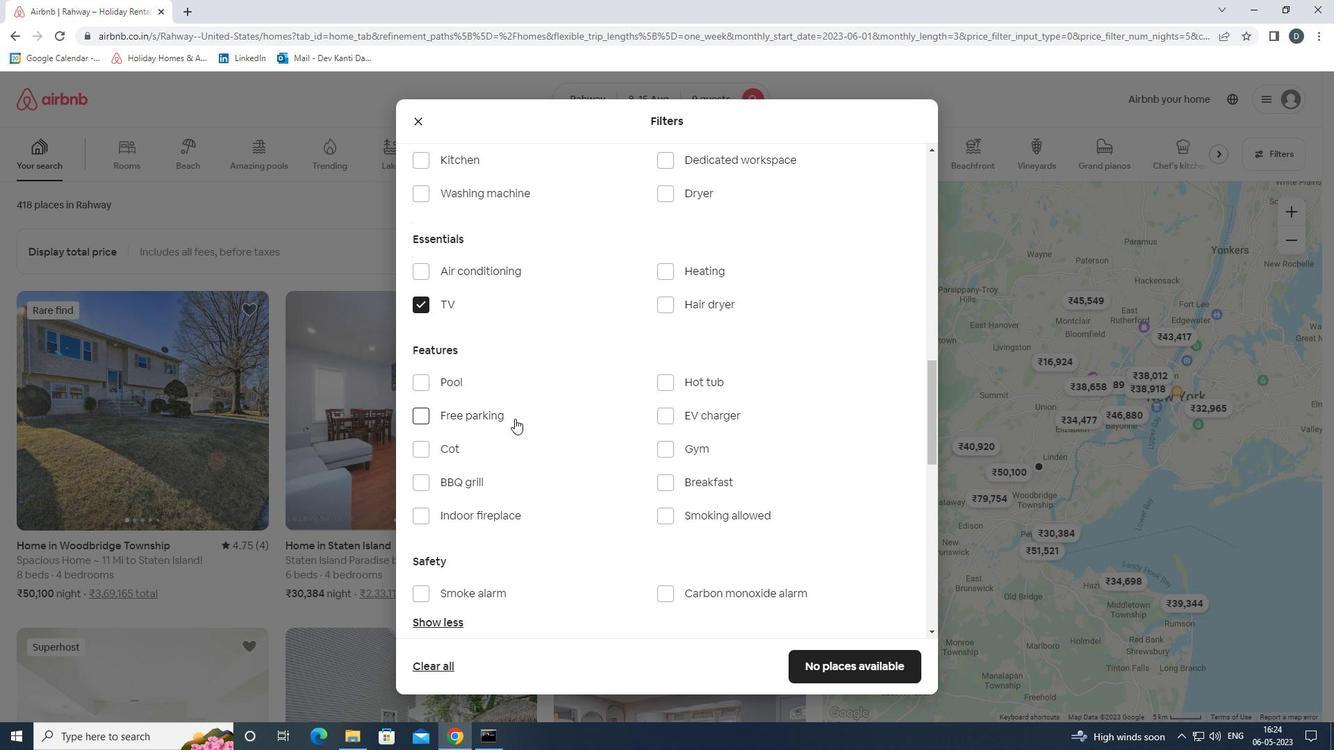 
Action: Mouse moved to (459, 416)
Screenshot: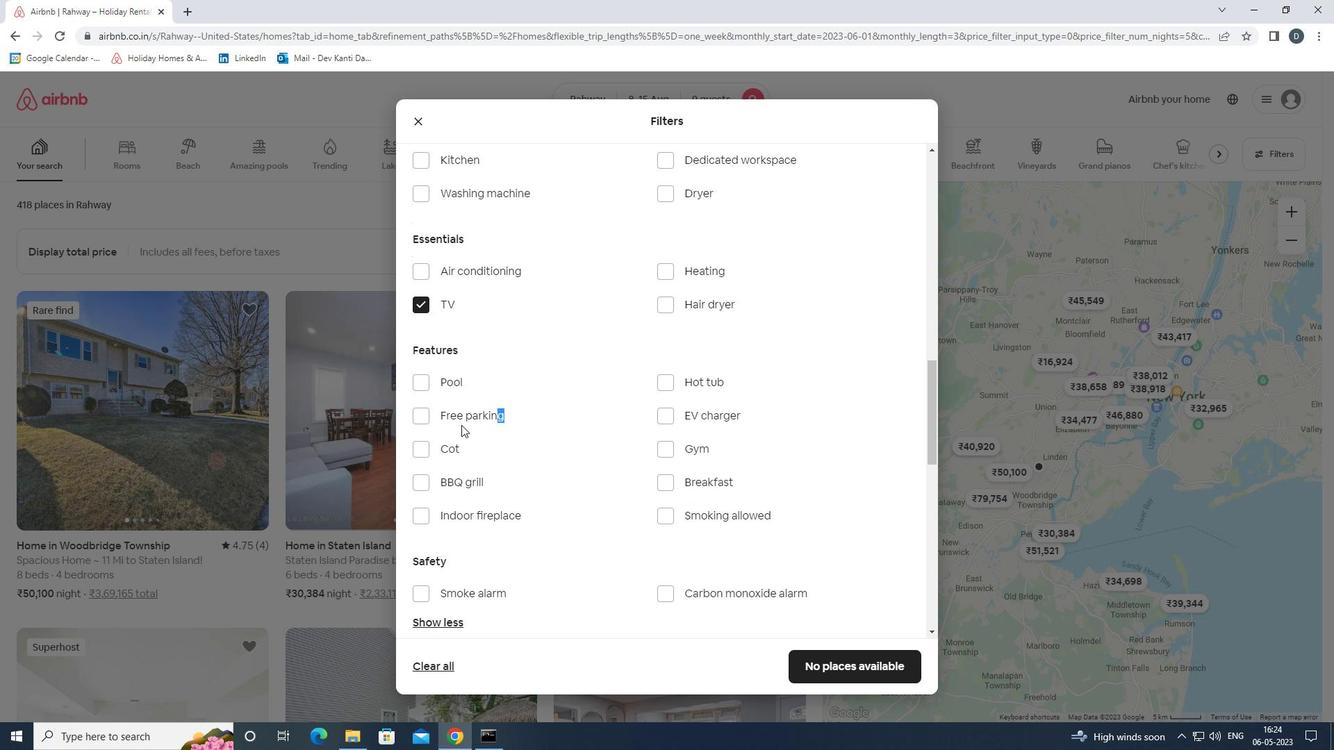 
Action: Mouse pressed left at (459, 416)
Screenshot: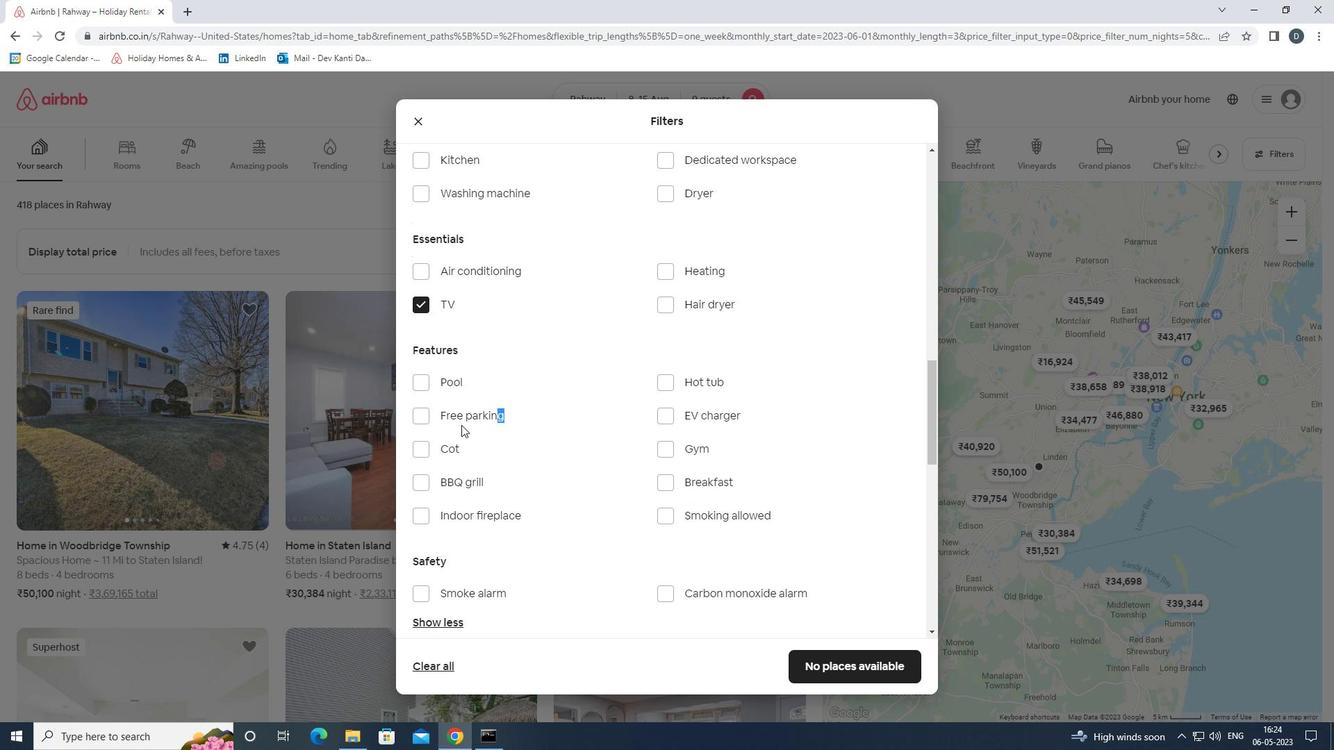 
Action: Mouse moved to (703, 449)
Screenshot: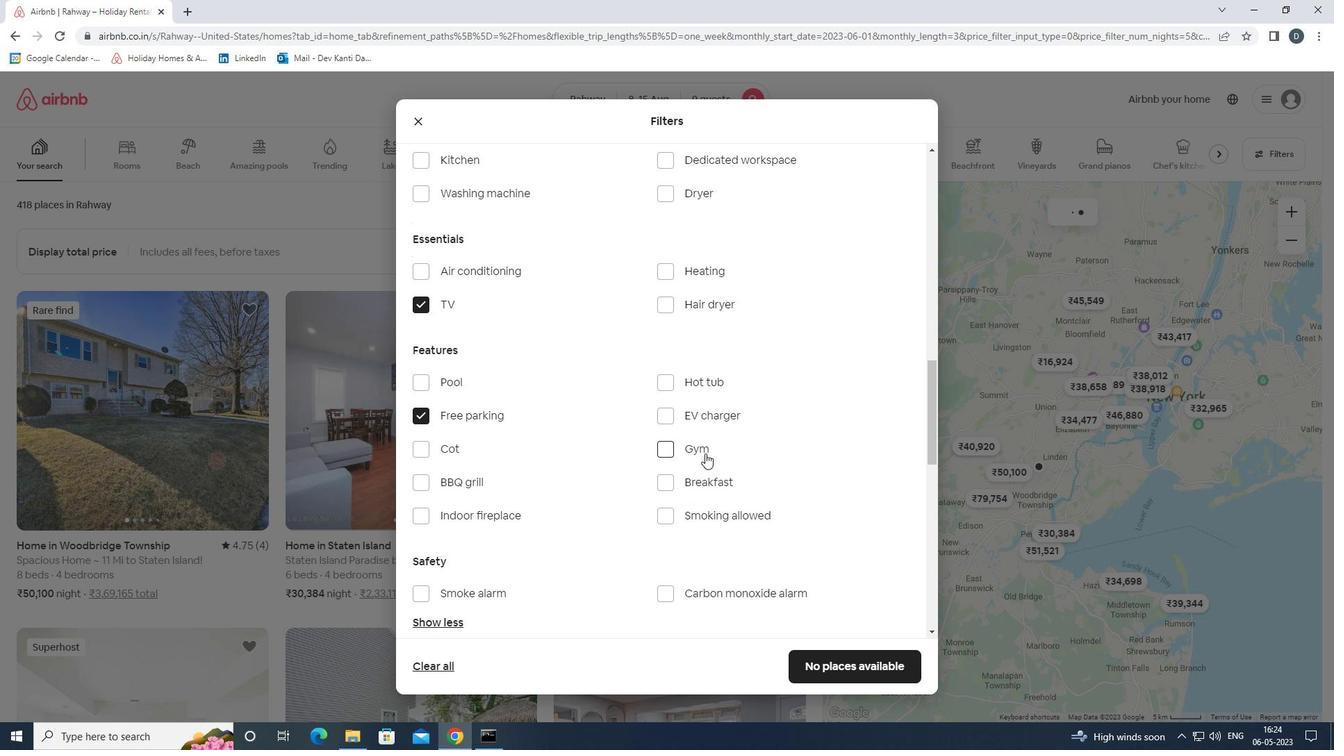 
Action: Mouse pressed left at (703, 449)
Screenshot: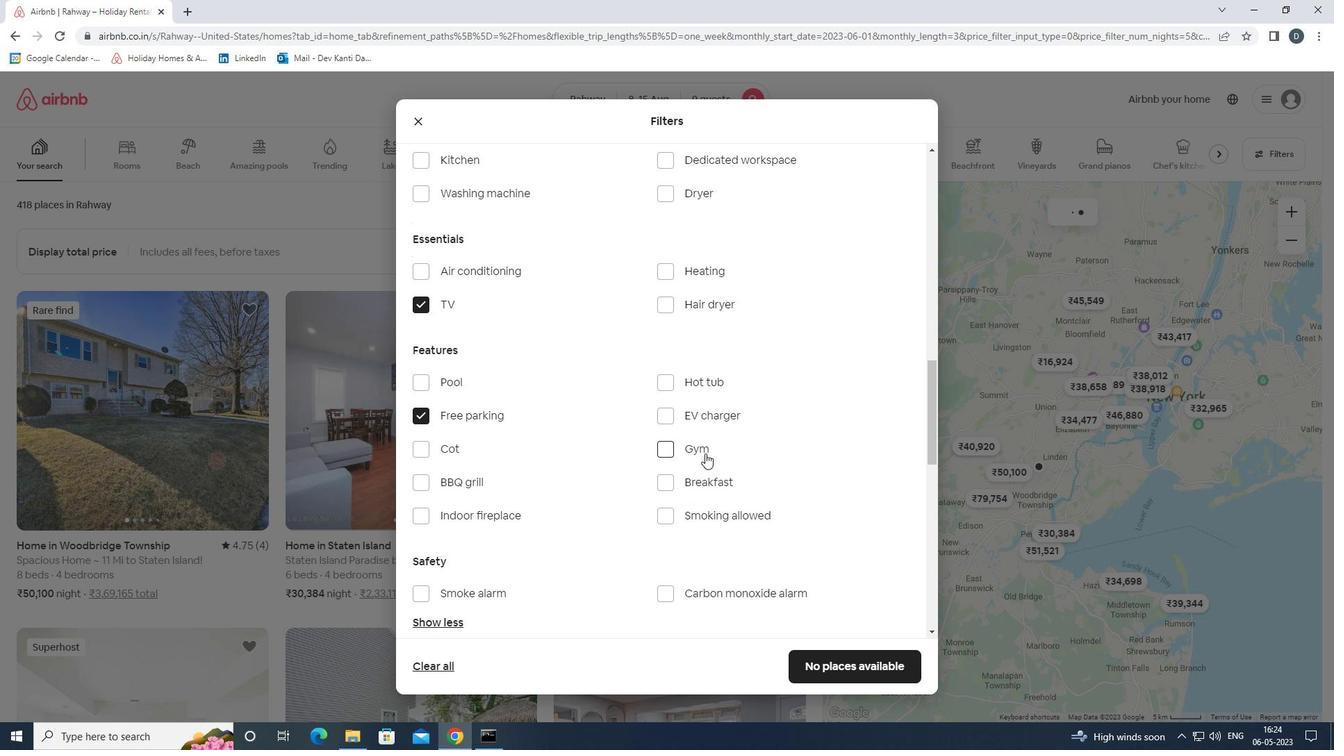 
Action: Mouse moved to (694, 482)
Screenshot: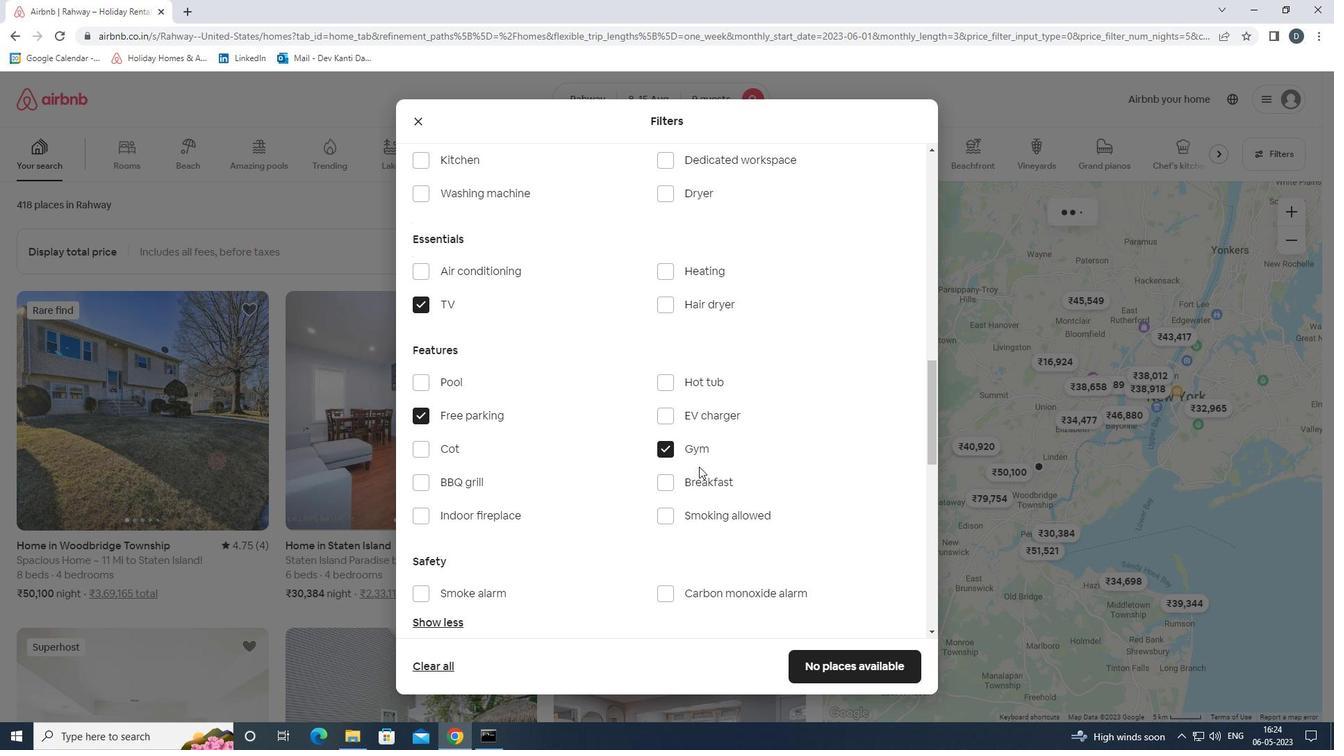 
Action: Mouse pressed left at (694, 482)
Screenshot: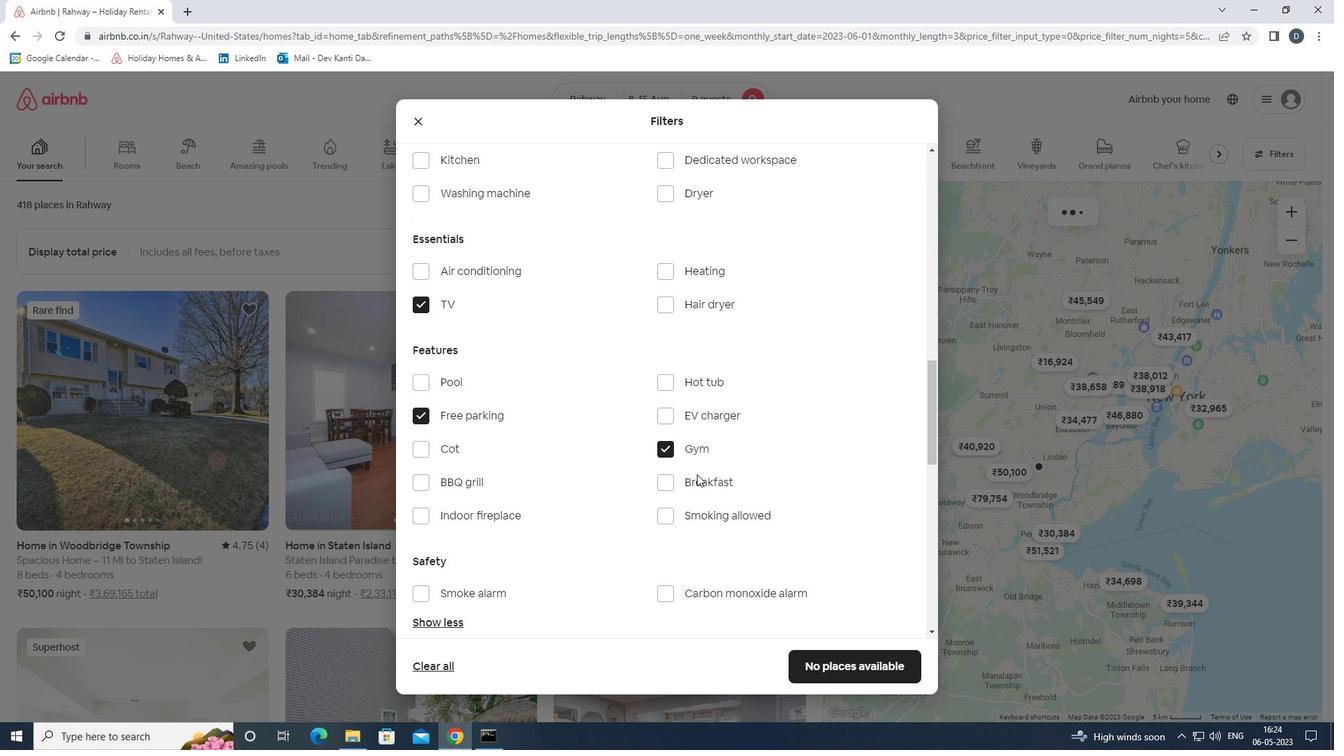 
Action: Mouse scrolled (694, 481) with delta (0, 0)
Screenshot: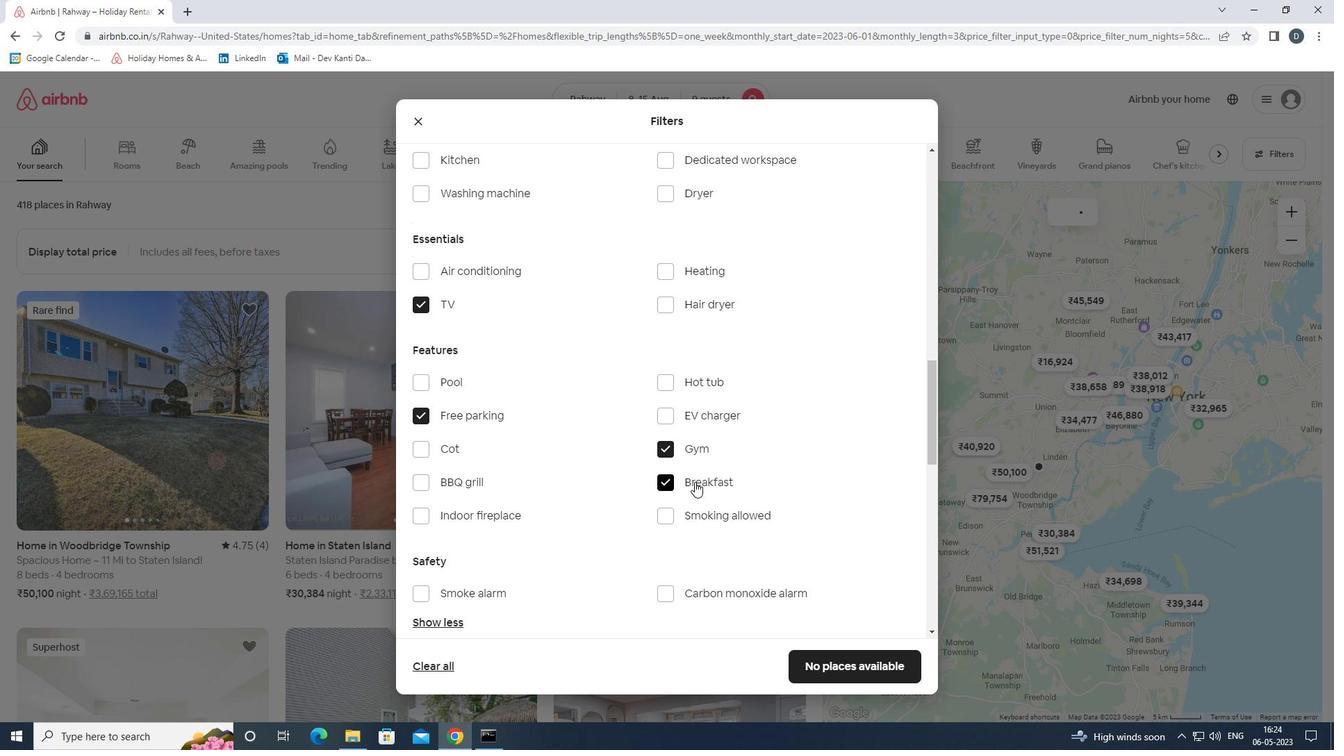 
Action: Mouse scrolled (694, 481) with delta (0, 0)
Screenshot: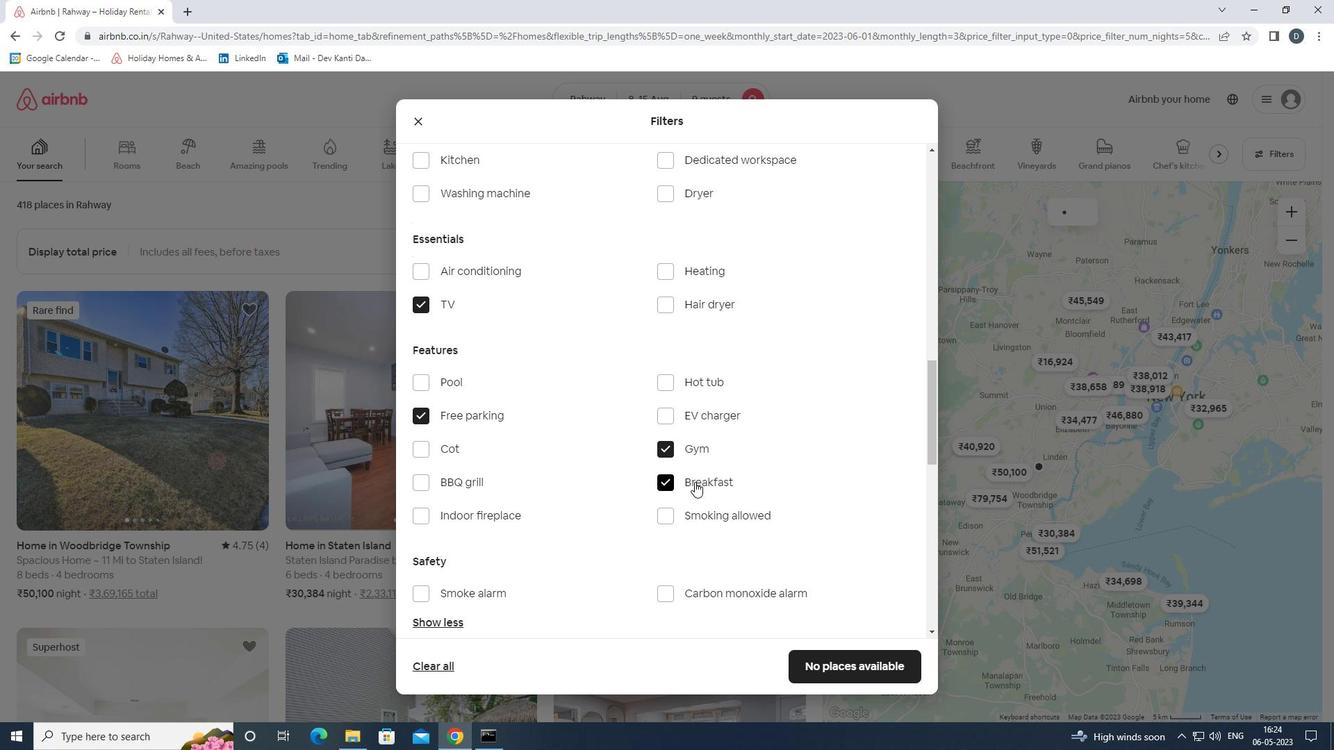 
Action: Mouse scrolled (694, 481) with delta (0, 0)
Screenshot: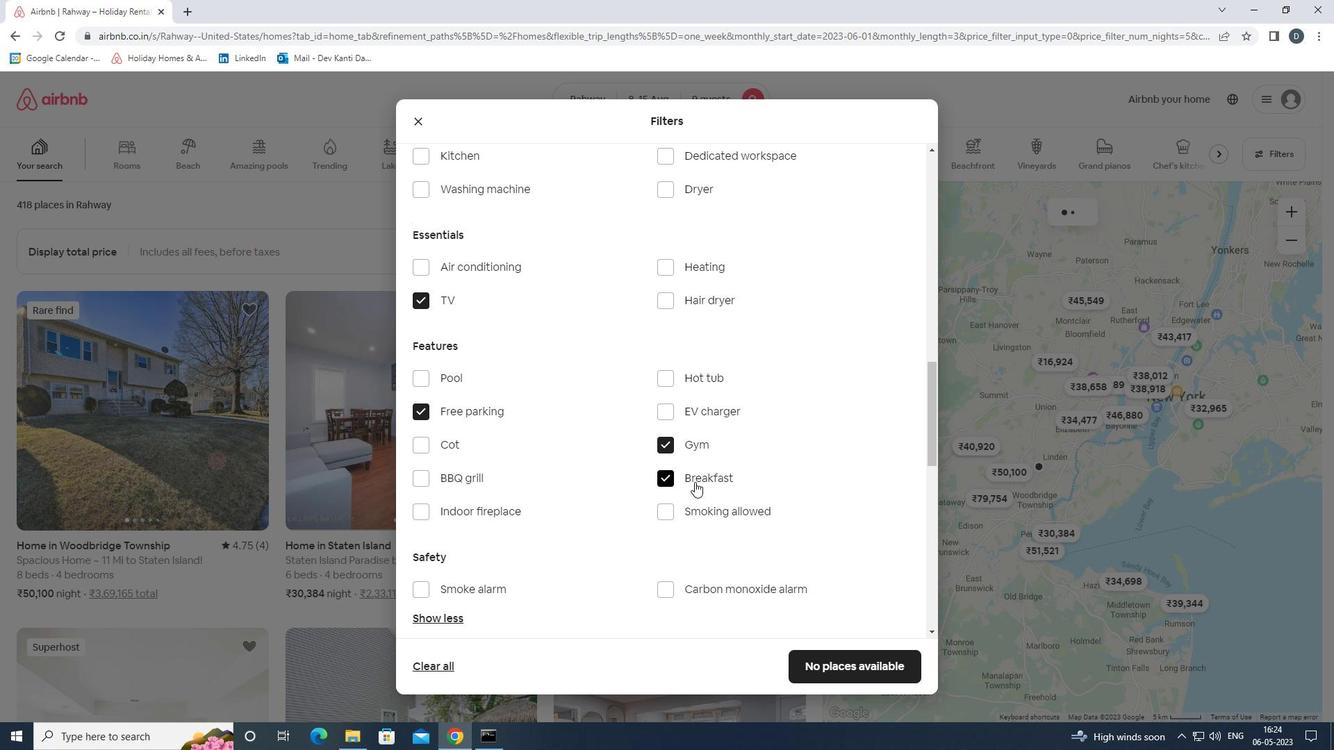 
Action: Mouse moved to (890, 561)
Screenshot: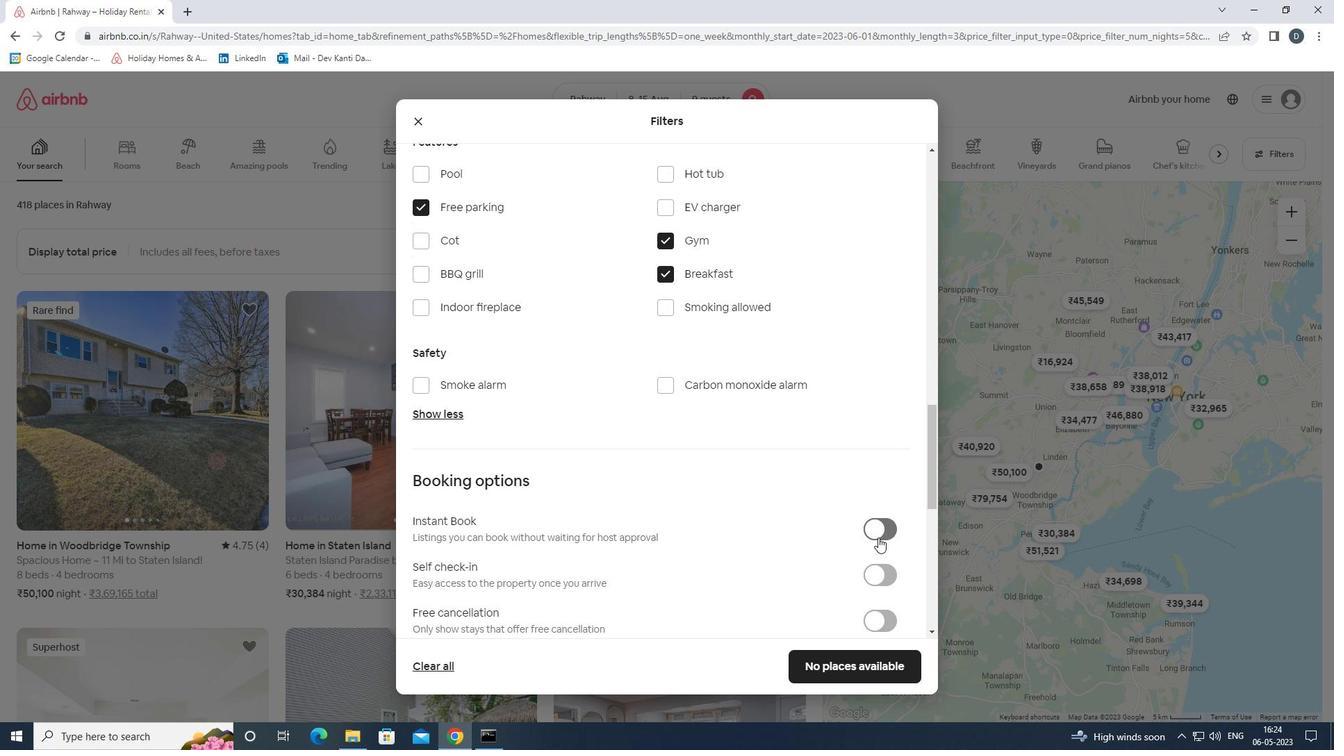 
Action: Mouse pressed left at (890, 561)
Screenshot: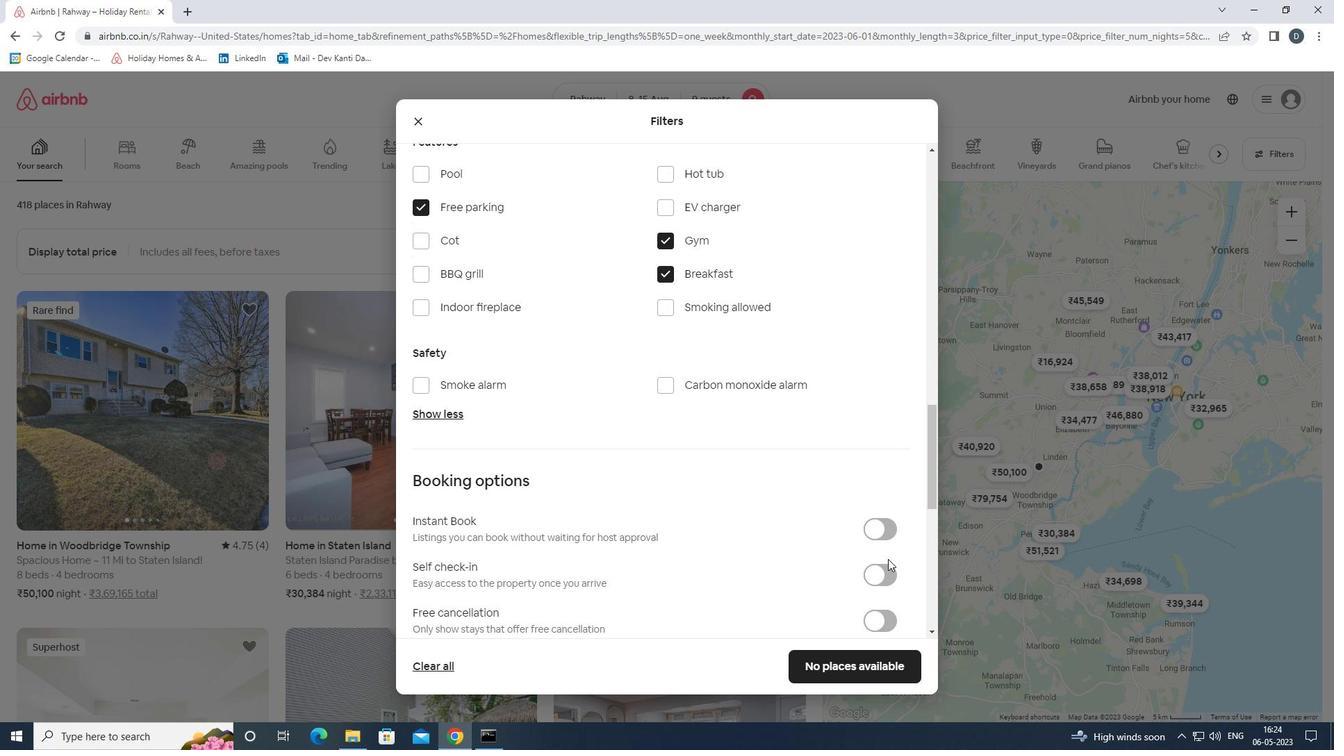 
Action: Mouse moved to (884, 567)
Screenshot: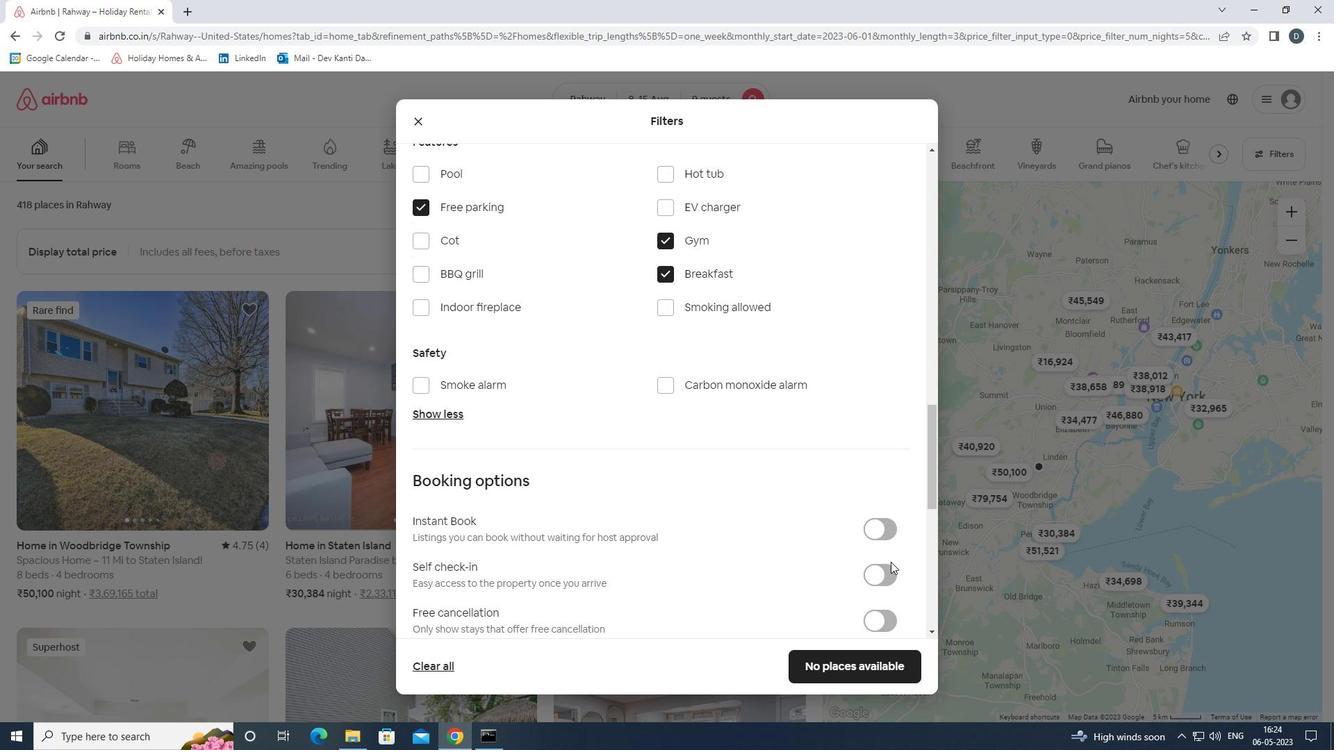 
Action: Mouse pressed left at (884, 567)
Screenshot: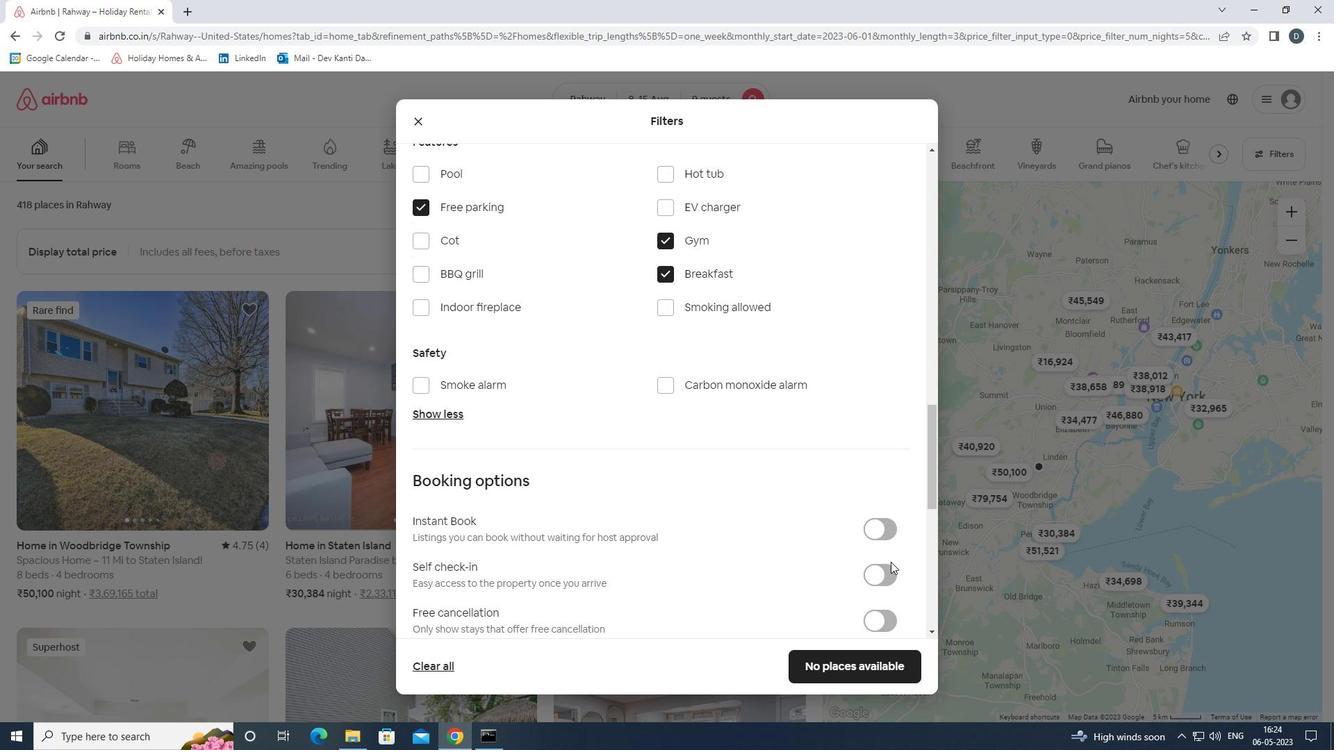 
Action: Mouse moved to (762, 504)
Screenshot: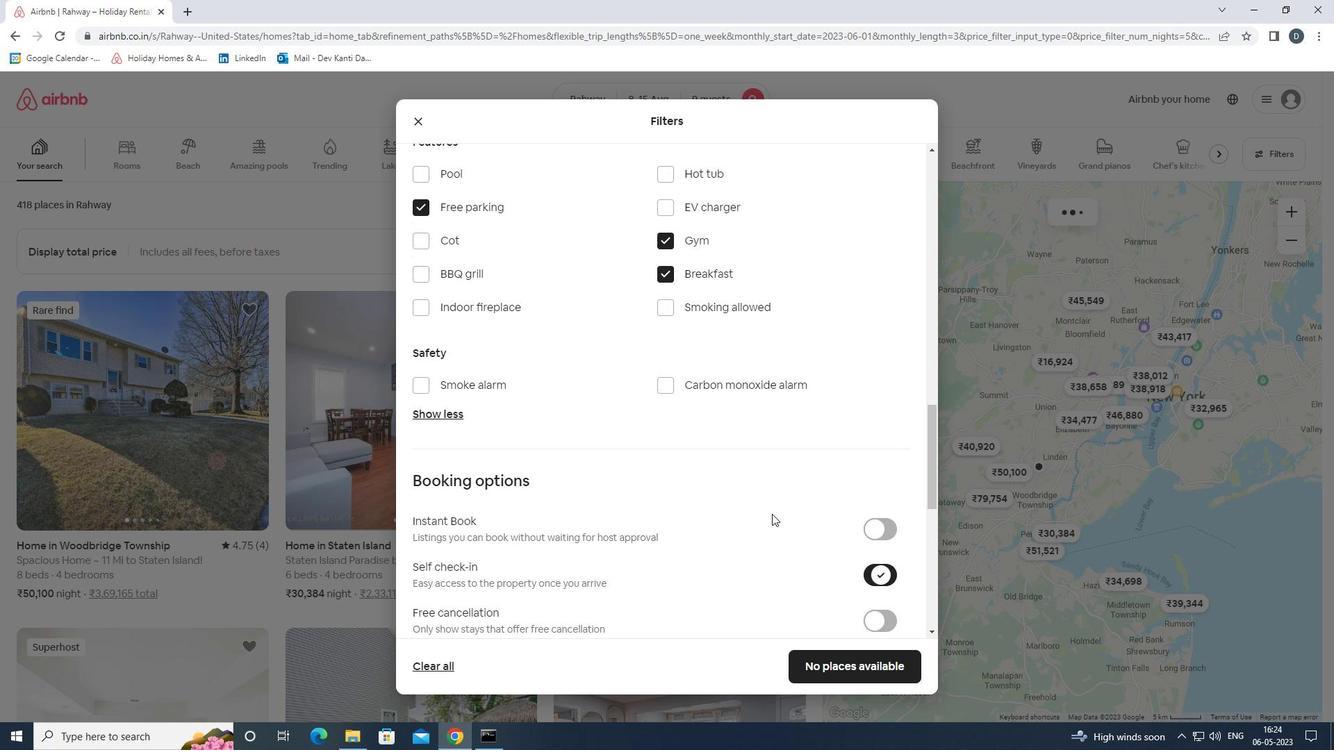 
Action: Mouse scrolled (762, 503) with delta (0, 0)
Screenshot: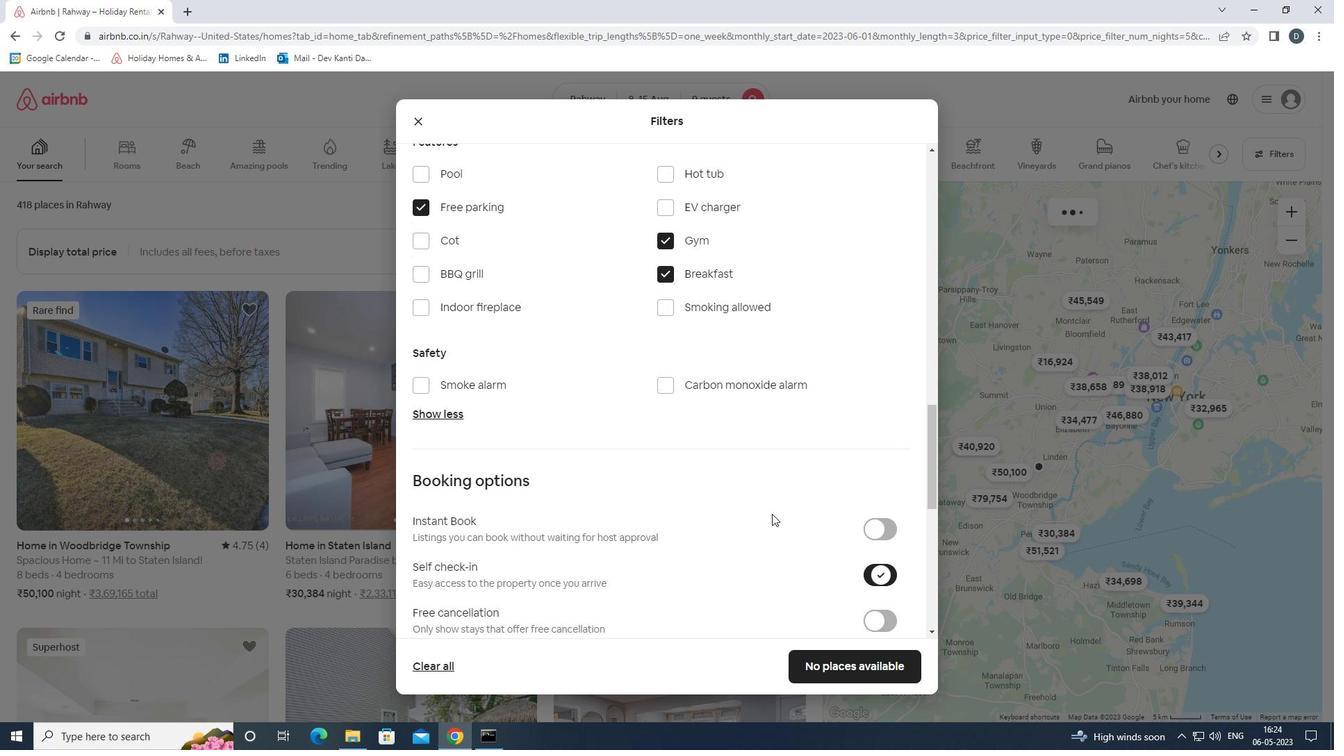 
Action: Mouse scrolled (762, 503) with delta (0, 0)
Screenshot: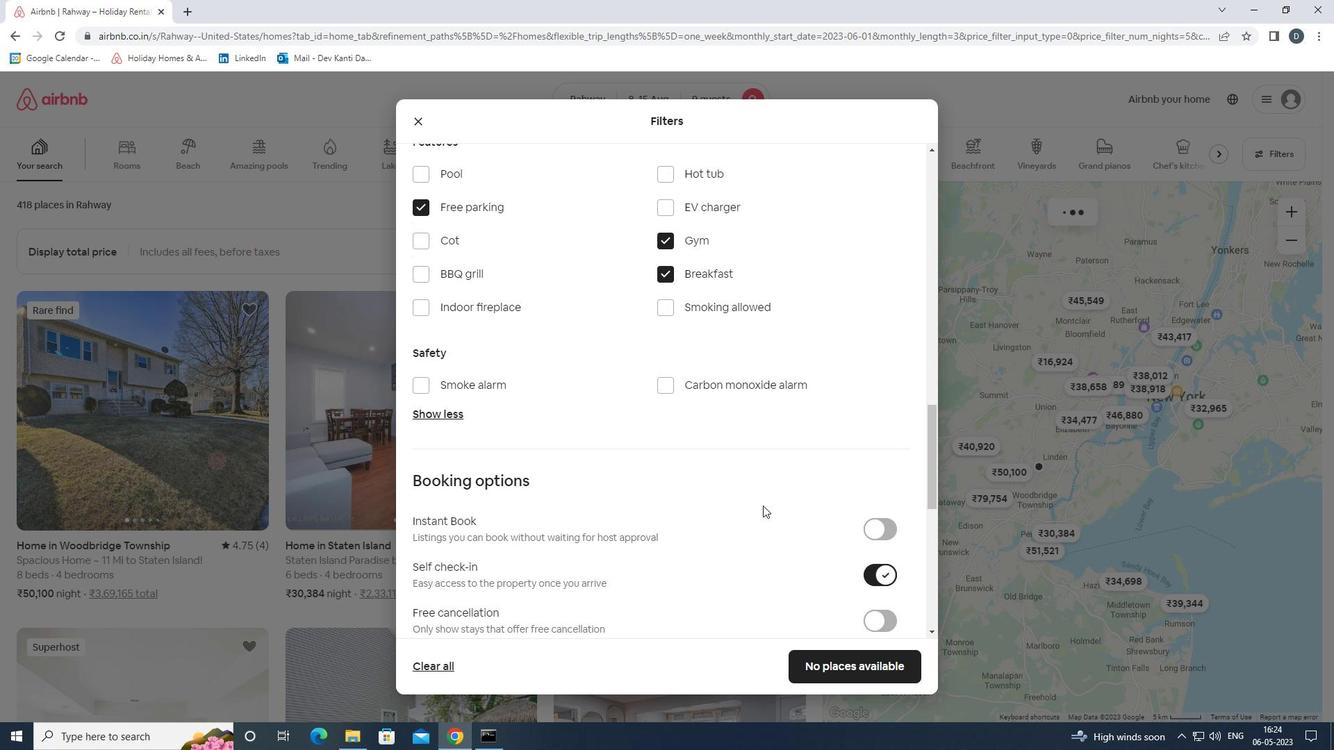 
Action: Mouse scrolled (762, 503) with delta (0, 0)
Screenshot: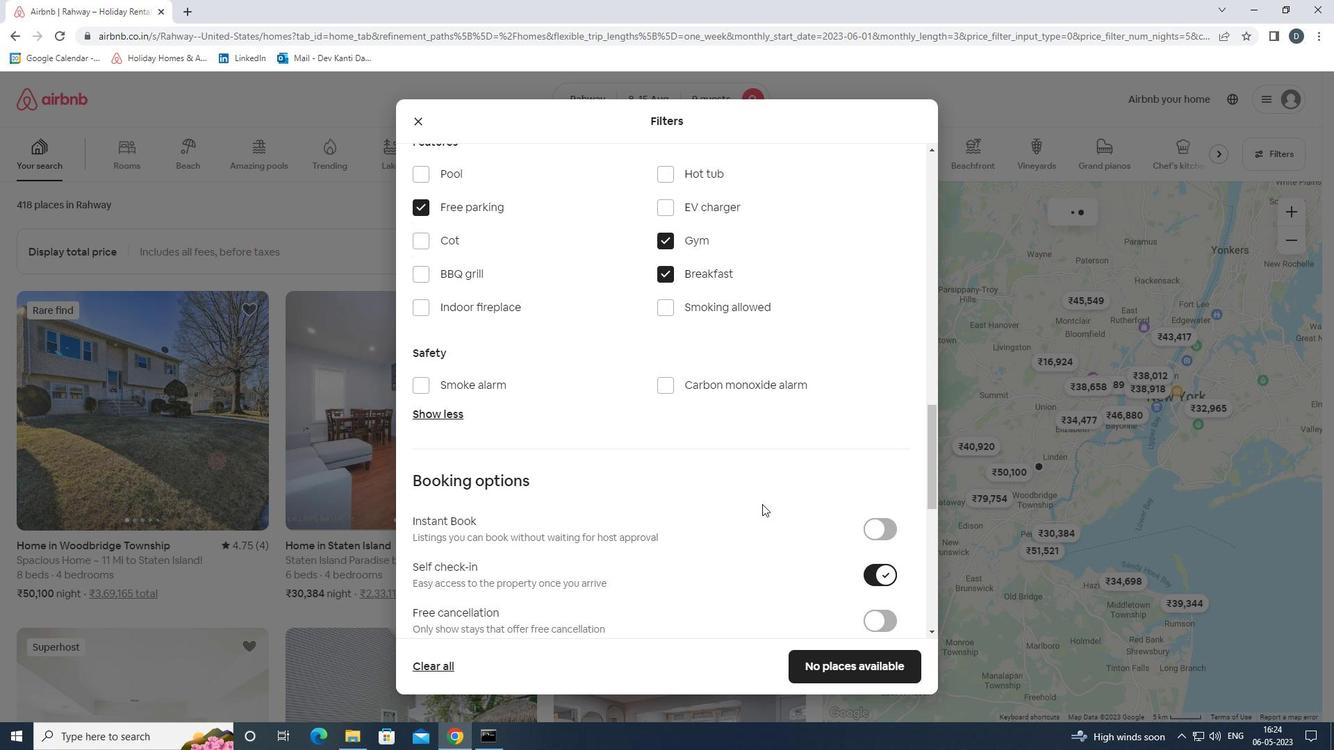 
Action: Mouse scrolled (762, 503) with delta (0, 0)
Screenshot: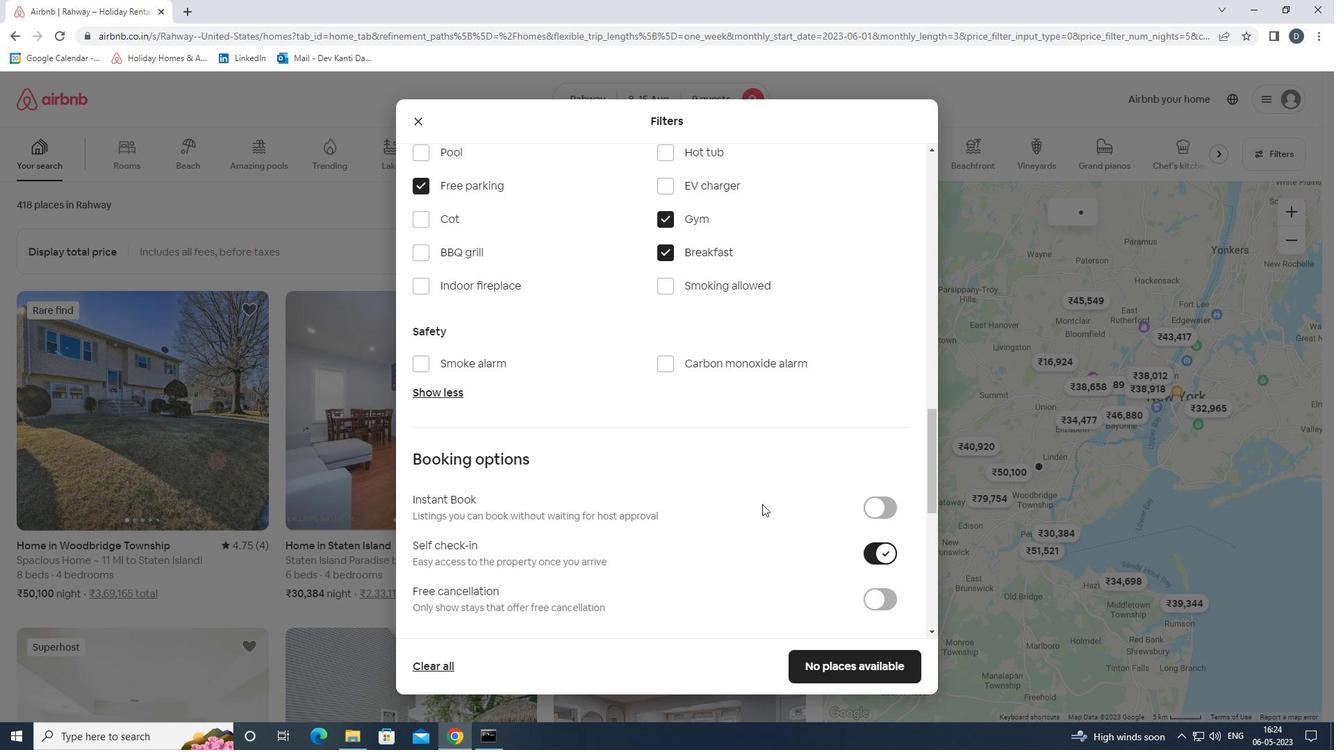 
Action: Mouse scrolled (762, 503) with delta (0, 0)
Screenshot: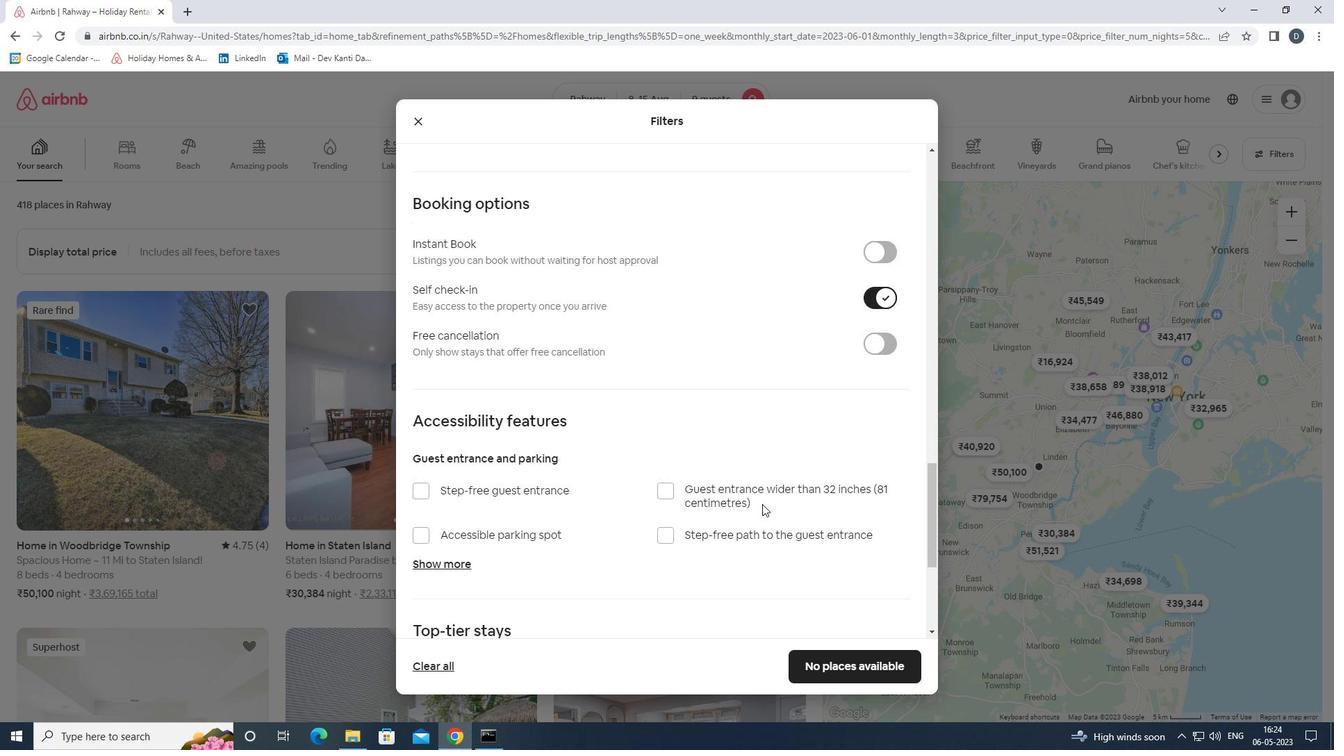
Action: Mouse moved to (761, 504)
Screenshot: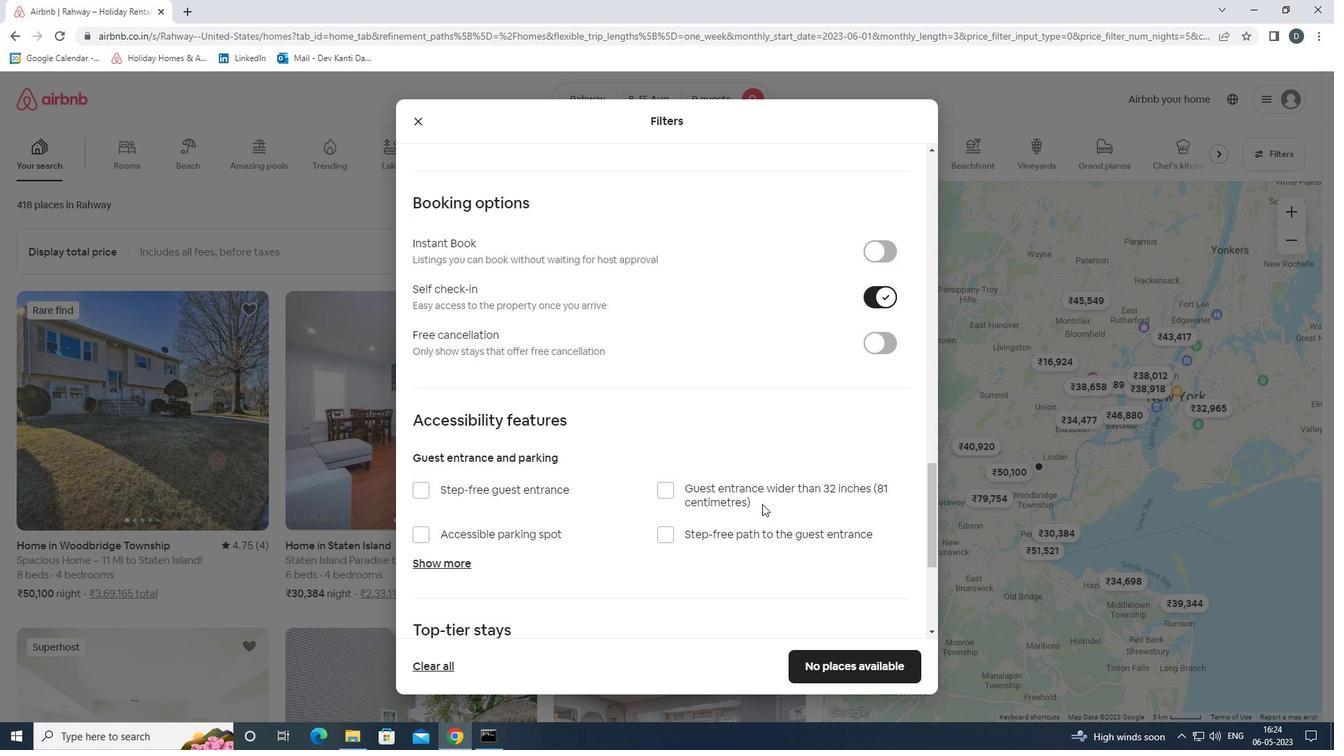 
Action: Mouse scrolled (761, 503) with delta (0, 0)
Screenshot: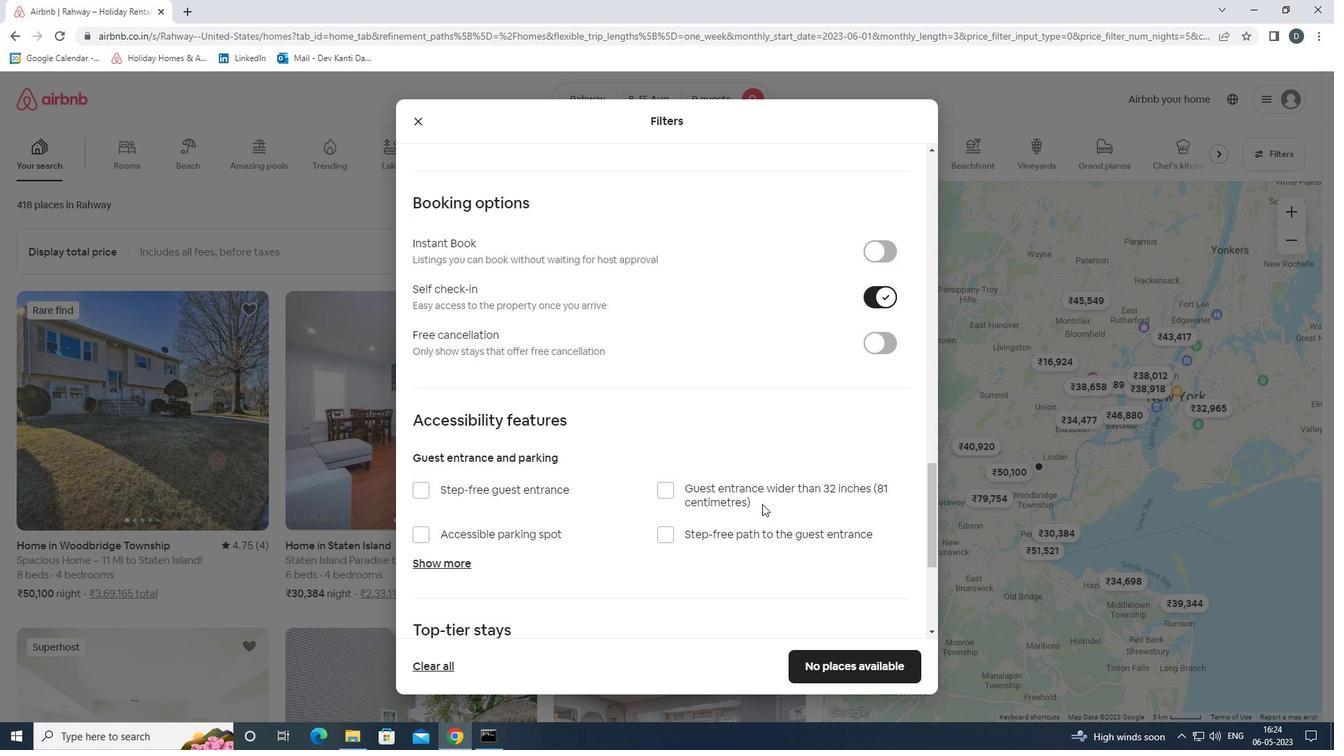 
Action: Mouse moved to (761, 505)
Screenshot: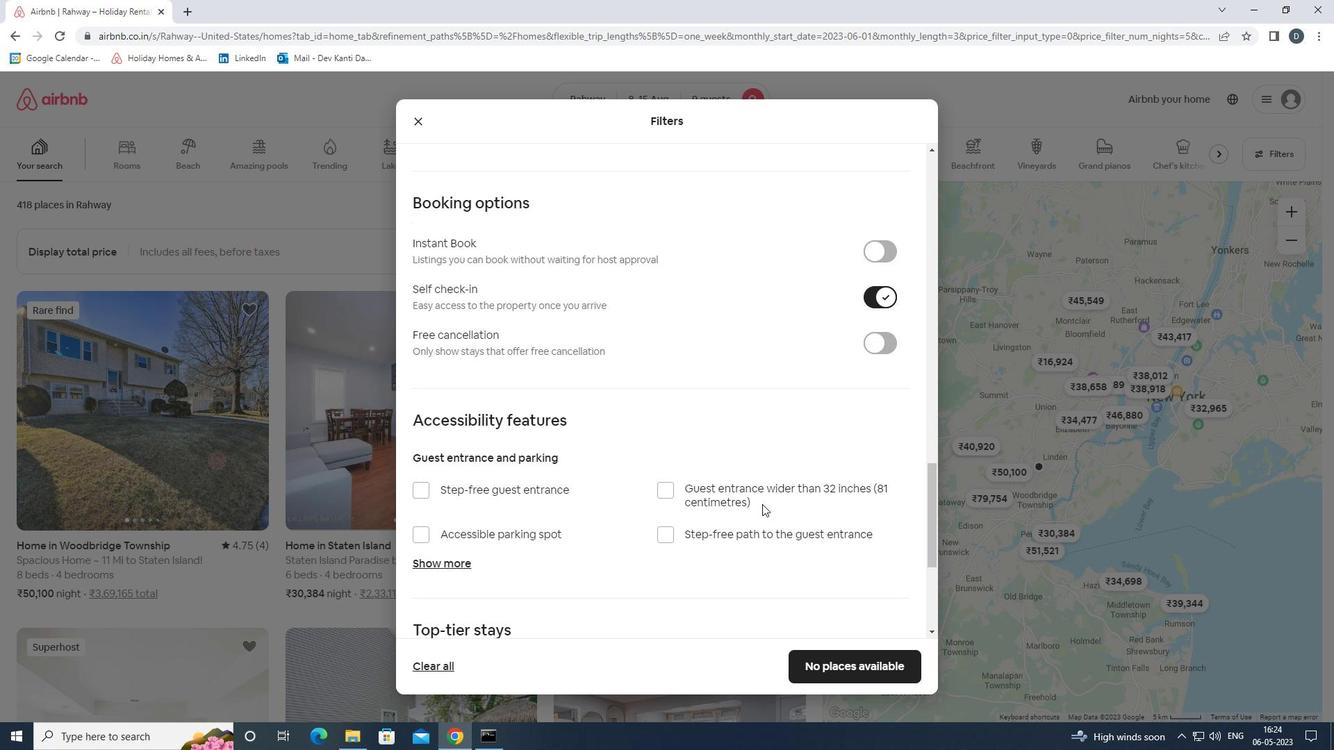 
Action: Mouse scrolled (761, 504) with delta (0, 0)
Screenshot: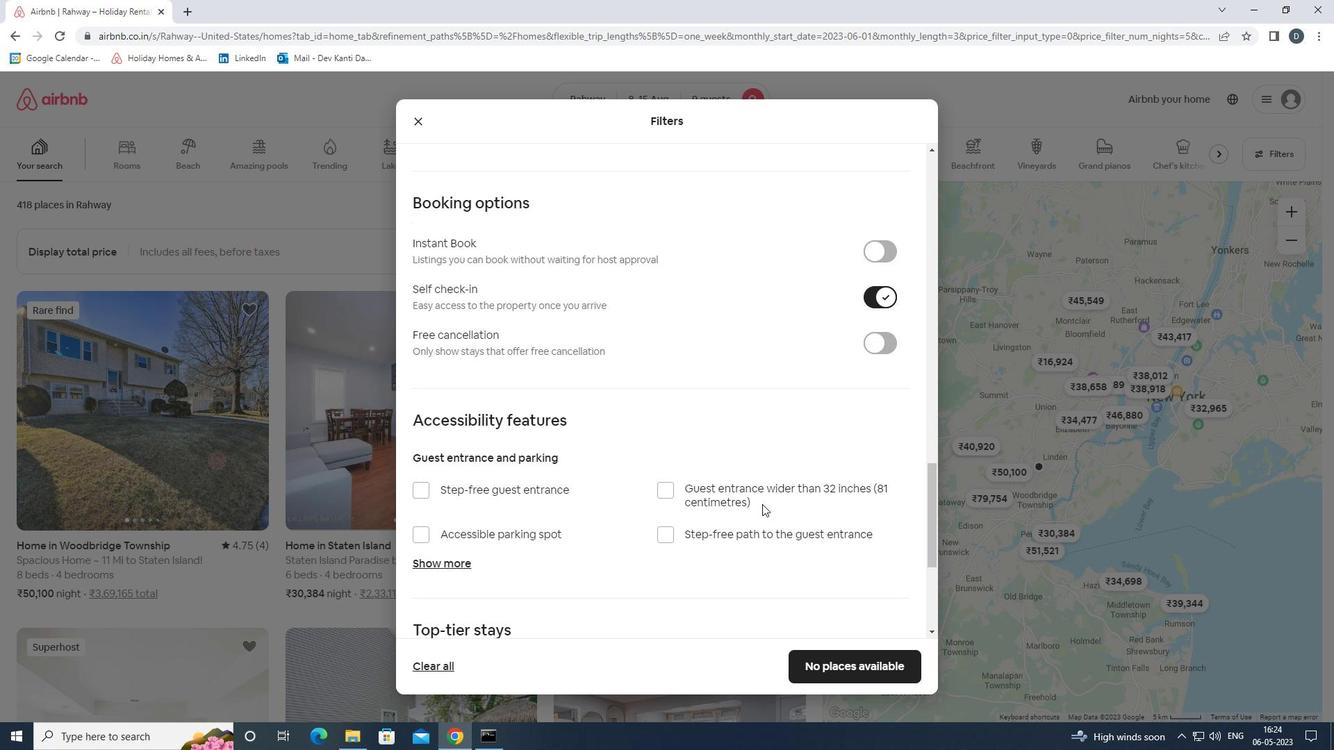 
Action: Mouse moved to (759, 506)
Screenshot: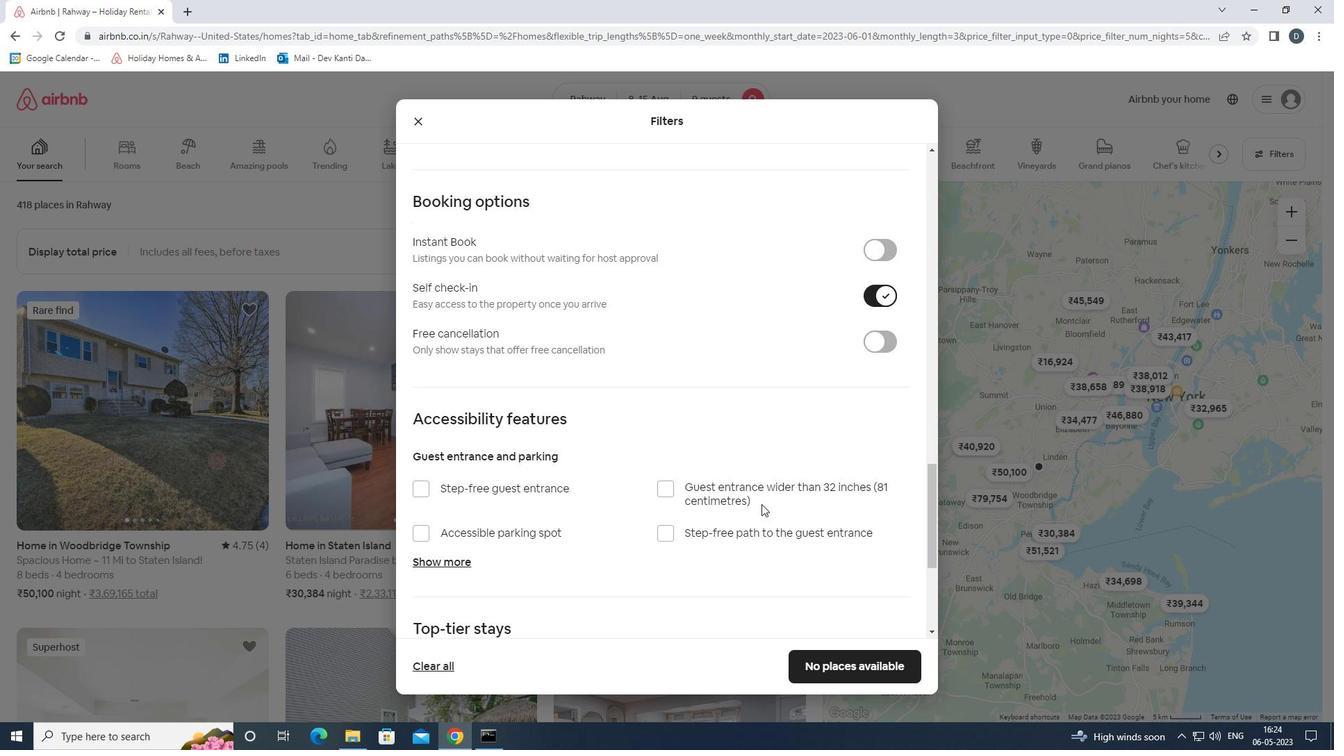 
Action: Mouse scrolled (759, 505) with delta (0, 0)
Screenshot: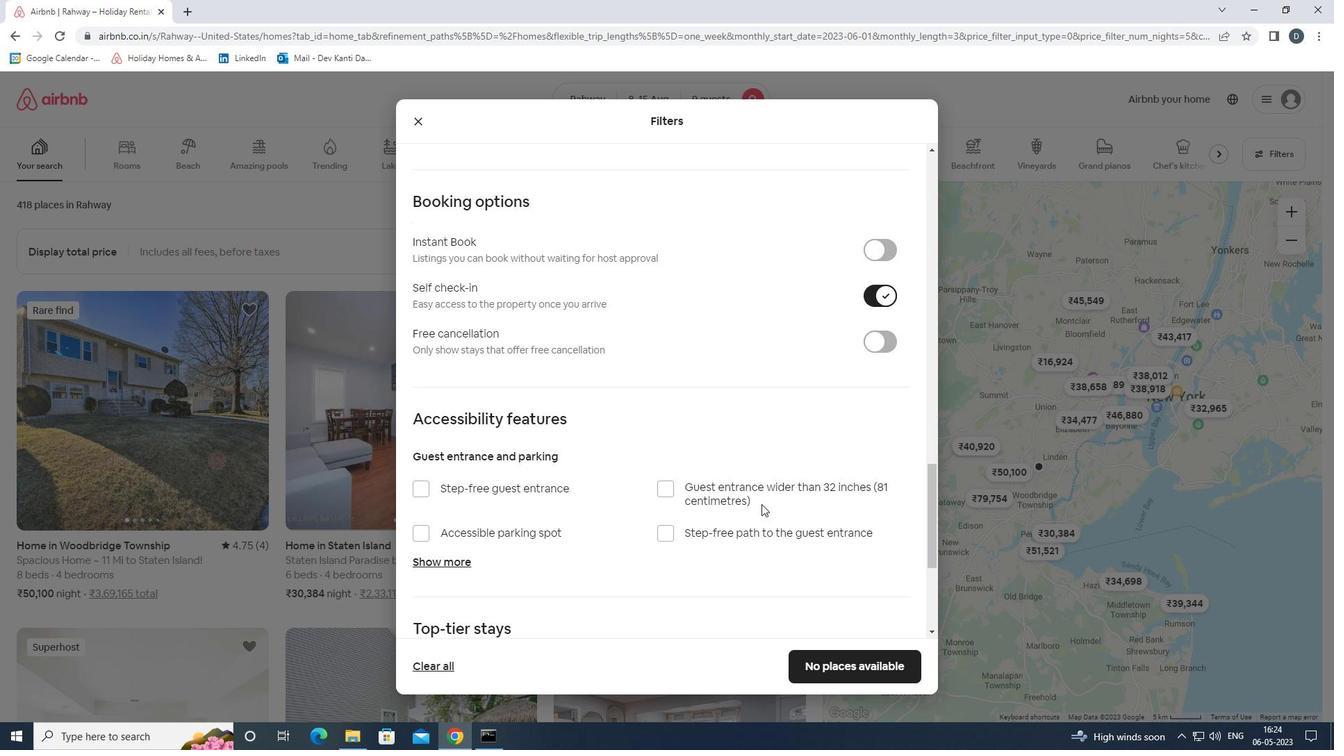 
Action: Mouse moved to (457, 535)
Screenshot: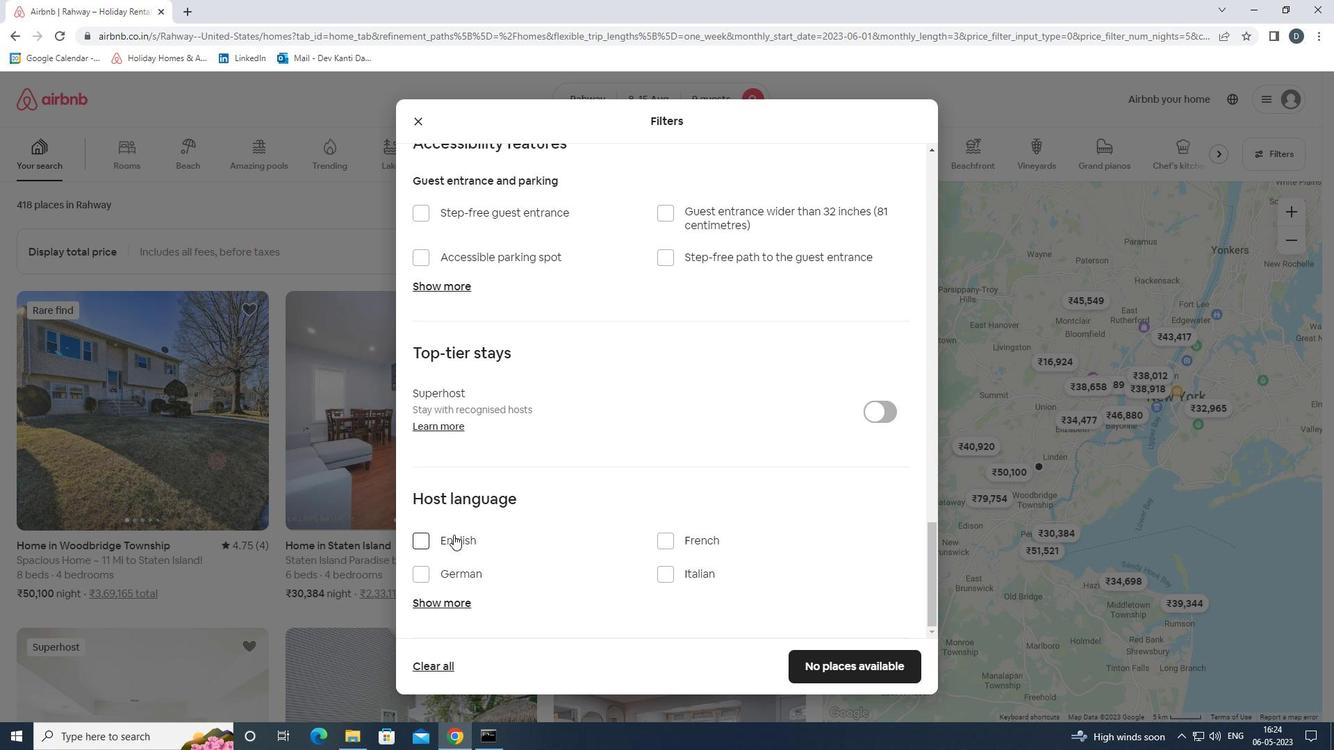 
Action: Mouse pressed left at (457, 535)
Screenshot: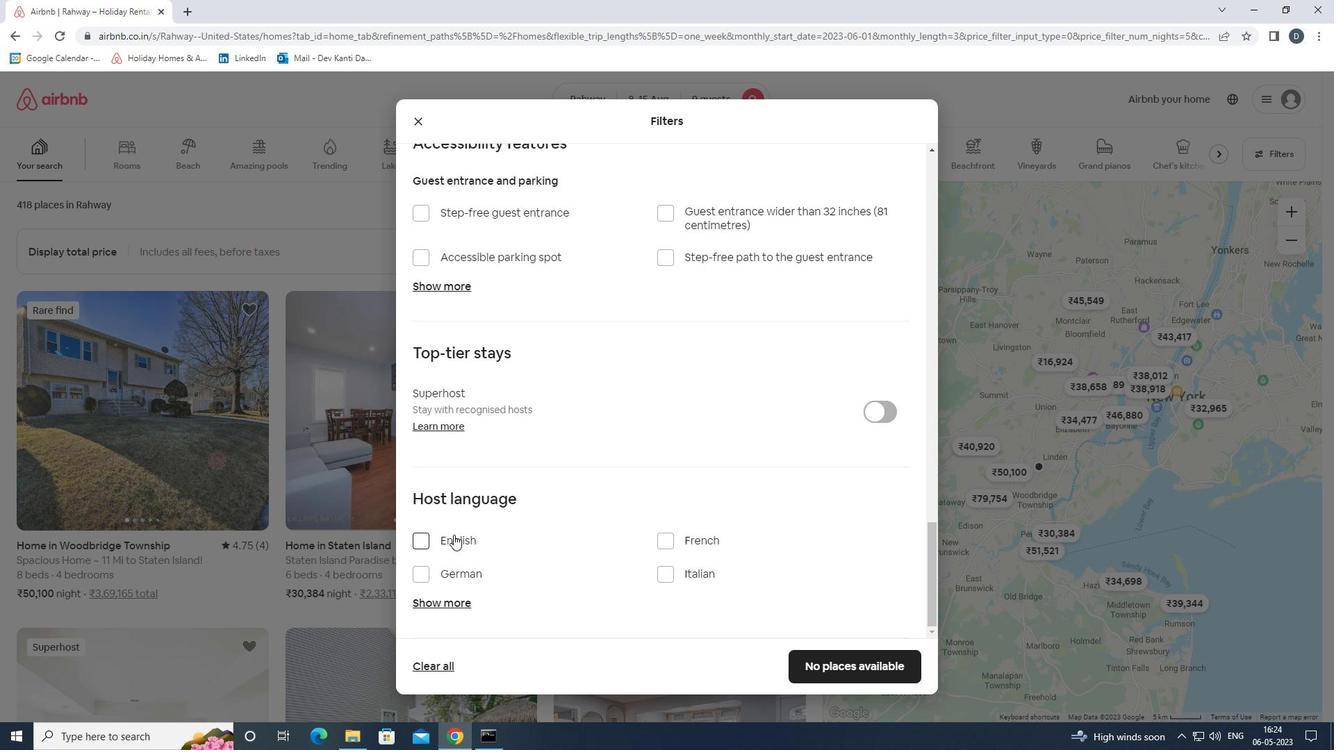 
Action: Mouse moved to (835, 619)
Screenshot: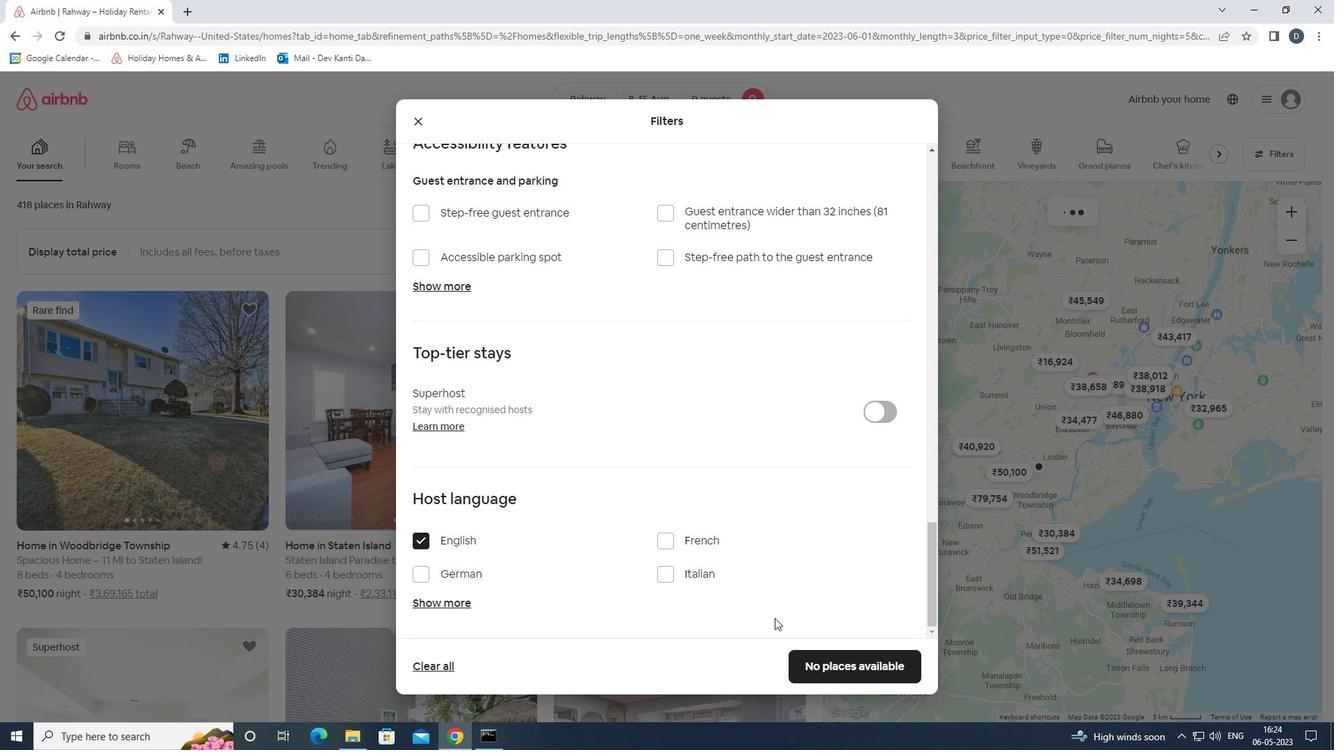 
Action: Mouse scrolled (835, 619) with delta (0, 0)
Screenshot: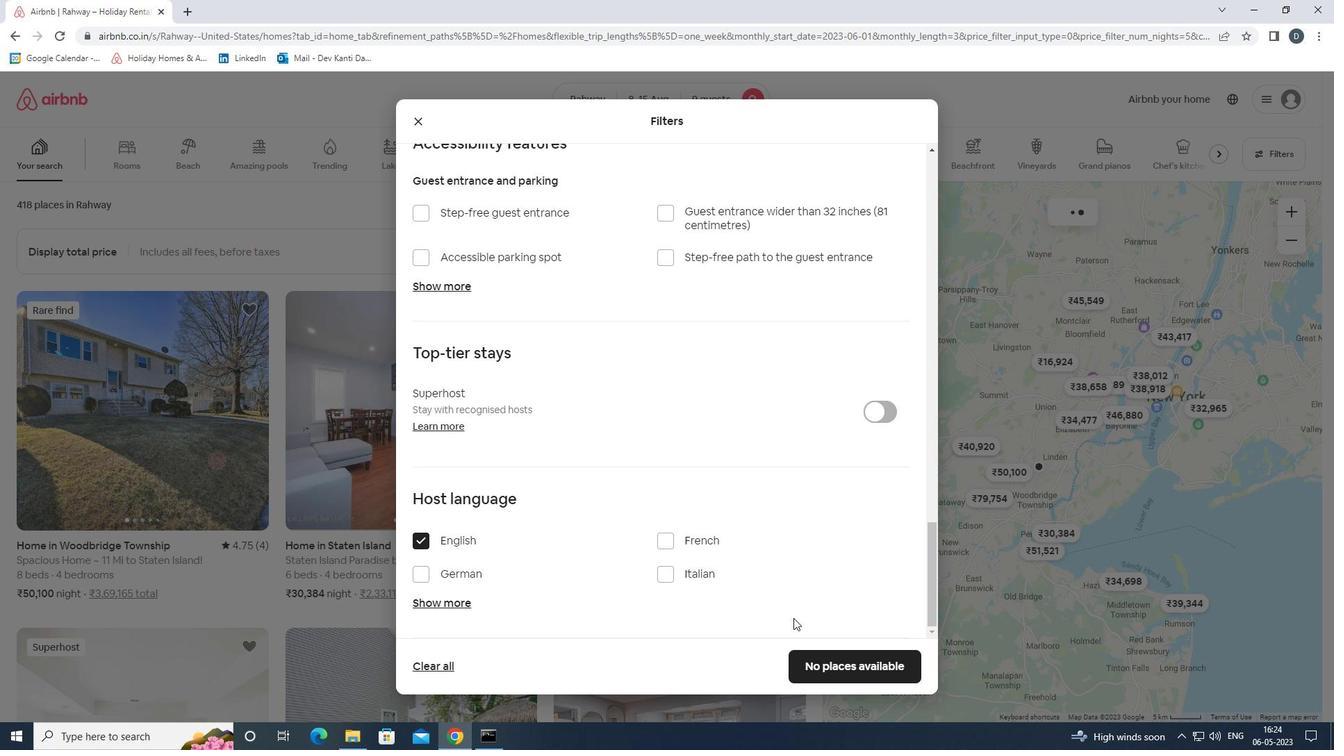 
Action: Mouse scrolled (835, 619) with delta (0, 0)
Screenshot: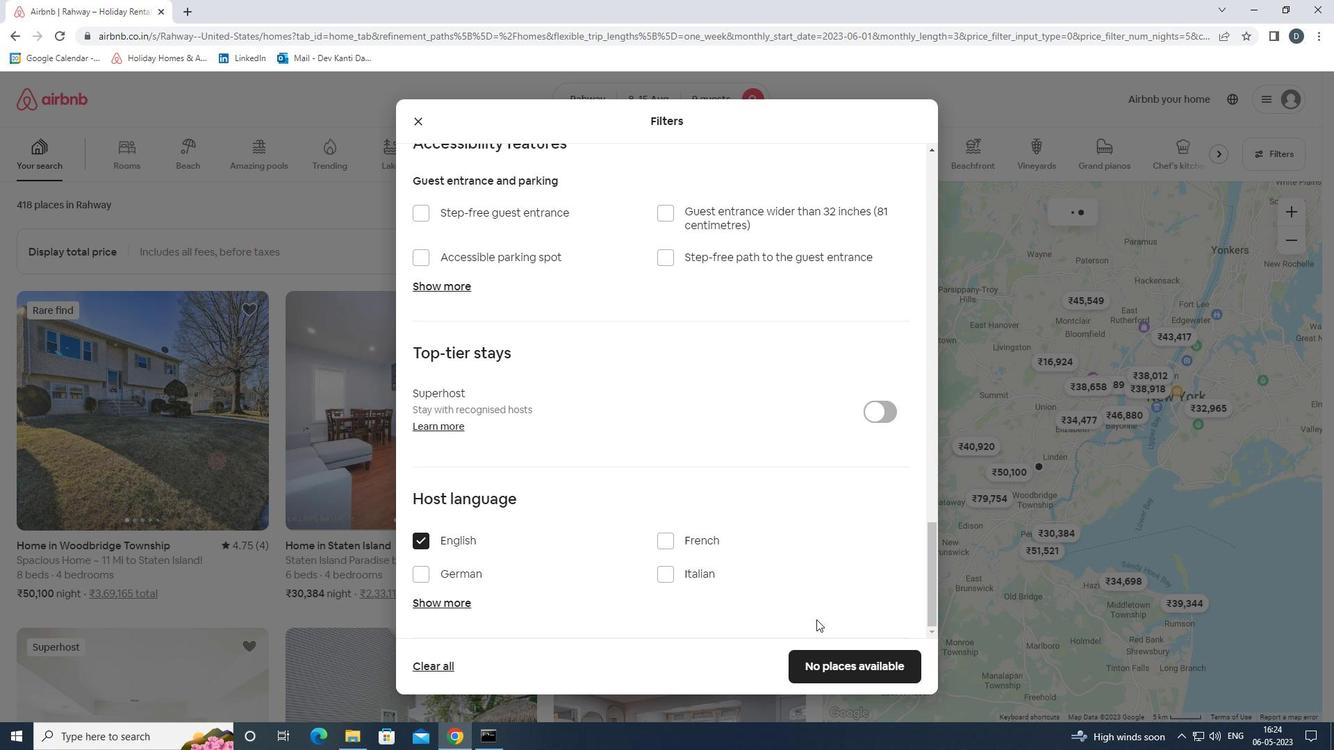 
Action: Mouse moved to (835, 619)
Screenshot: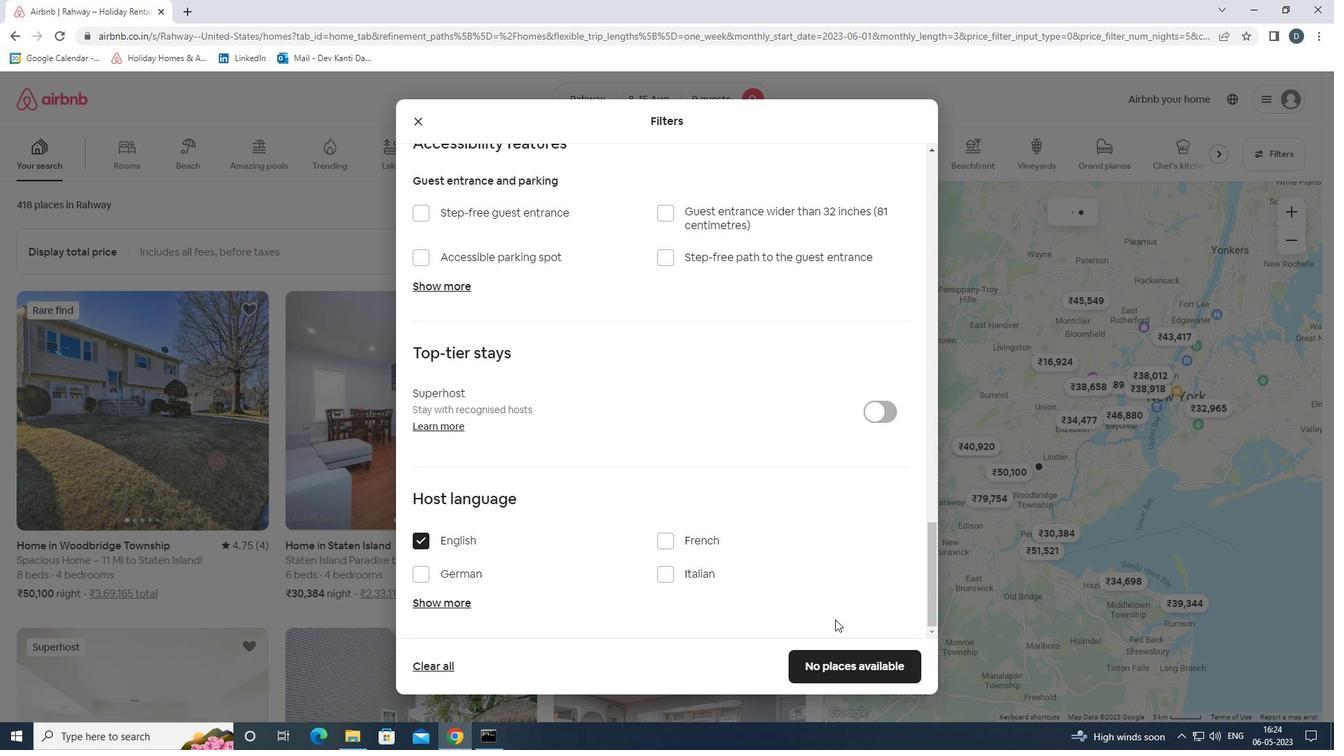 
Action: Mouse scrolled (835, 619) with delta (0, 0)
Screenshot: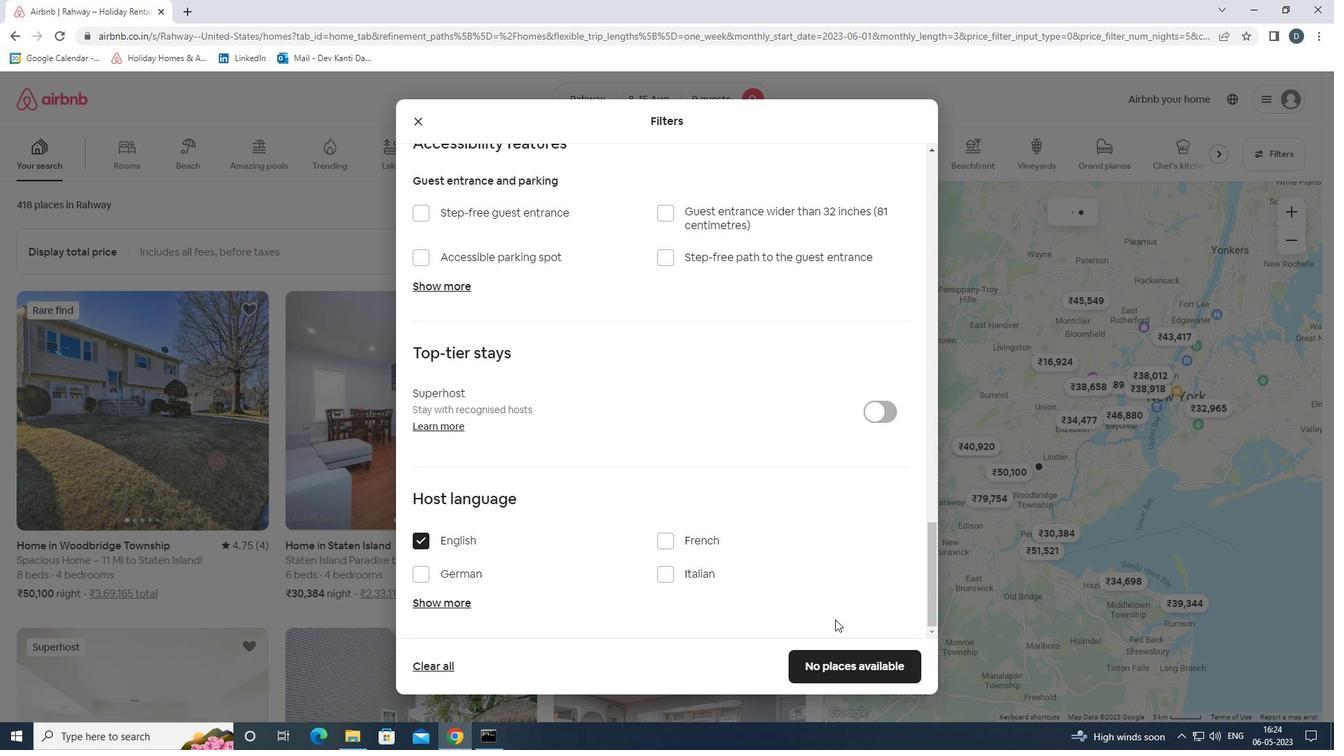 
Action: Mouse moved to (847, 649)
Screenshot: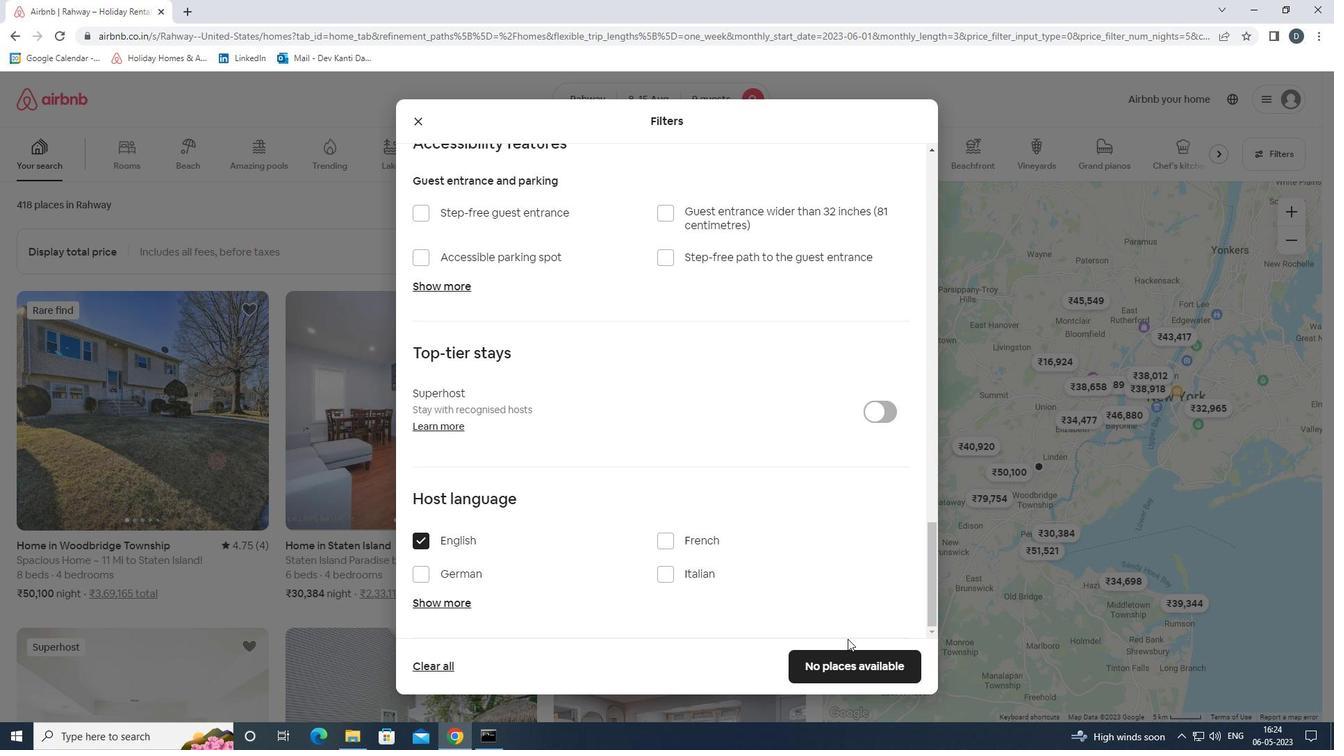 
Action: Mouse pressed left at (847, 649)
Screenshot: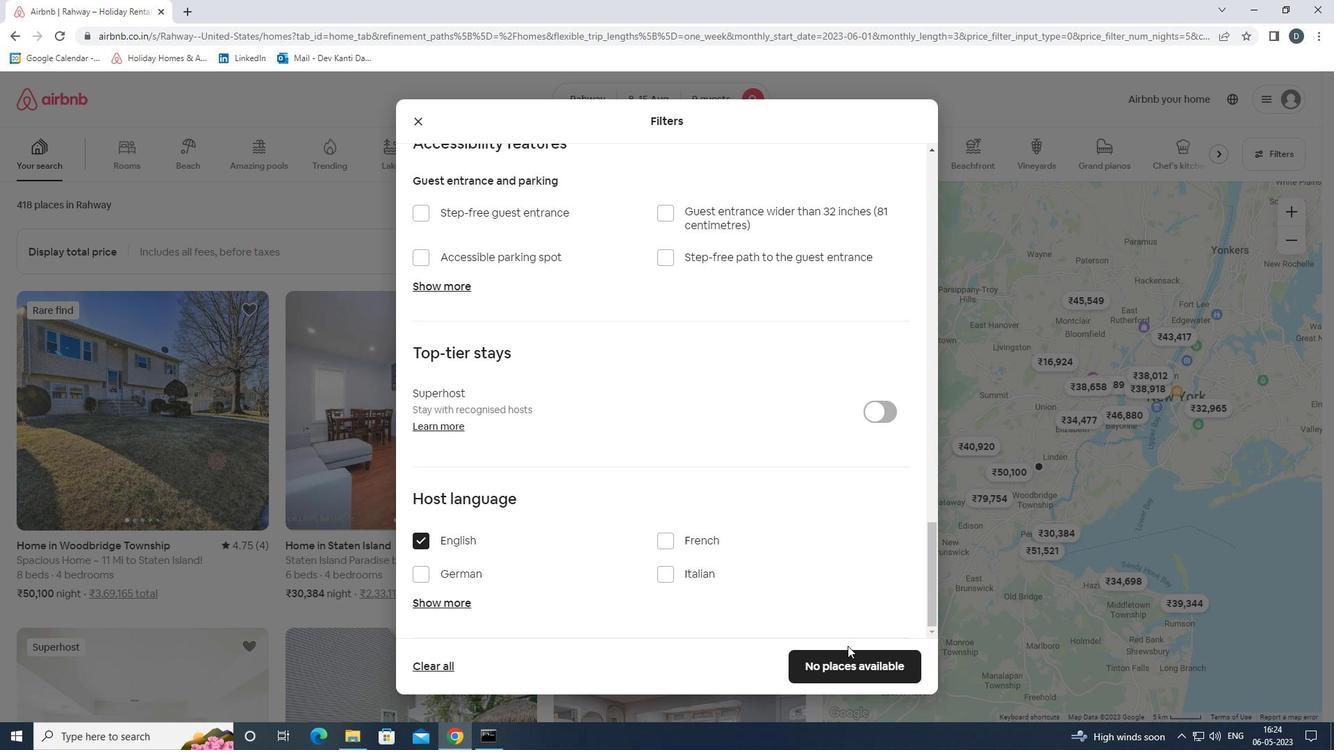 
Action: Mouse moved to (845, 653)
Screenshot: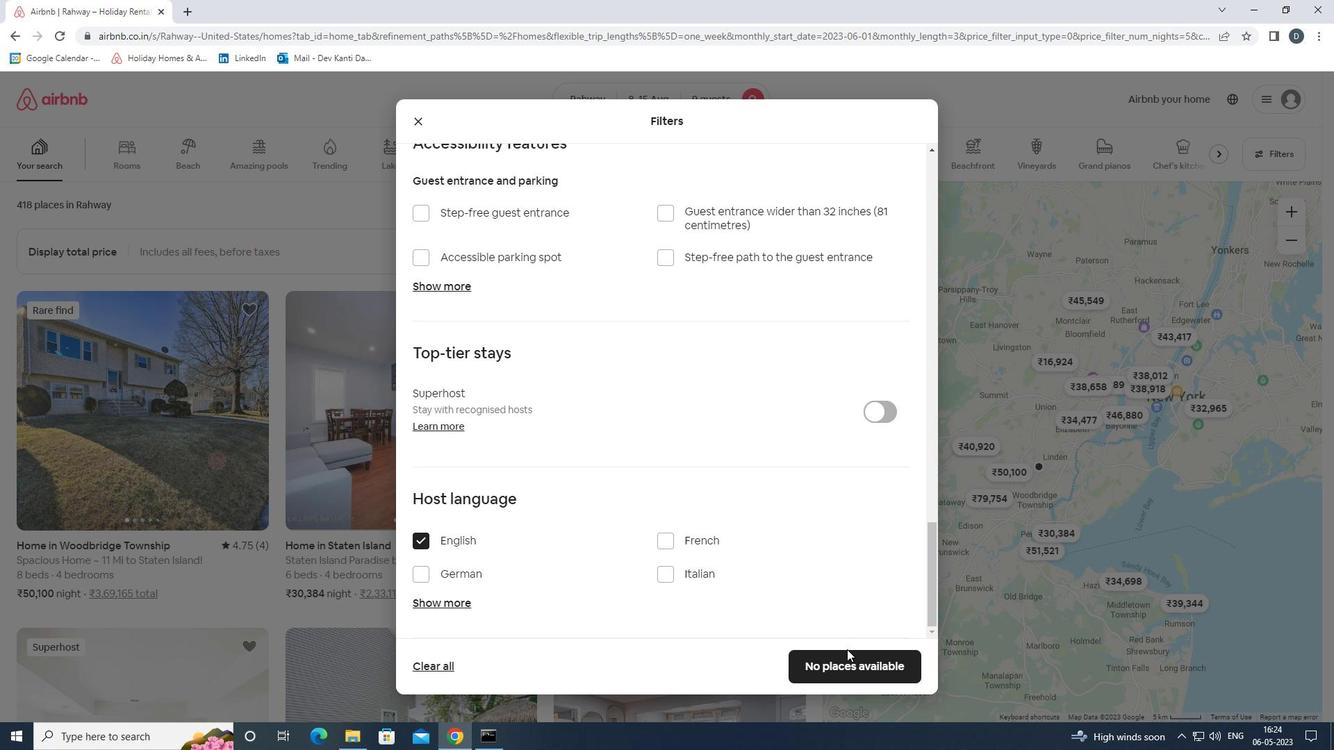 
Action: Mouse pressed left at (845, 653)
Screenshot: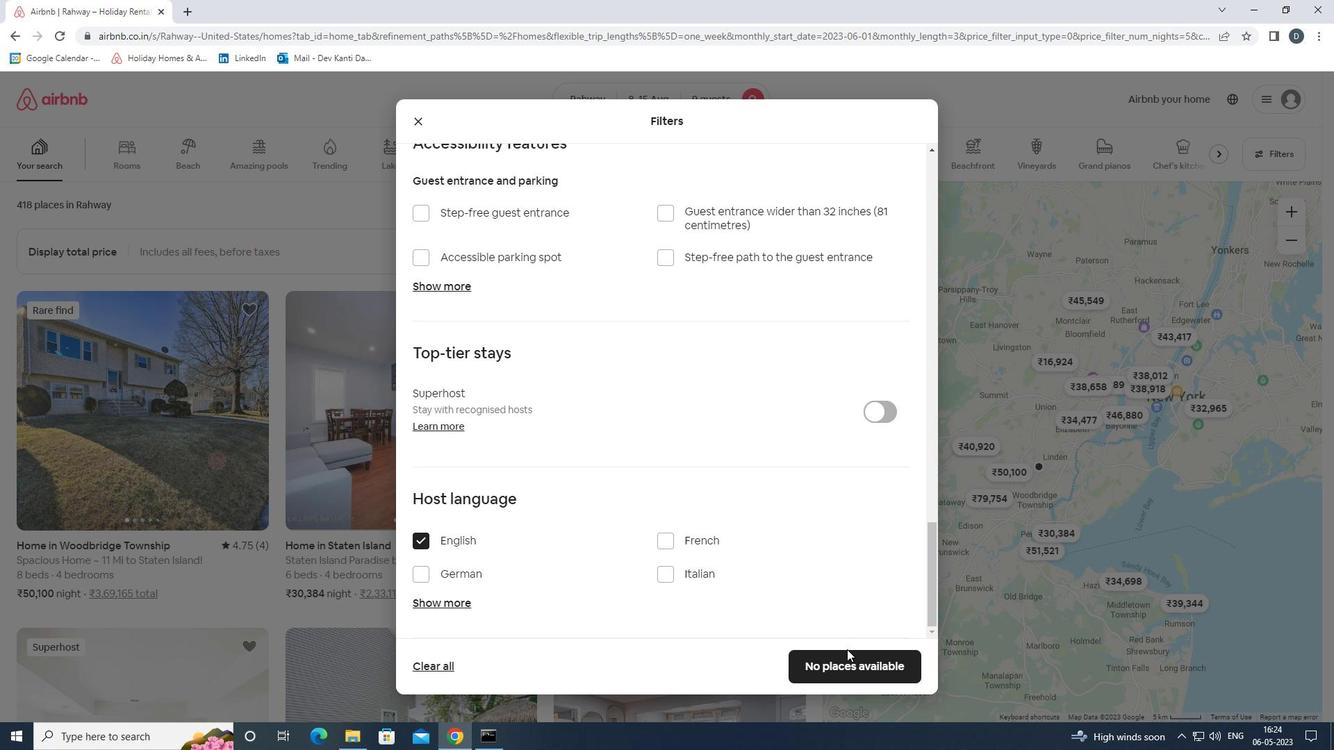 
